Task: Find connections with filter location Santa Rosa de Cabal with filter topic #Humanresourcewith filter profile language Spanish with filter current company Duff & Phelps with filter school Sri Indu College Of Engineering & Technology with filter industry Natural Gas Distribution with filter service category User Experience Writing with filter keywords title Teaching Assistant
Action: Mouse pressed left at (410, 284)
Screenshot: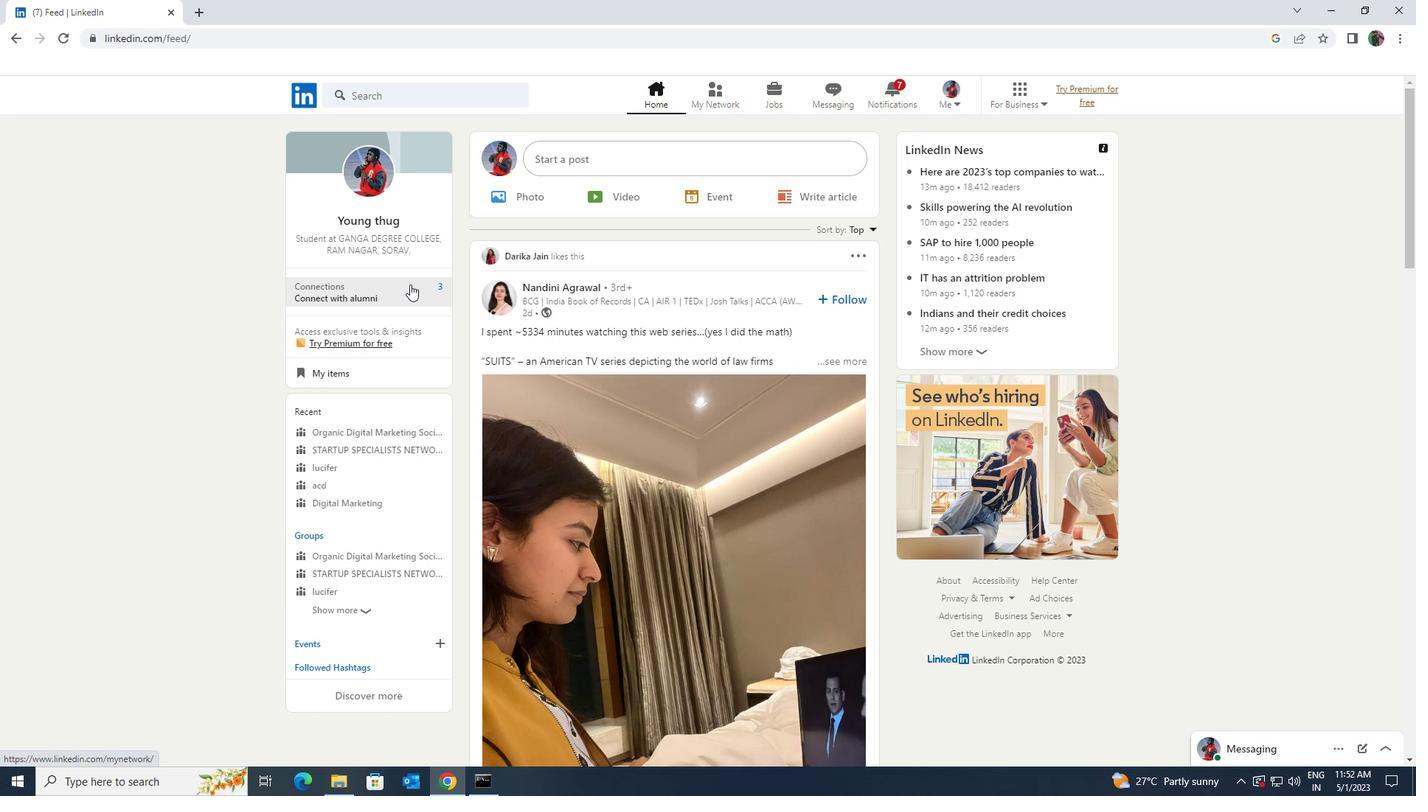 
Action: Mouse moved to (414, 164)
Screenshot: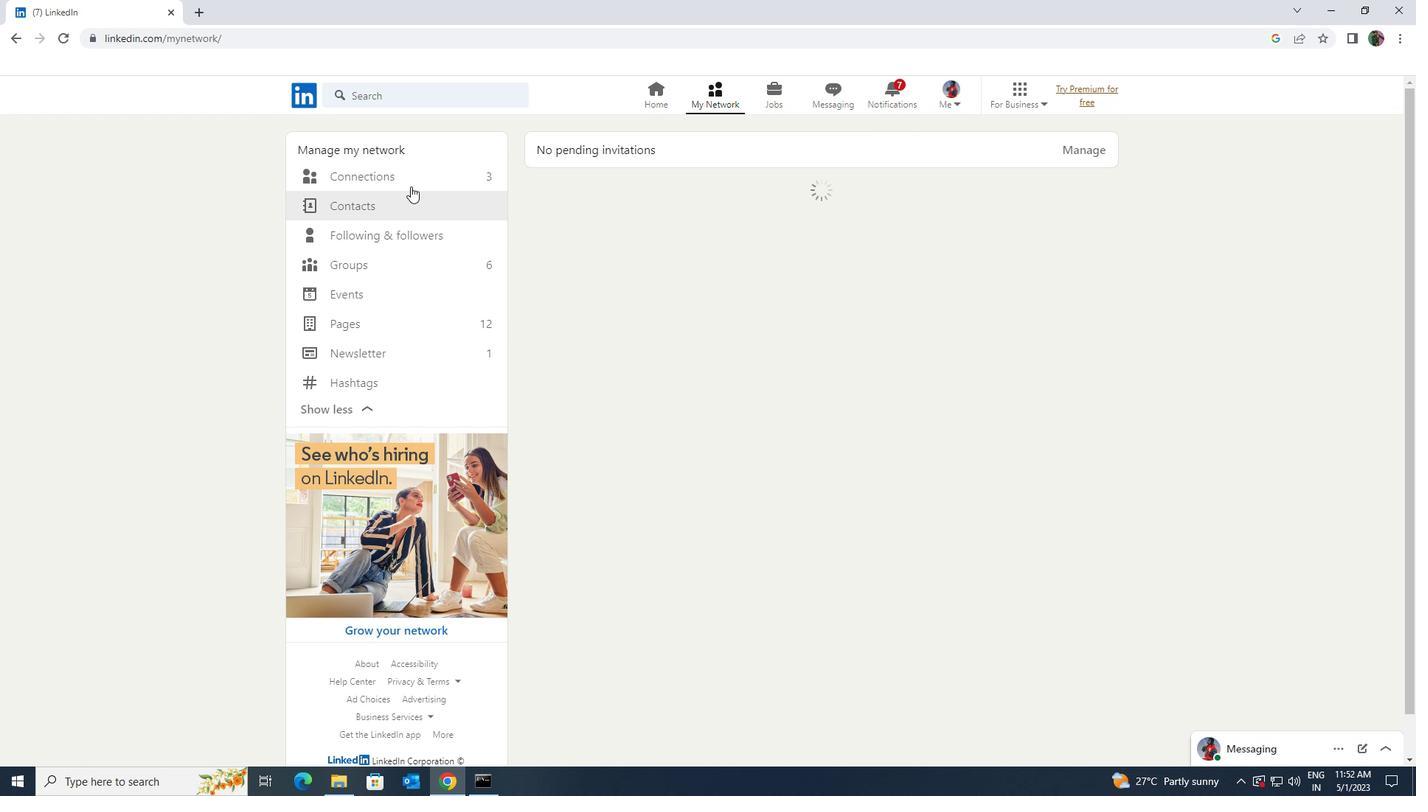 
Action: Mouse pressed left at (414, 164)
Screenshot: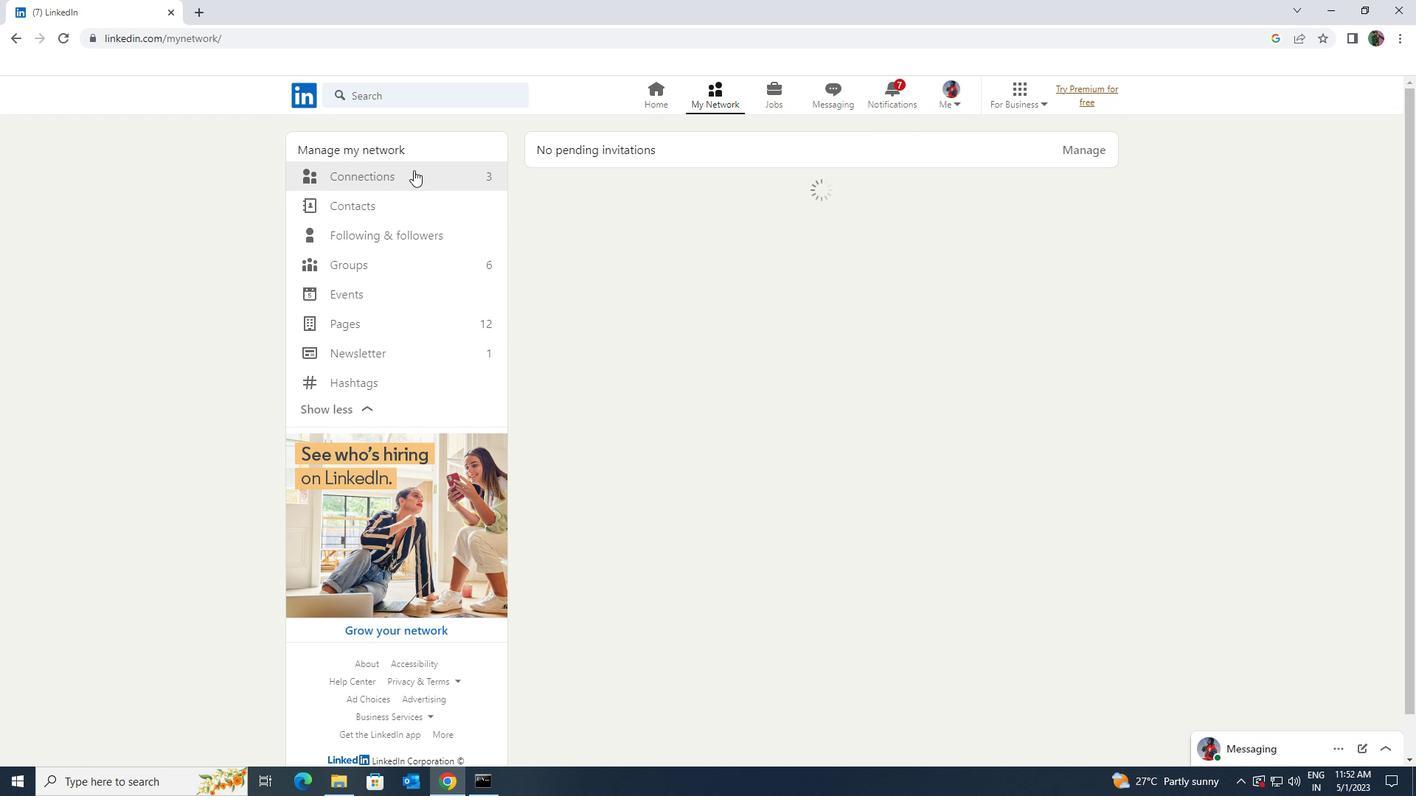 
Action: Mouse moved to (418, 172)
Screenshot: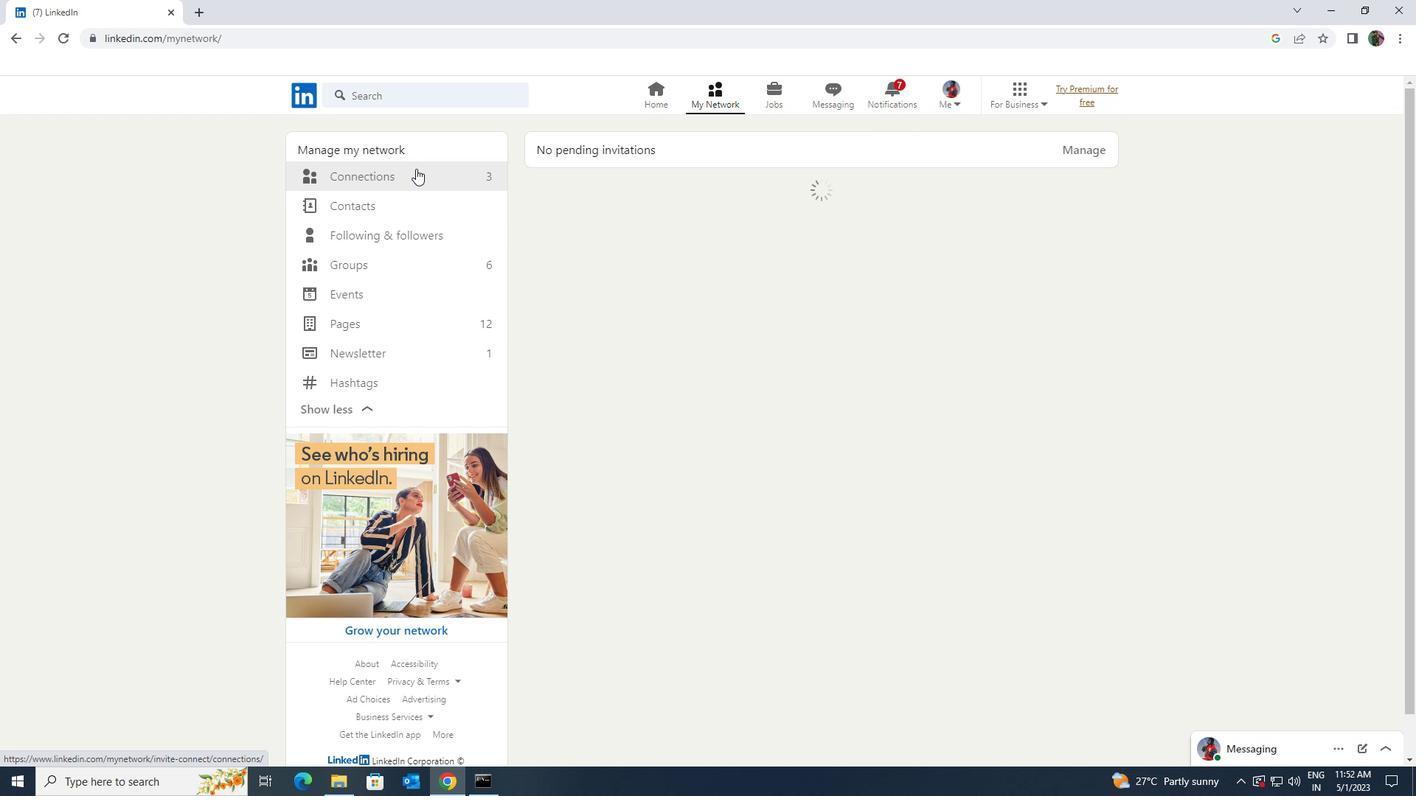 
Action: Mouse pressed left at (418, 172)
Screenshot: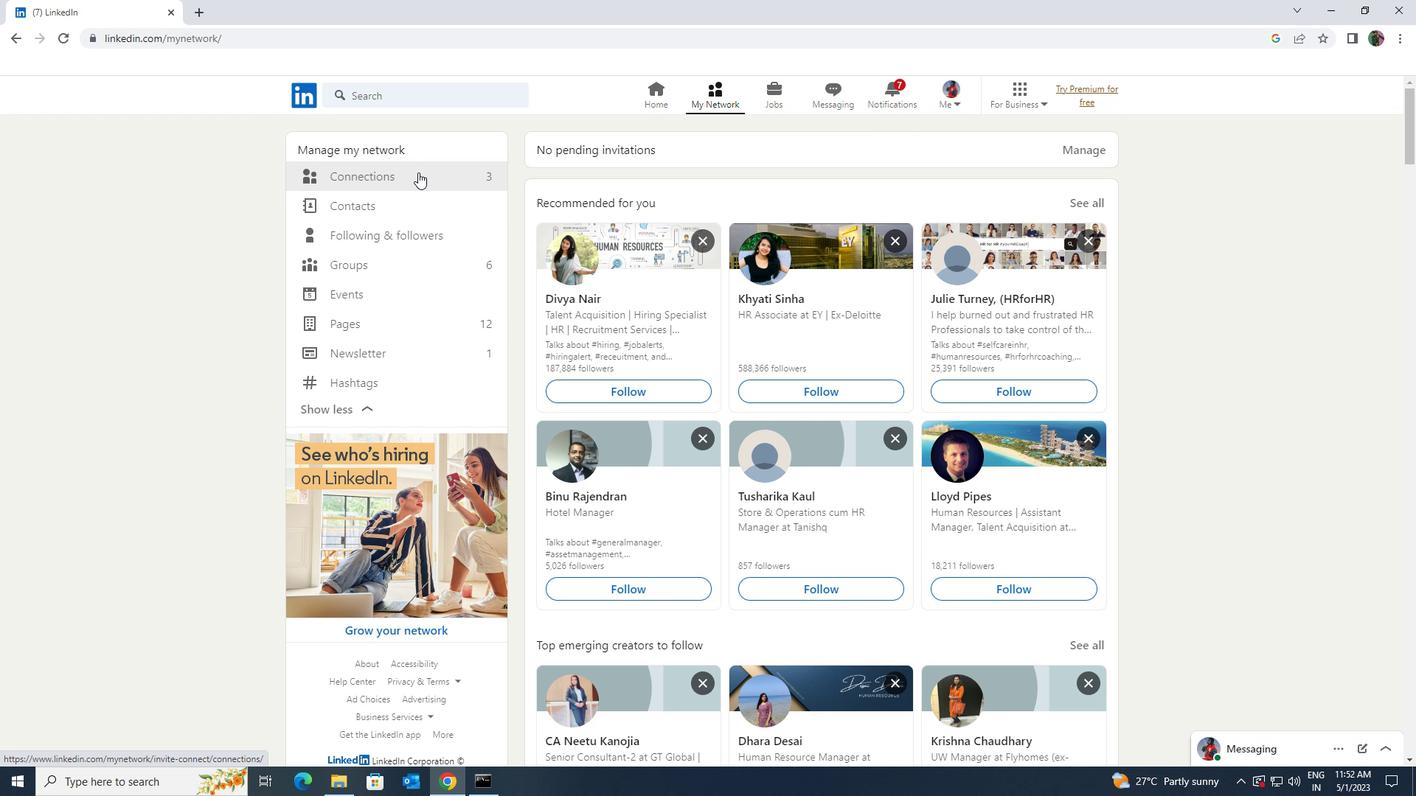 
Action: Mouse moved to (785, 180)
Screenshot: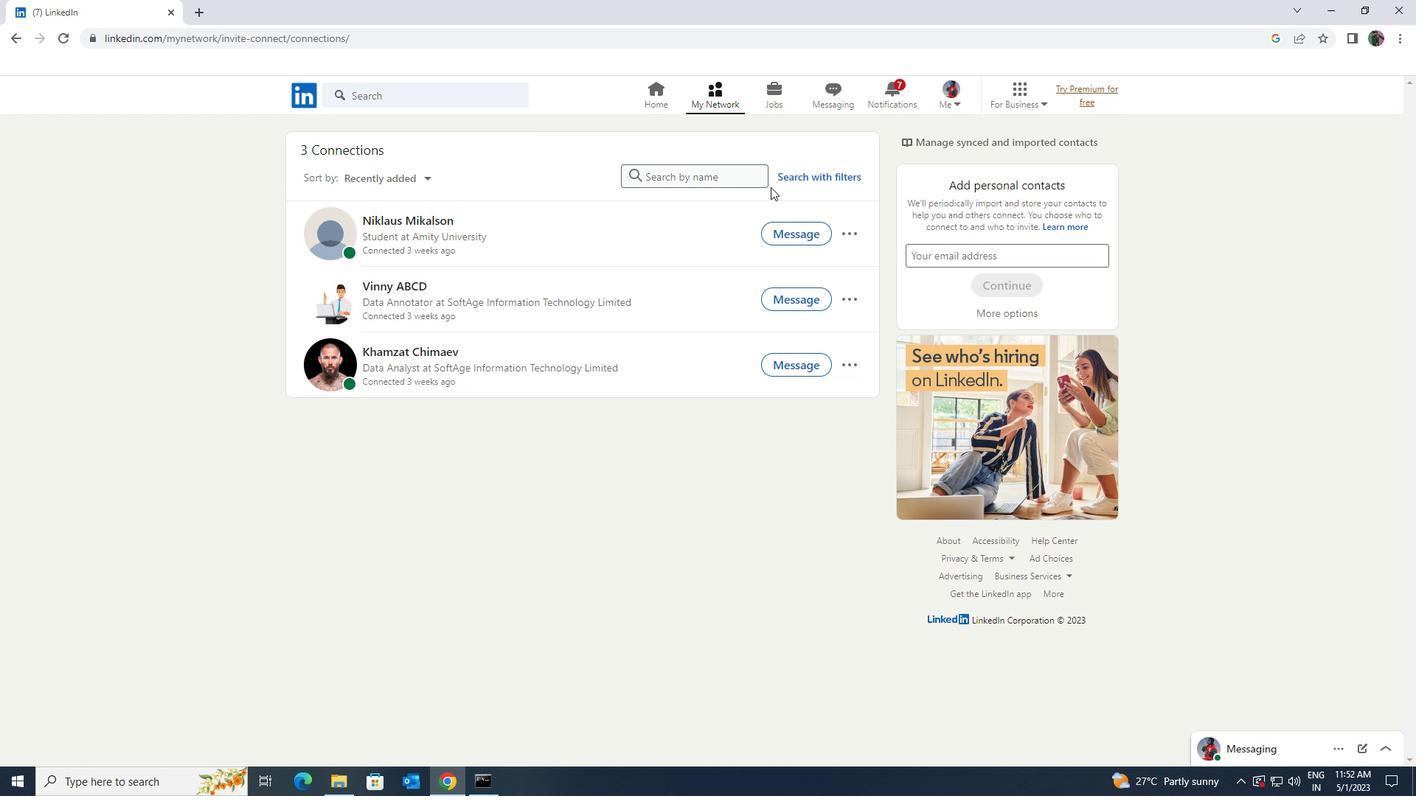 
Action: Mouse pressed left at (785, 180)
Screenshot: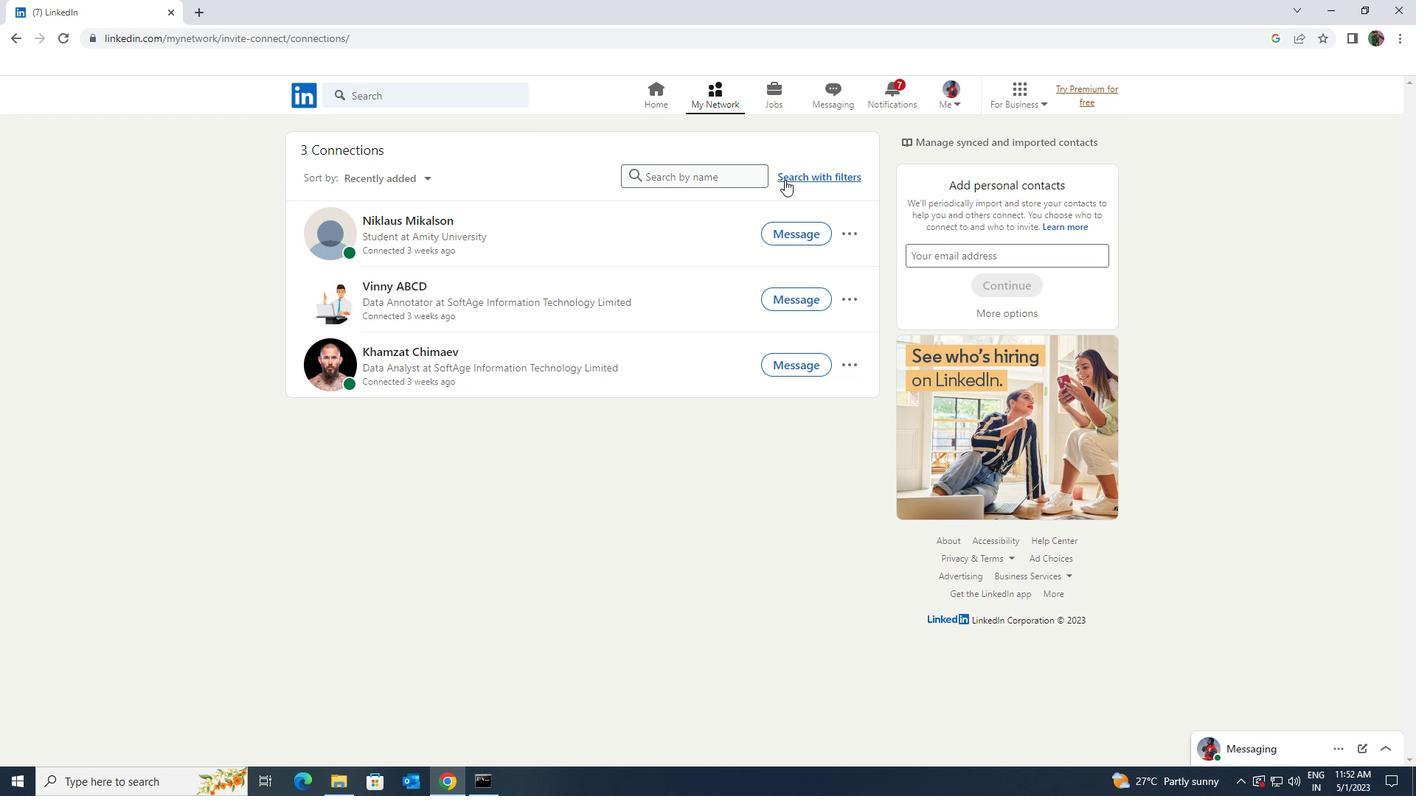 
Action: Mouse moved to (759, 140)
Screenshot: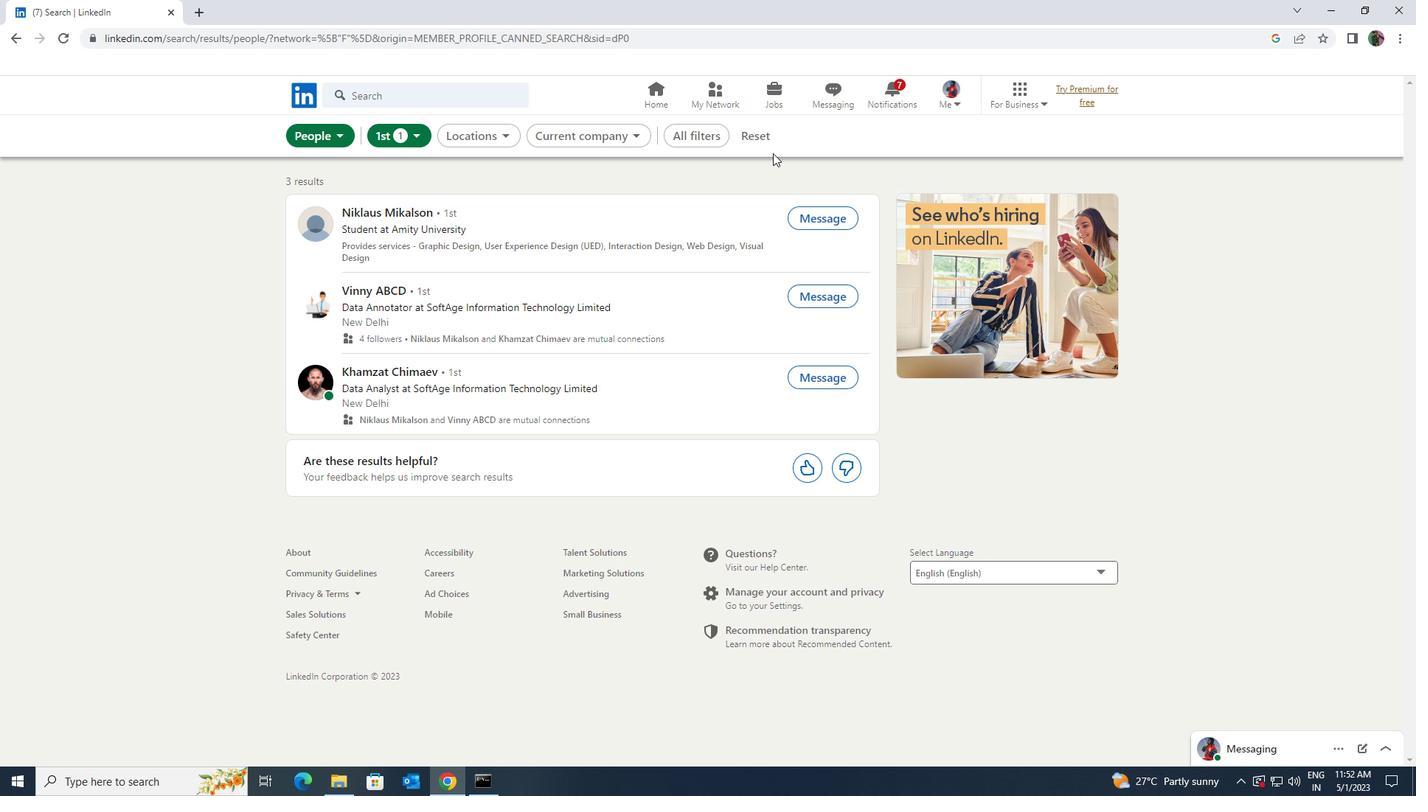 
Action: Mouse pressed left at (759, 140)
Screenshot: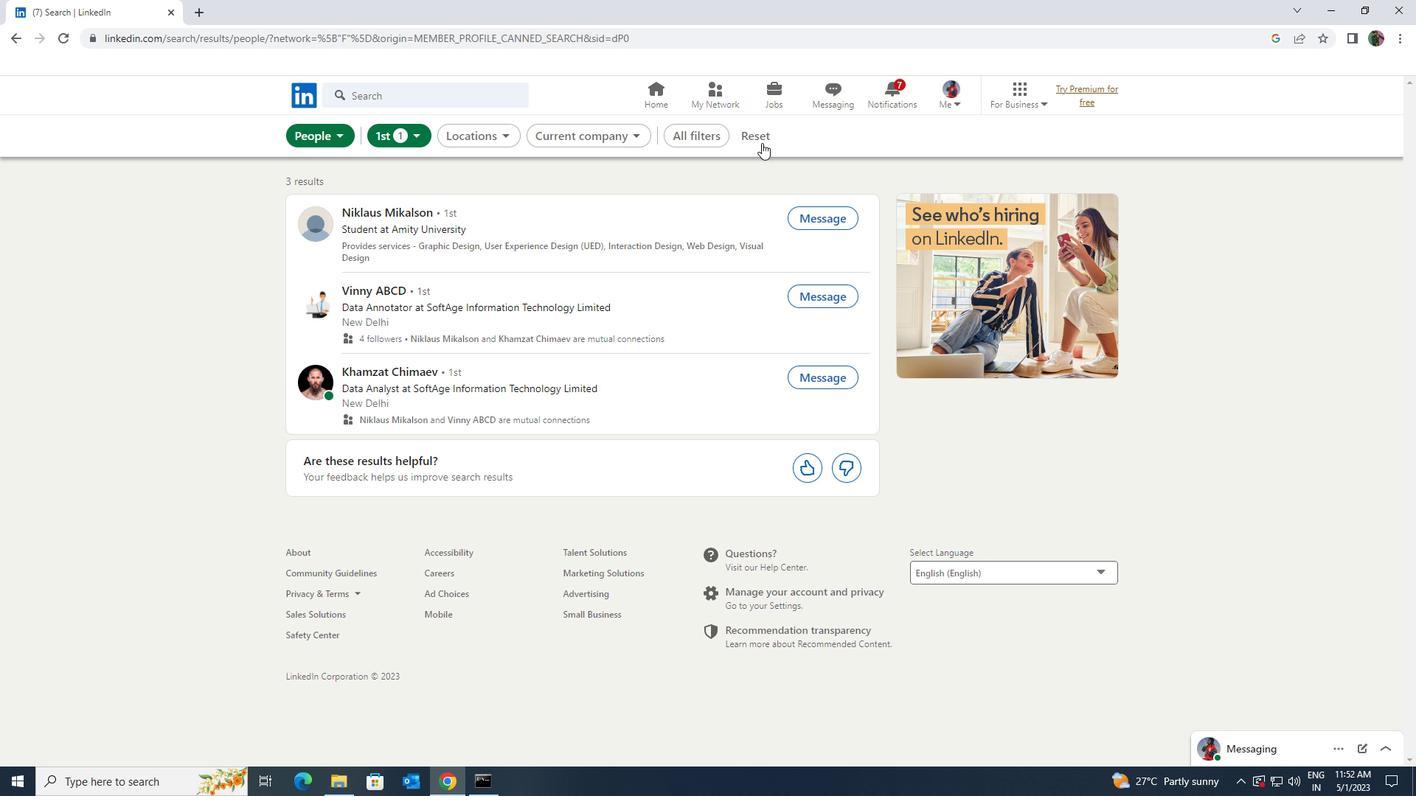 
Action: Mouse moved to (746, 134)
Screenshot: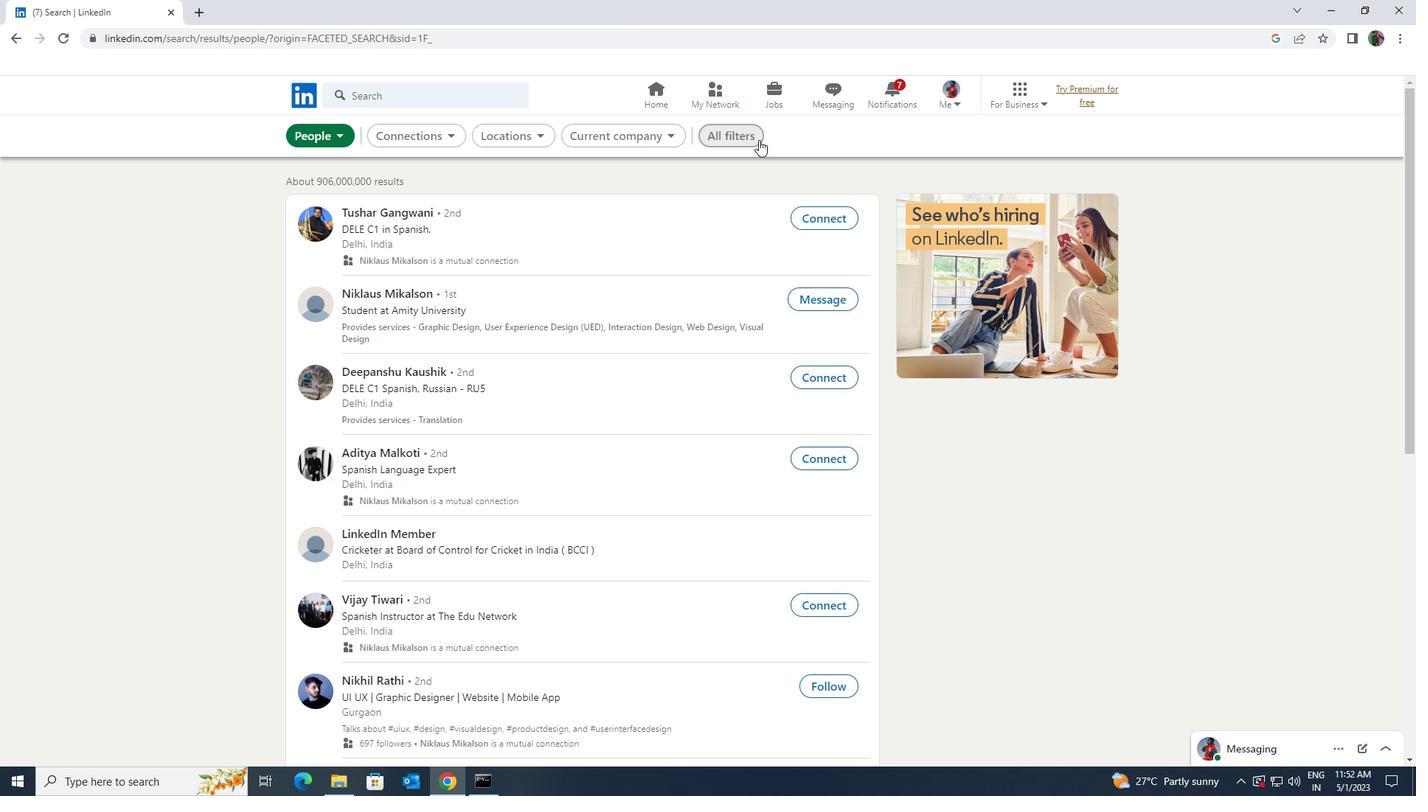 
Action: Mouse pressed left at (746, 134)
Screenshot: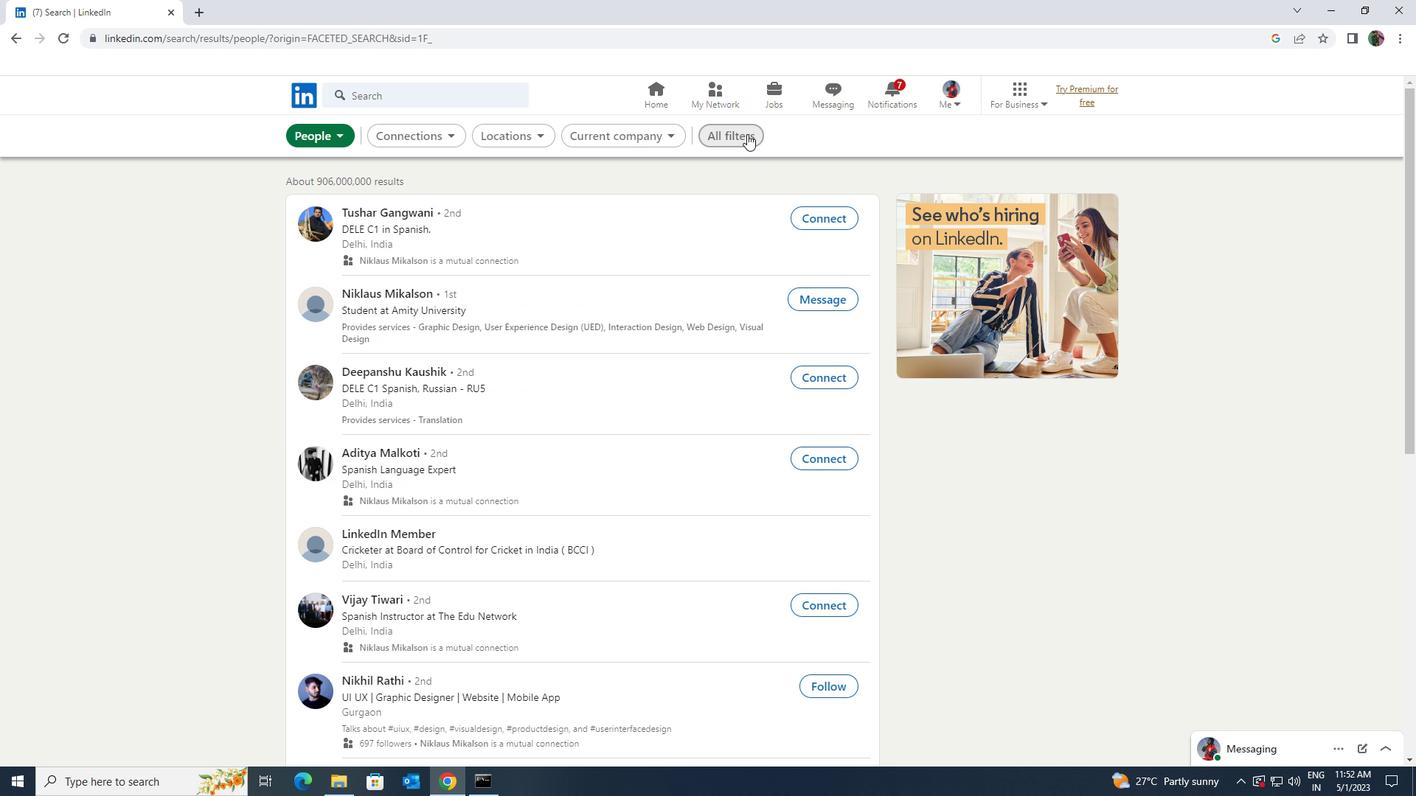 
Action: Mouse moved to (1153, 472)
Screenshot: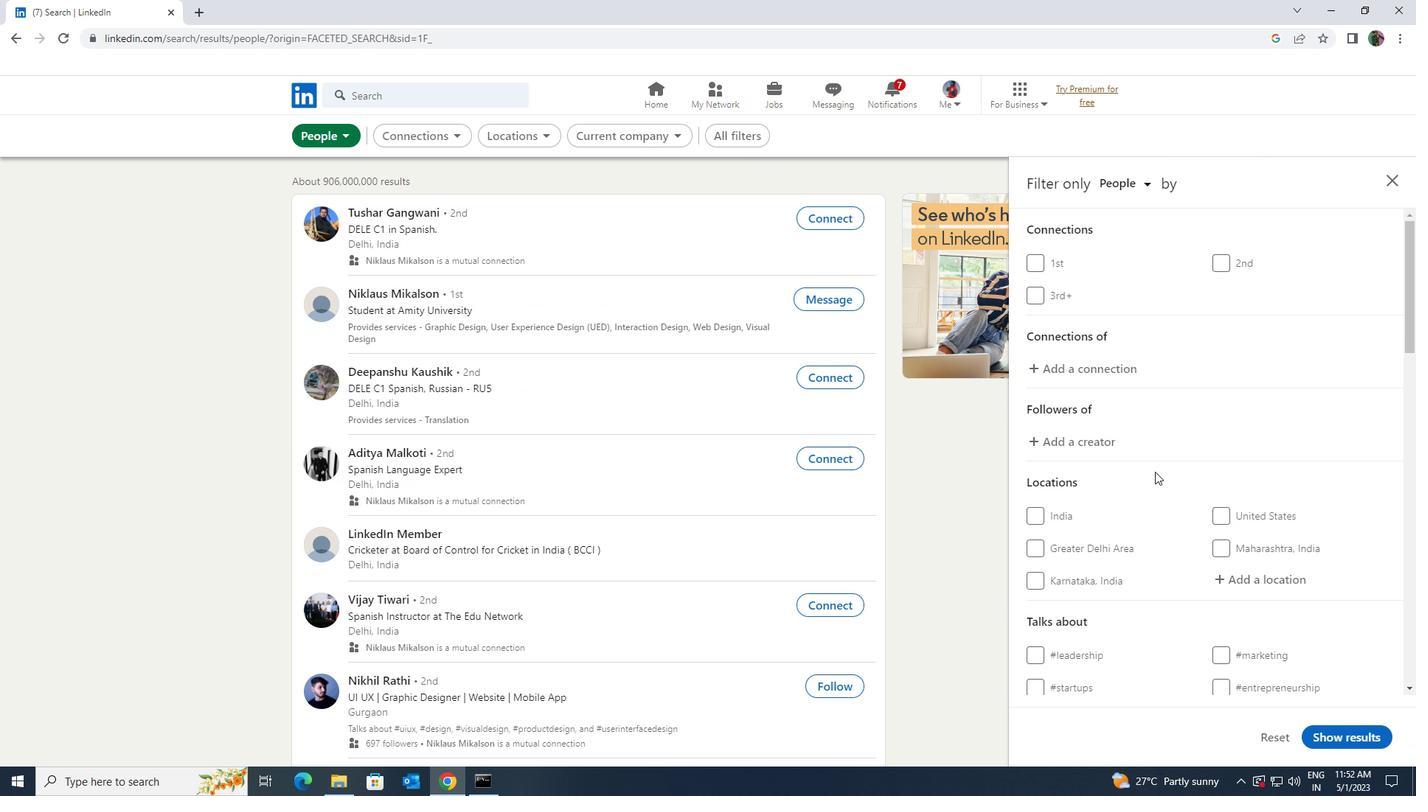 
Action: Mouse scrolled (1153, 472) with delta (0, 0)
Screenshot: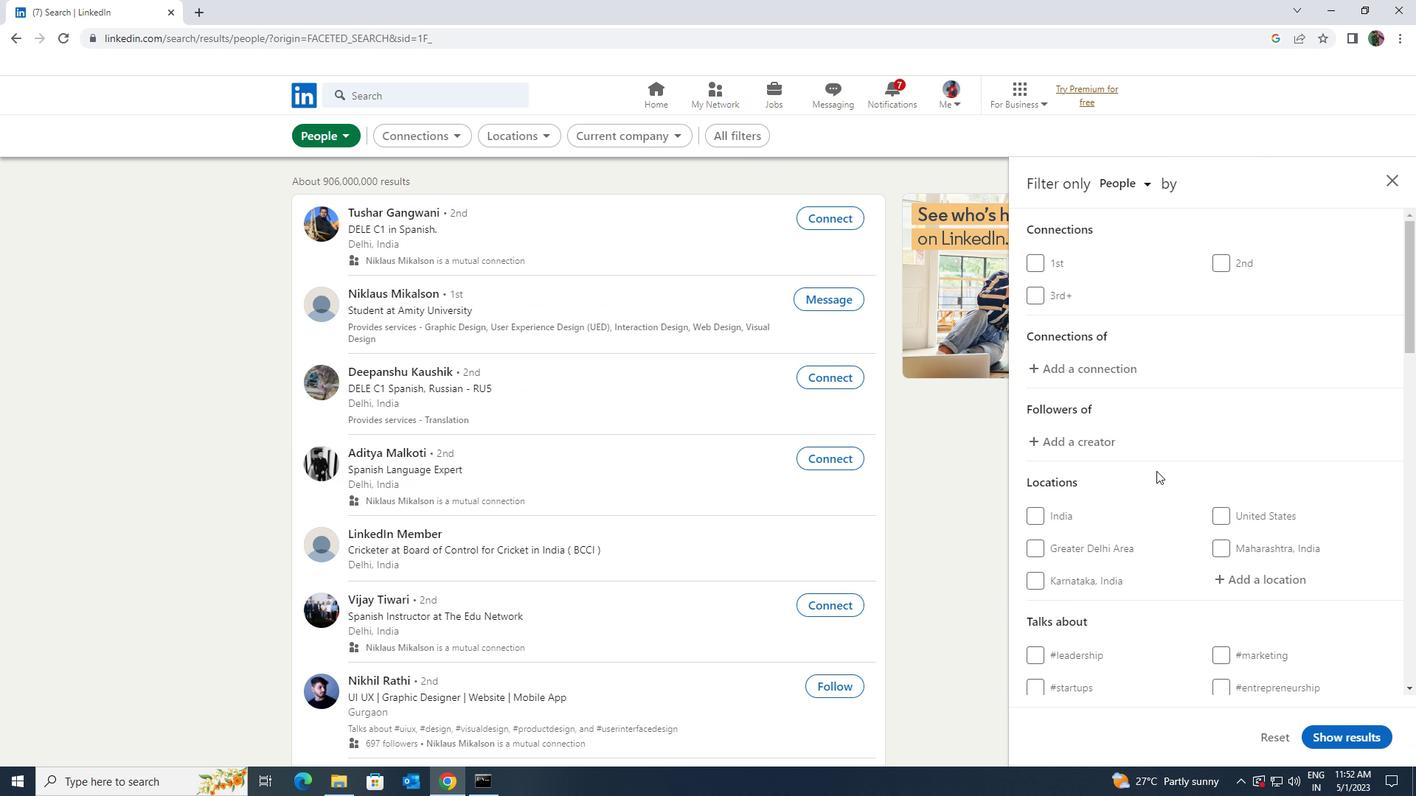 
Action: Mouse moved to (1235, 503)
Screenshot: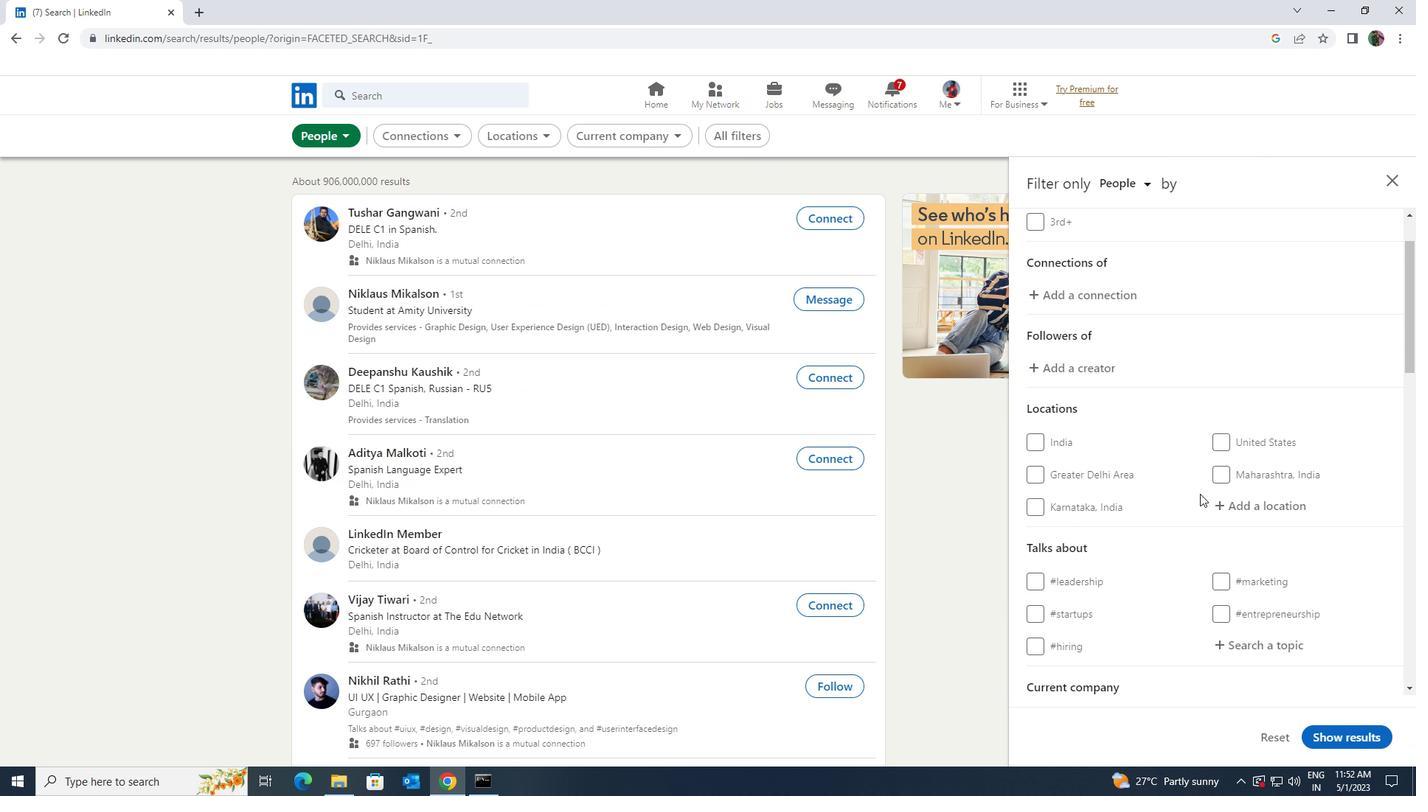 
Action: Mouse pressed left at (1235, 503)
Screenshot: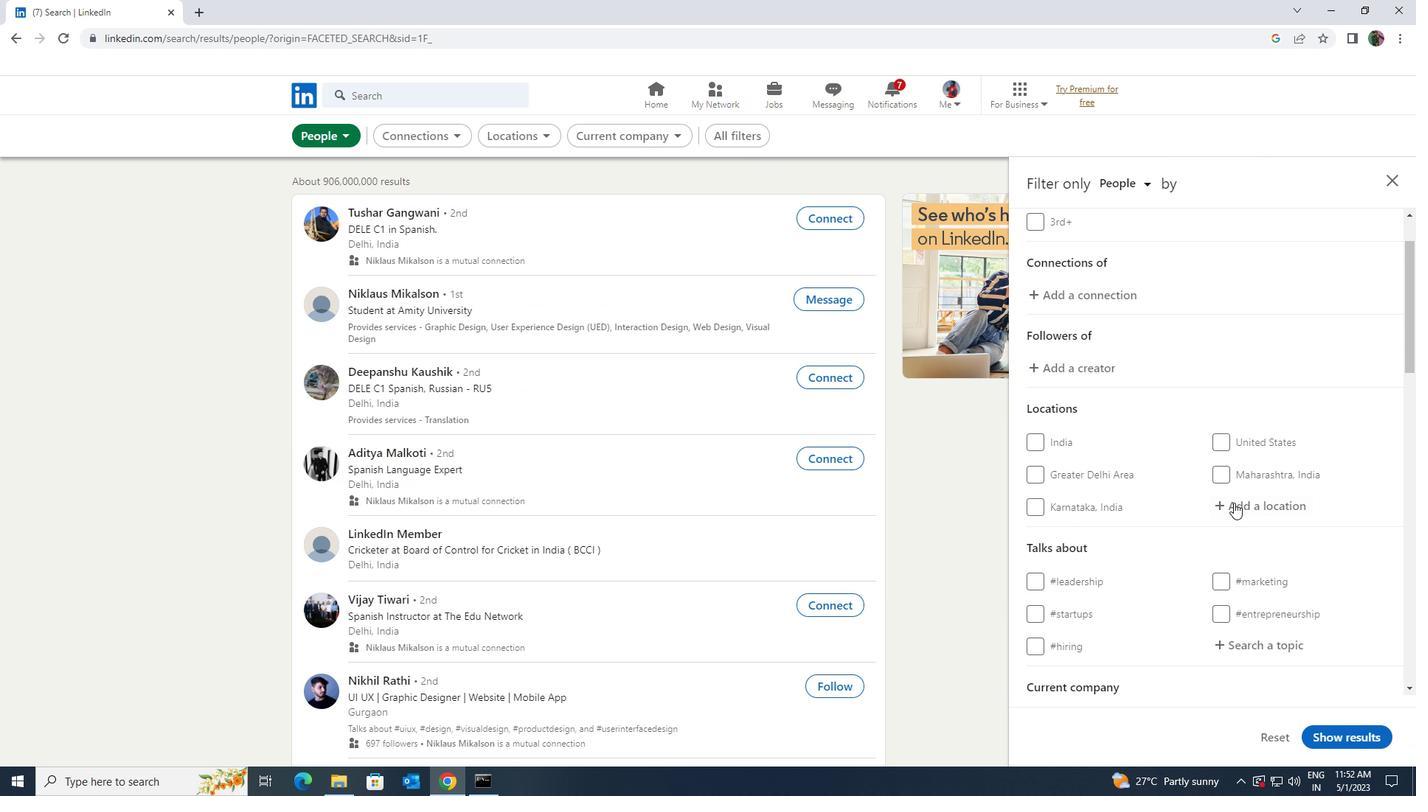 
Action: Key pressed <Key.shift><Key.shift><Key.shift>SANTA<Key.space><Key.shift>ROSA<Key.space>DE
Screenshot: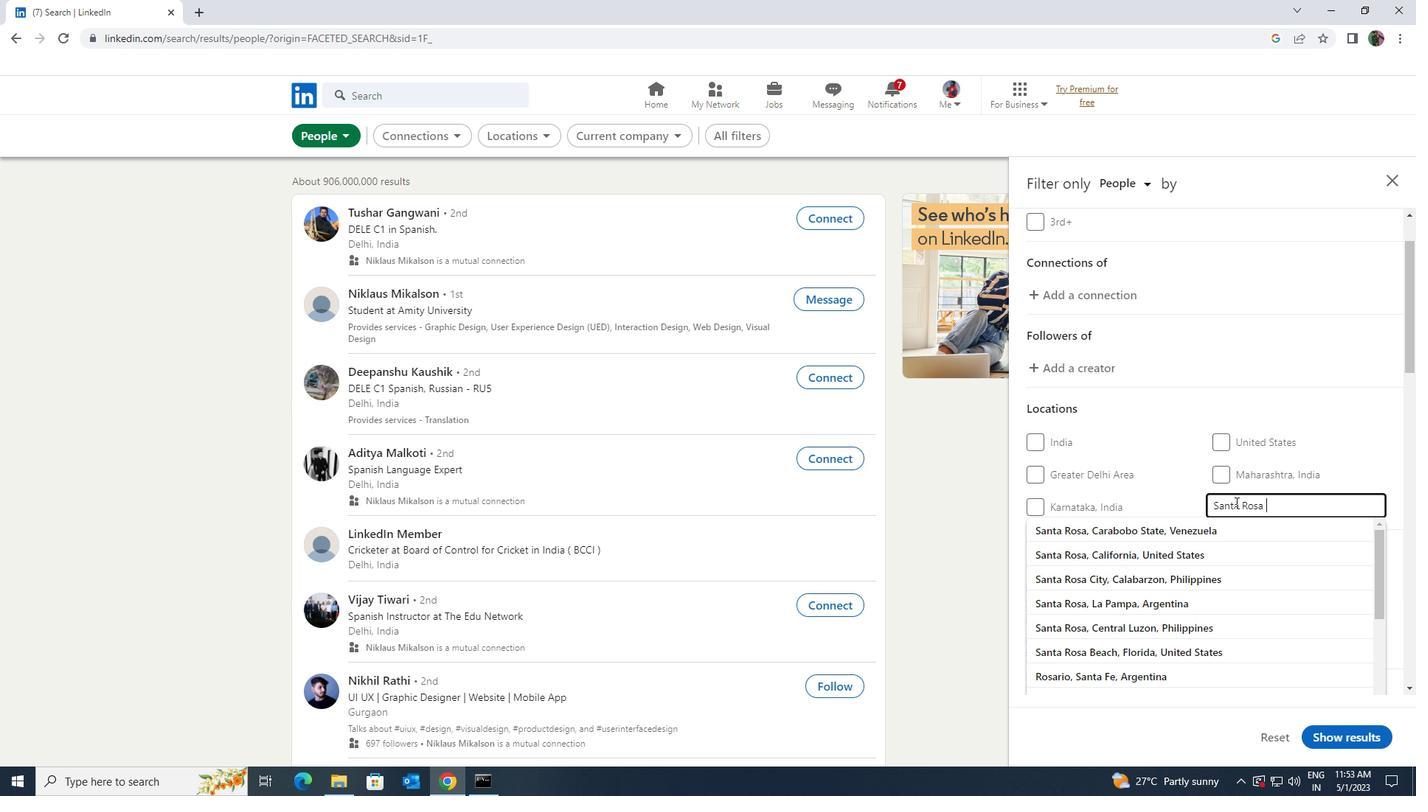 
Action: Mouse moved to (1254, 546)
Screenshot: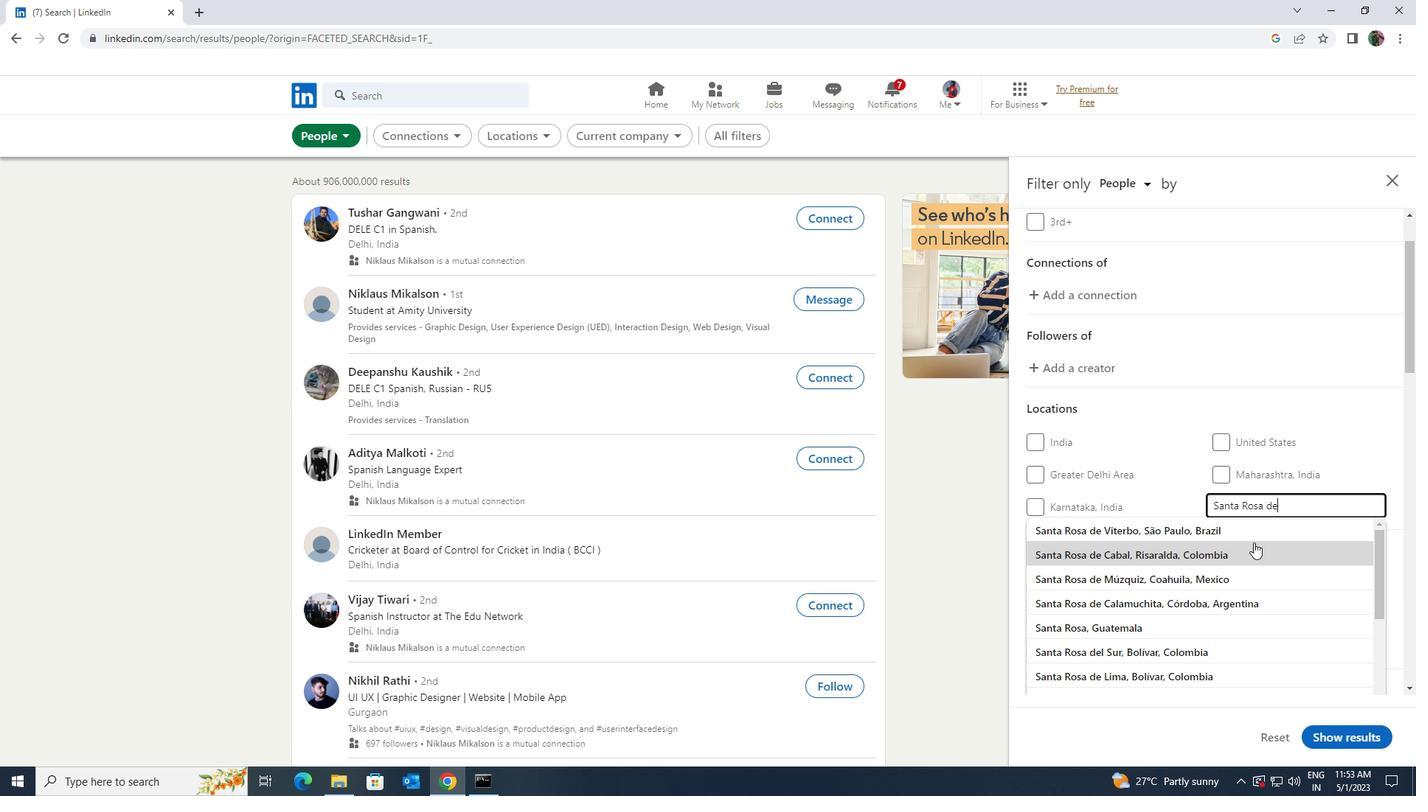 
Action: Mouse pressed left at (1254, 546)
Screenshot: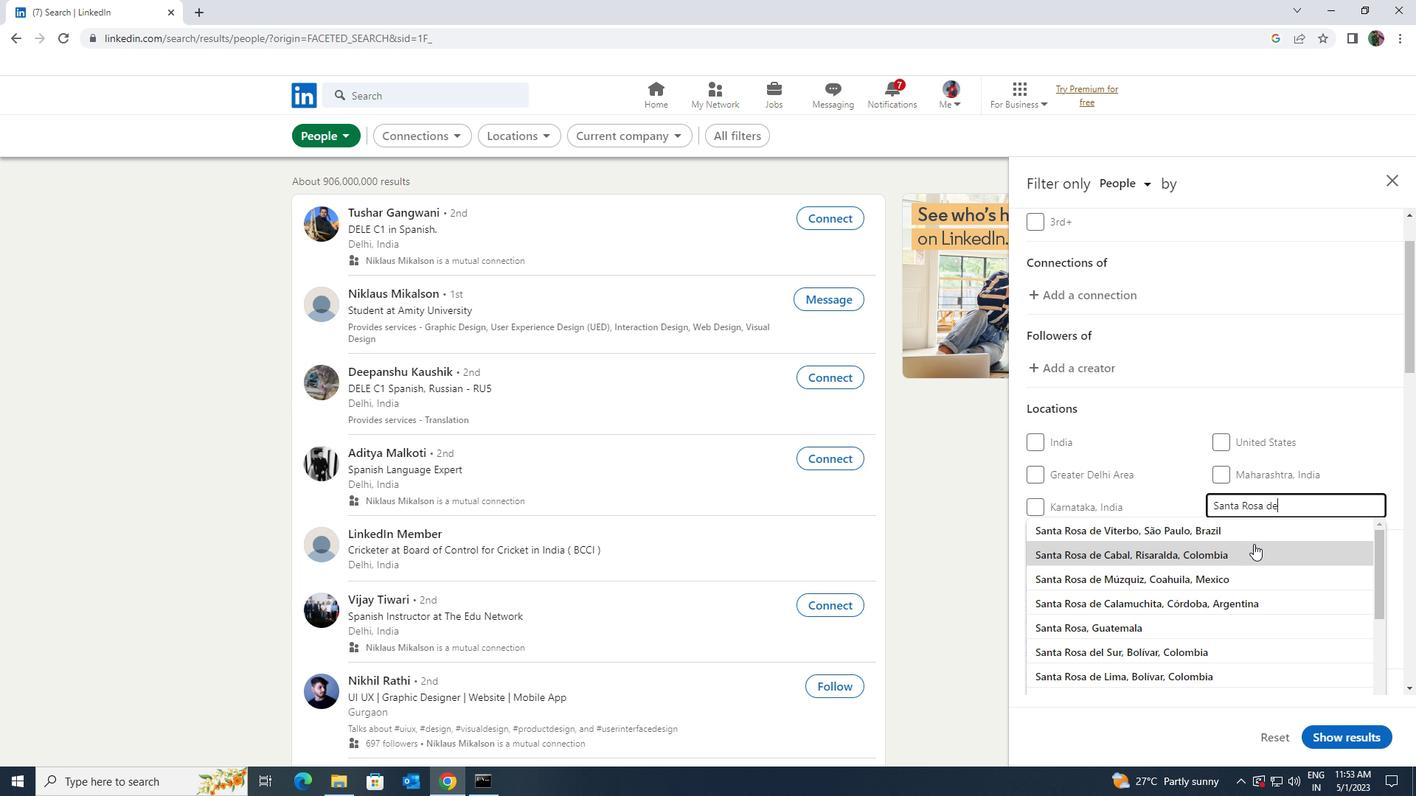 
Action: Mouse scrolled (1254, 546) with delta (0, 0)
Screenshot: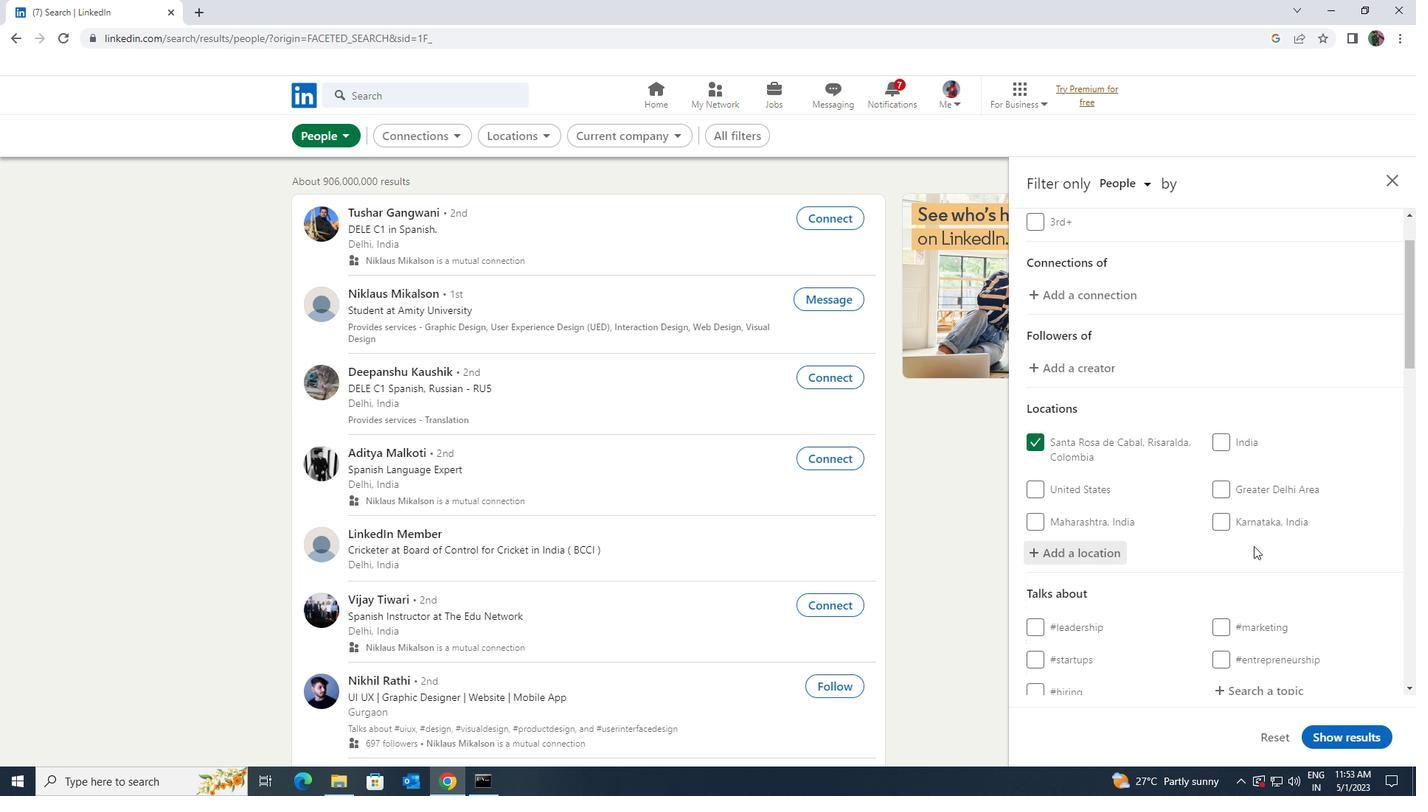 
Action: Mouse scrolled (1254, 546) with delta (0, 0)
Screenshot: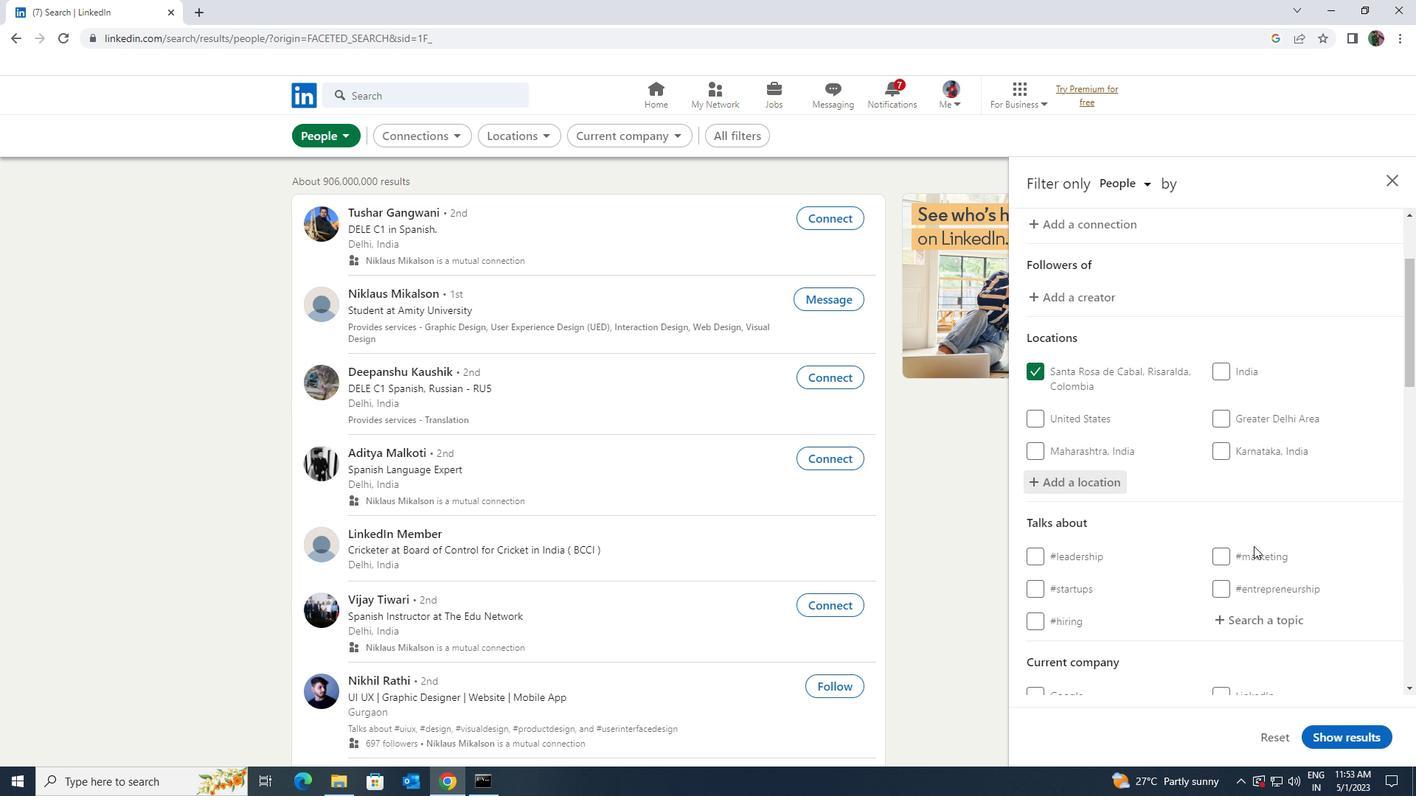 
Action: Mouse moved to (1253, 547)
Screenshot: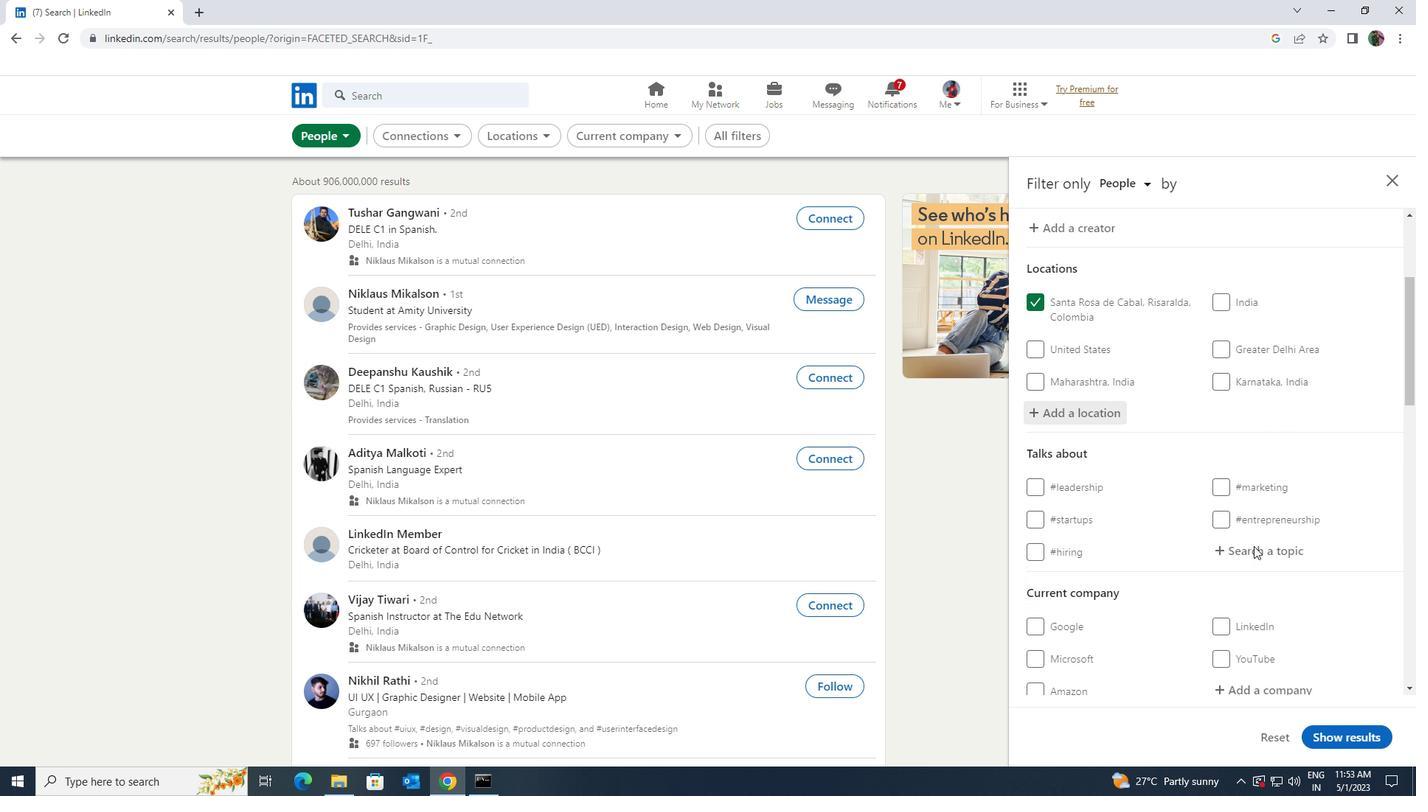 
Action: Mouse pressed left at (1253, 547)
Screenshot: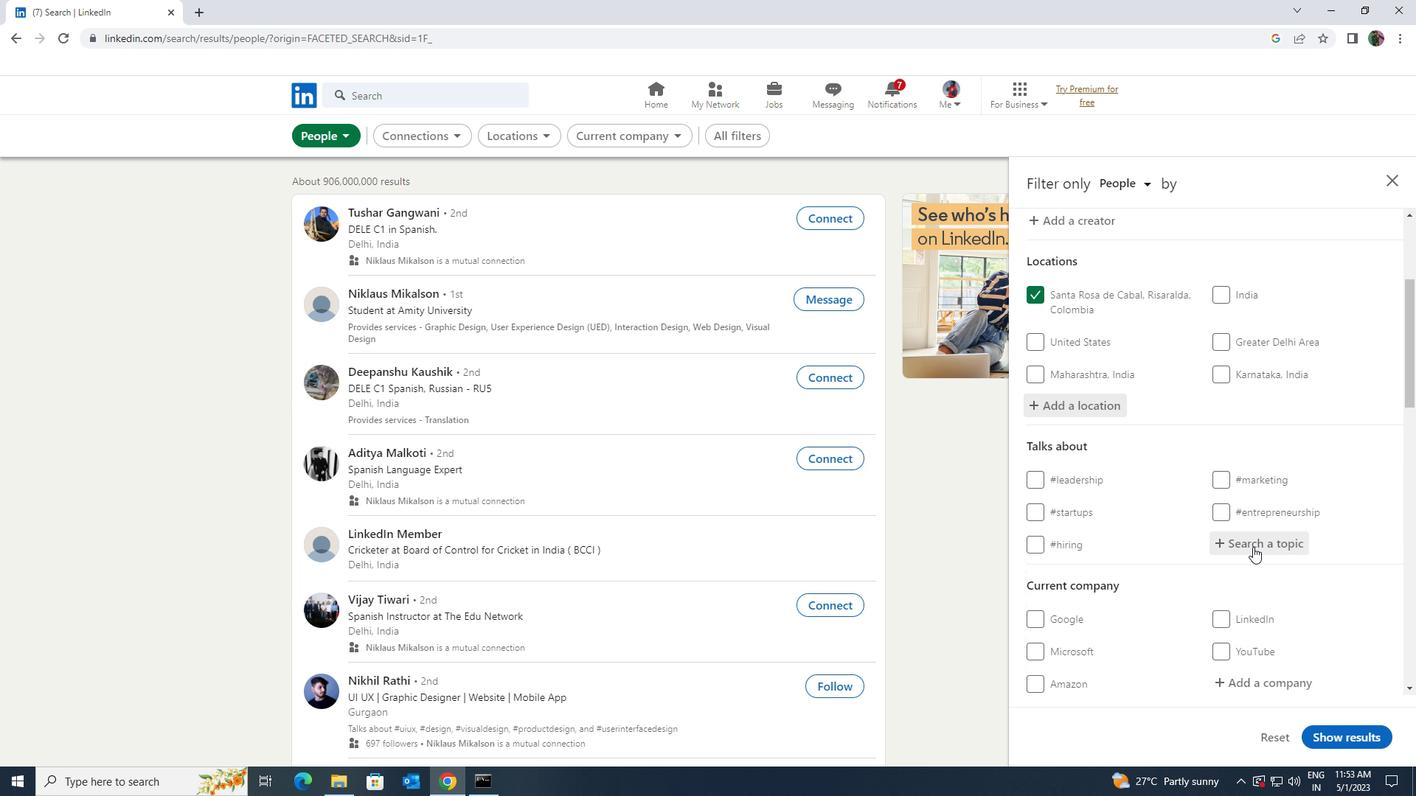 
Action: Key pressed <Key.shift>HUMANRSE<Key.backspace>
Screenshot: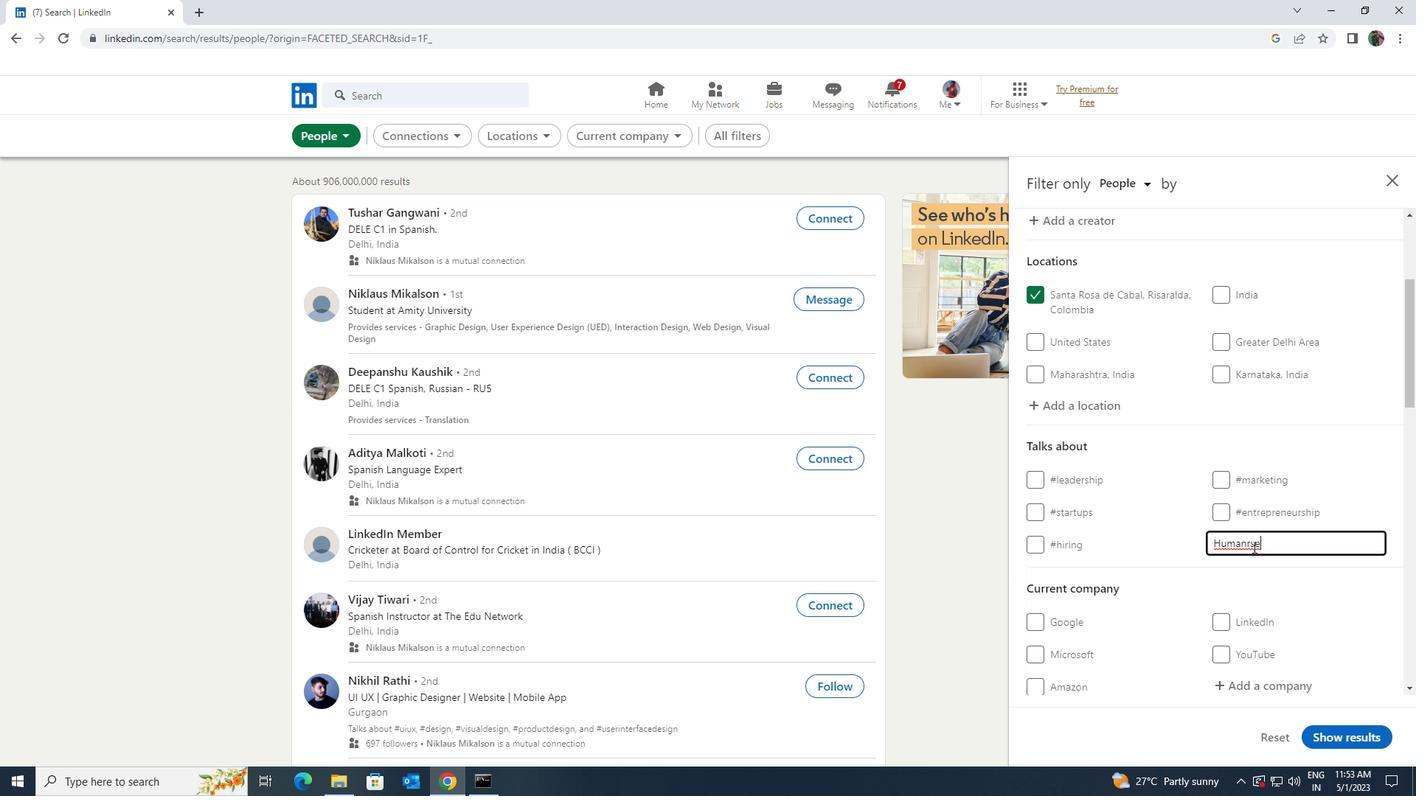 
Action: Mouse moved to (1255, 537)
Screenshot: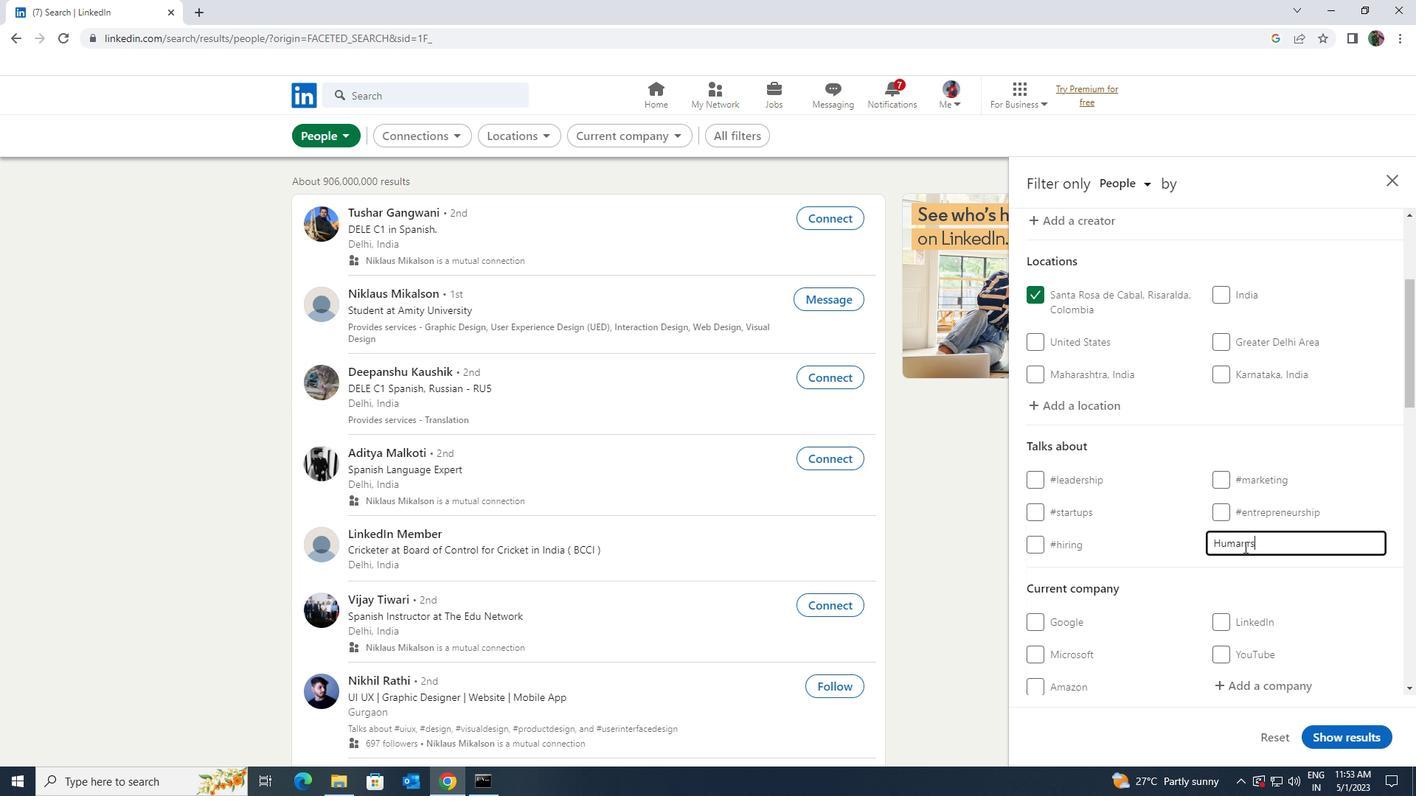 
Action: Key pressed <Key.backspace>
Screenshot: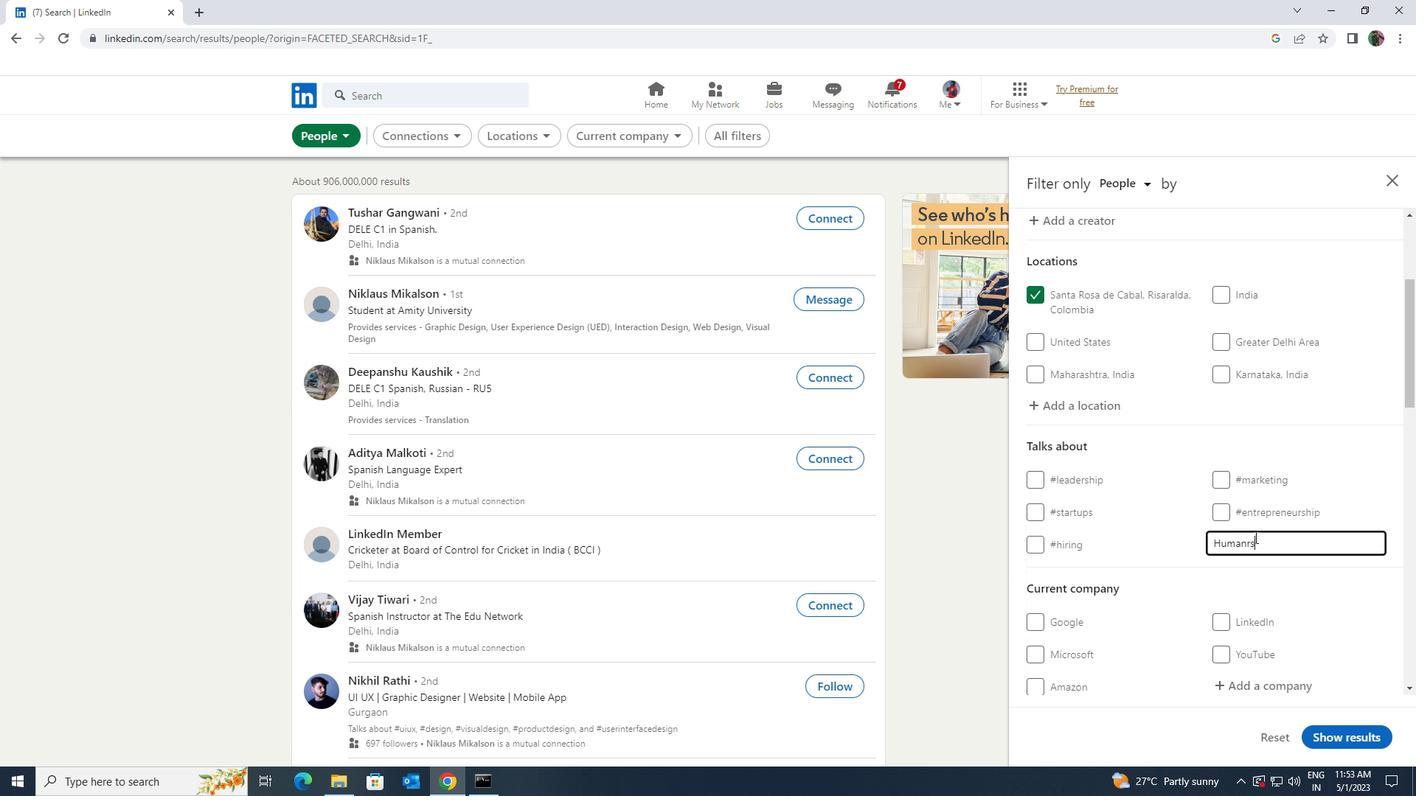 
Action: Mouse moved to (1247, 558)
Screenshot: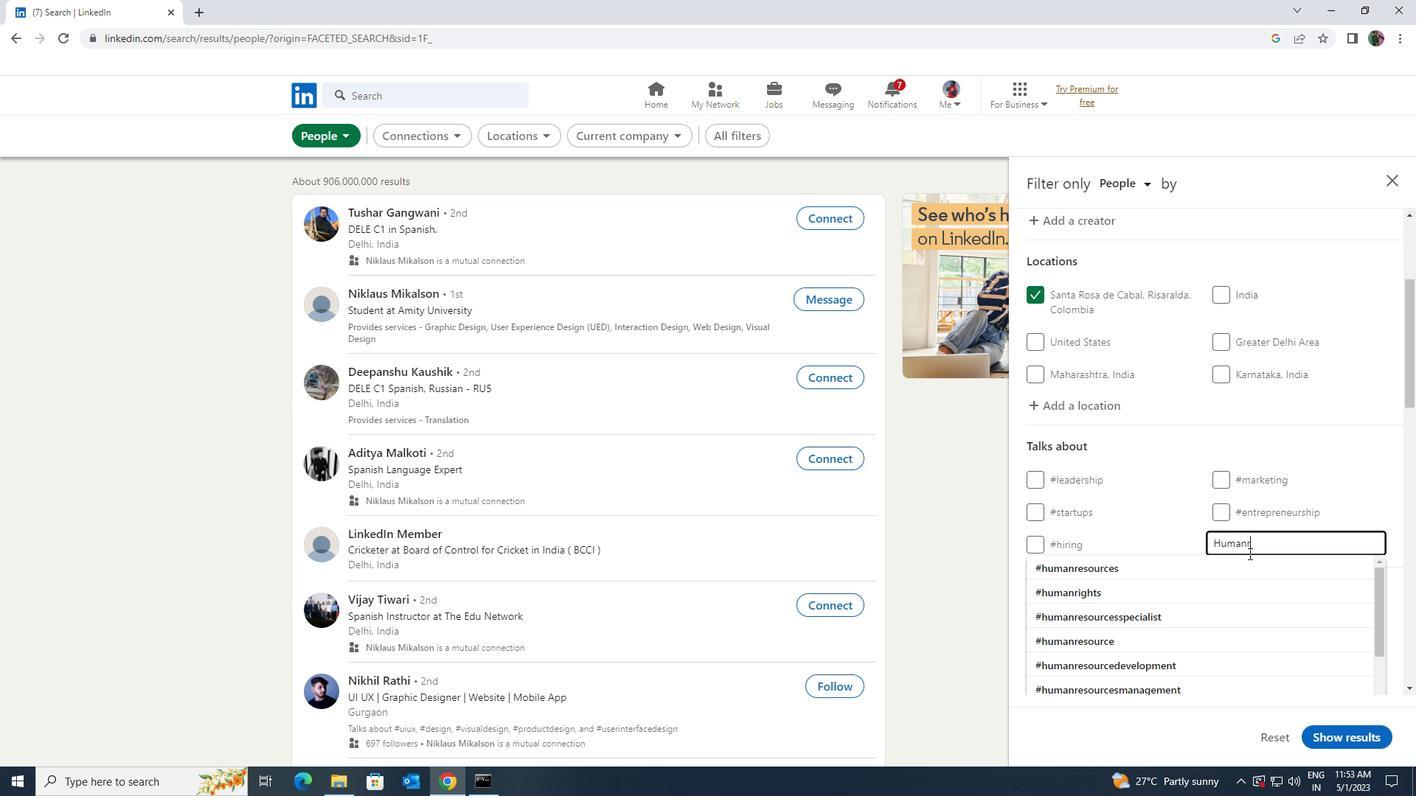 
Action: Mouse pressed left at (1247, 558)
Screenshot: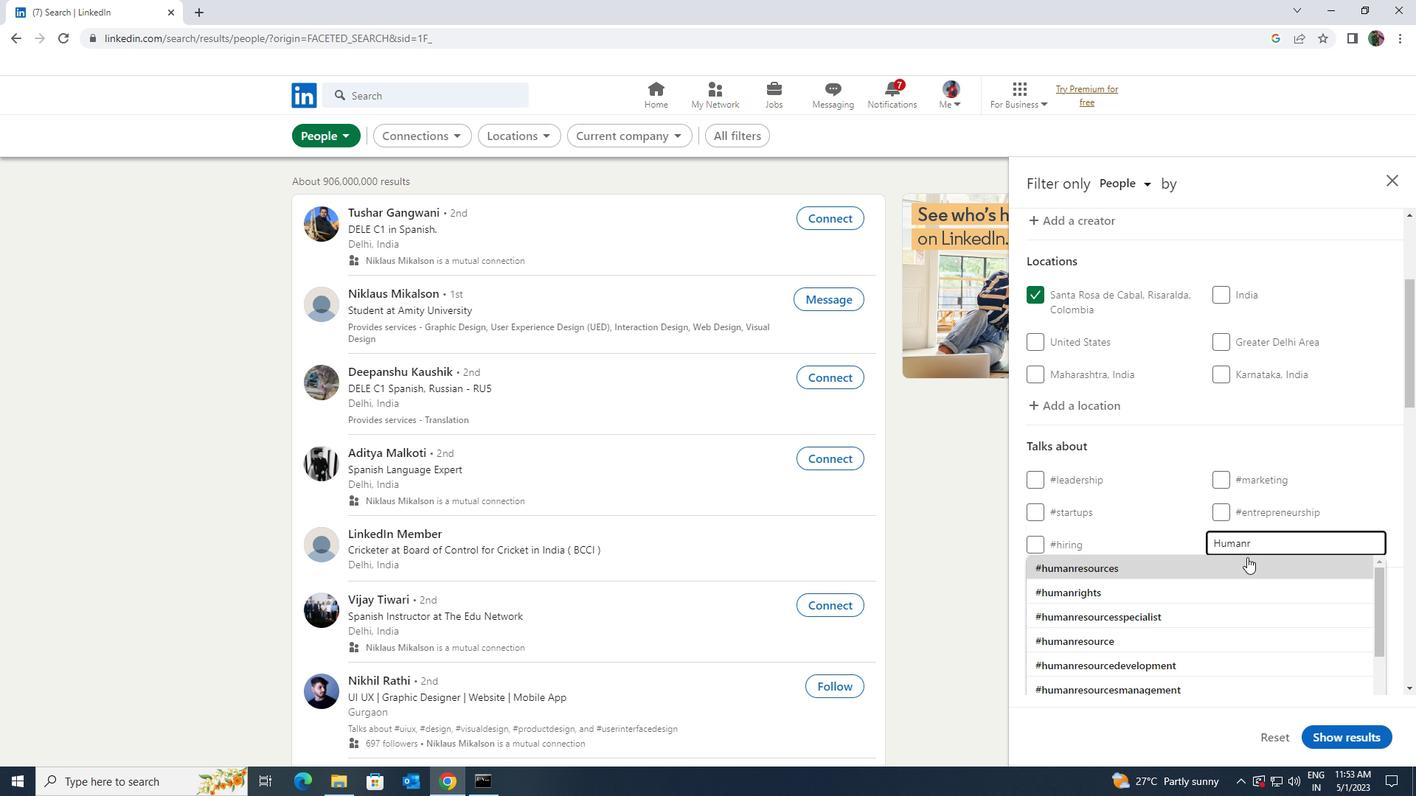 
Action: Mouse moved to (1245, 564)
Screenshot: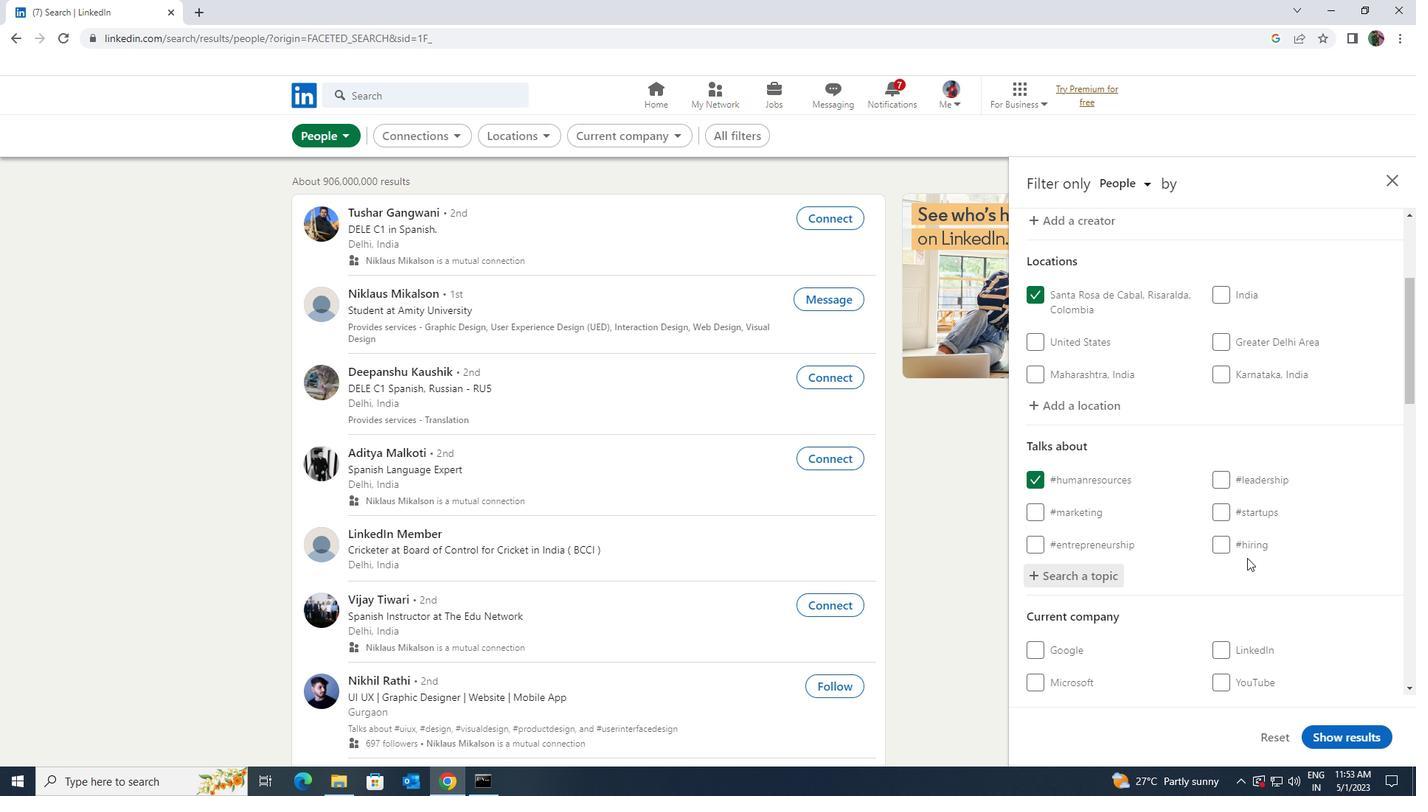 
Action: Mouse scrolled (1245, 563) with delta (0, 0)
Screenshot: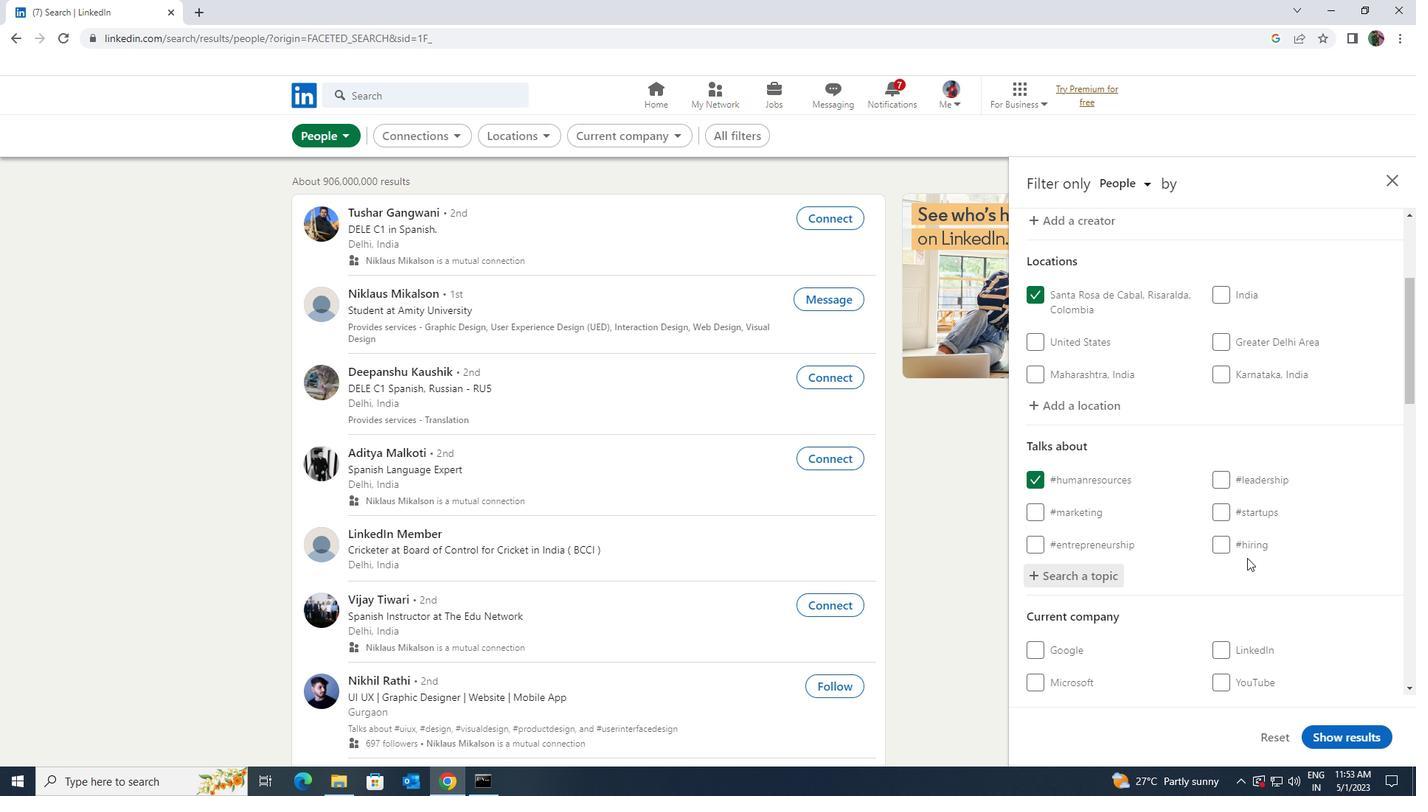 
Action: Mouse moved to (1245, 564)
Screenshot: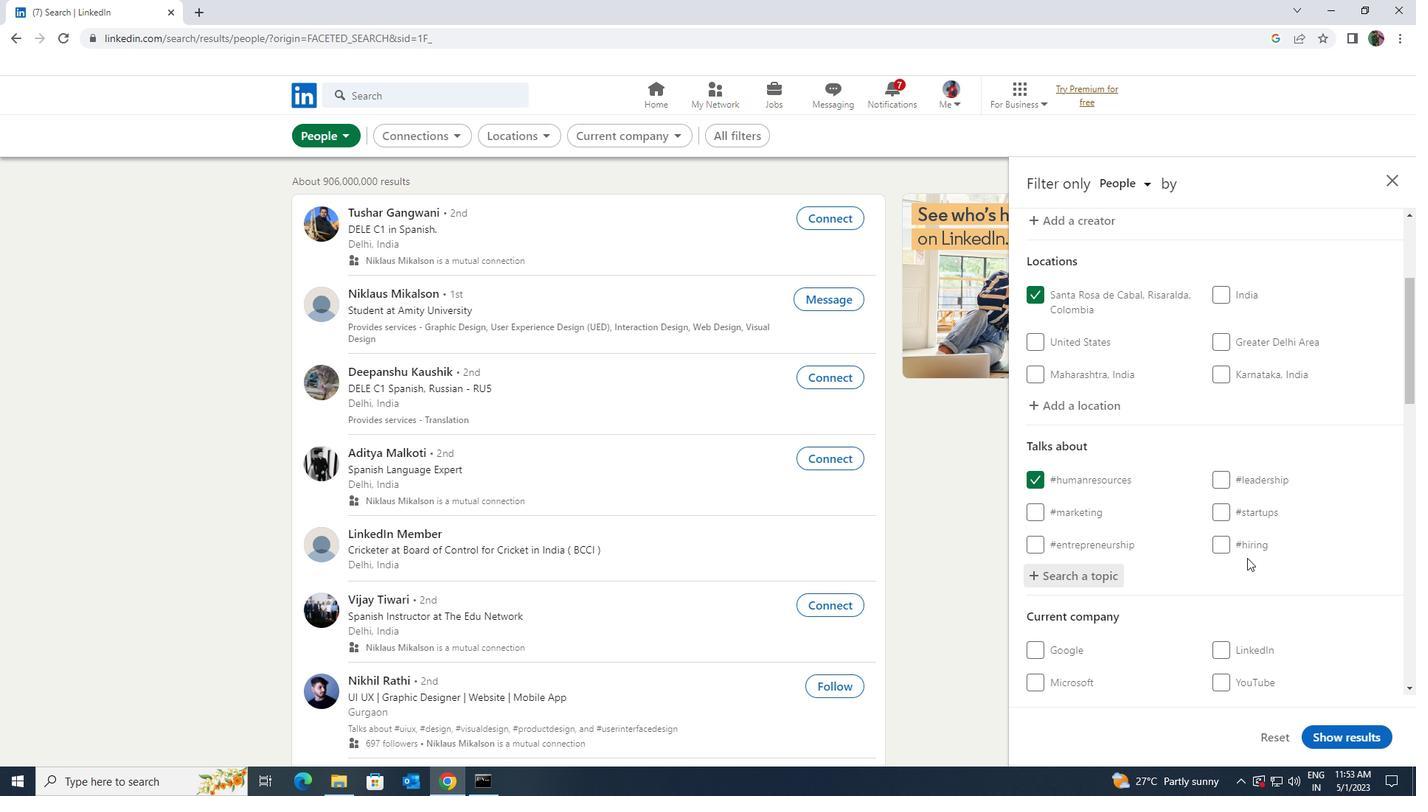 
Action: Mouse scrolled (1245, 563) with delta (0, 0)
Screenshot: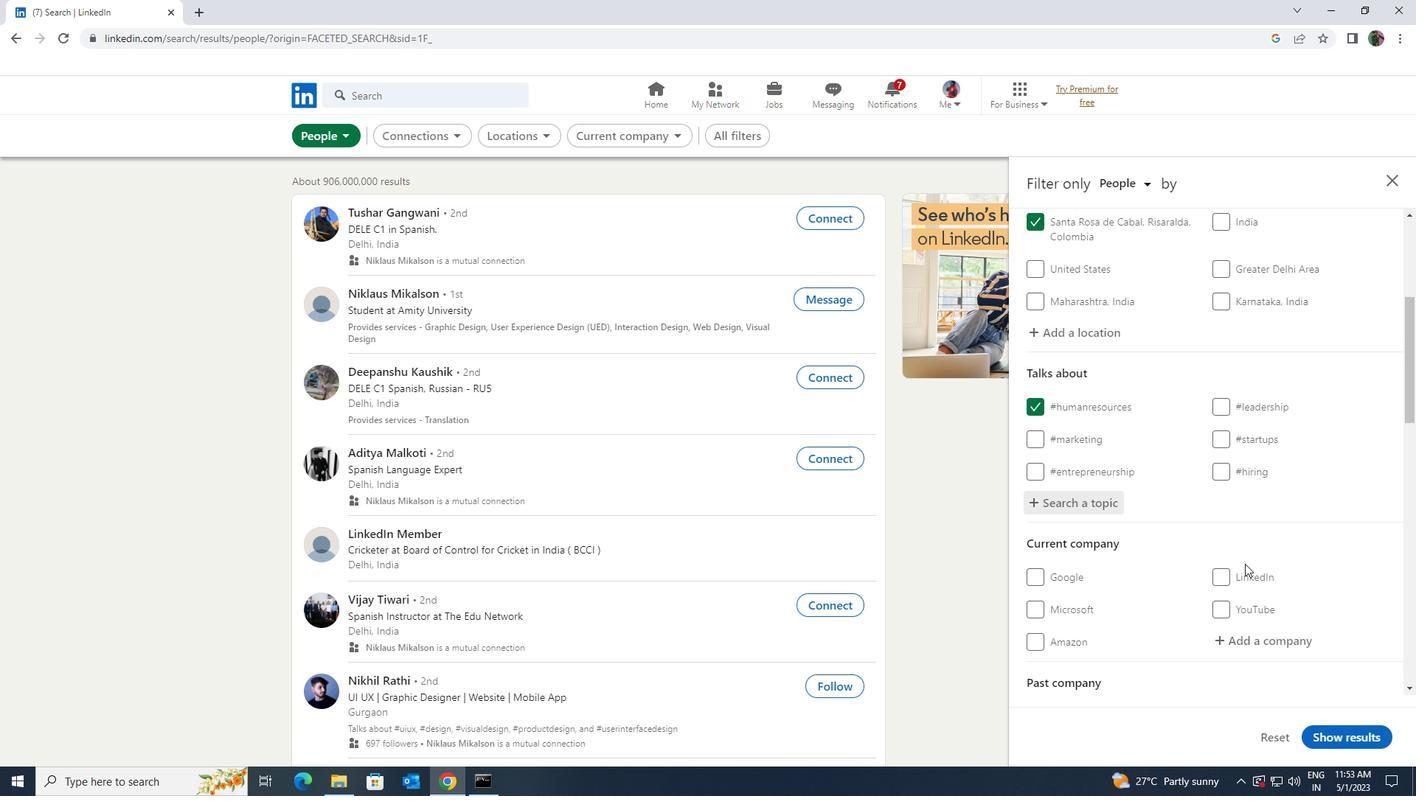
Action: Mouse scrolled (1245, 563) with delta (0, 0)
Screenshot: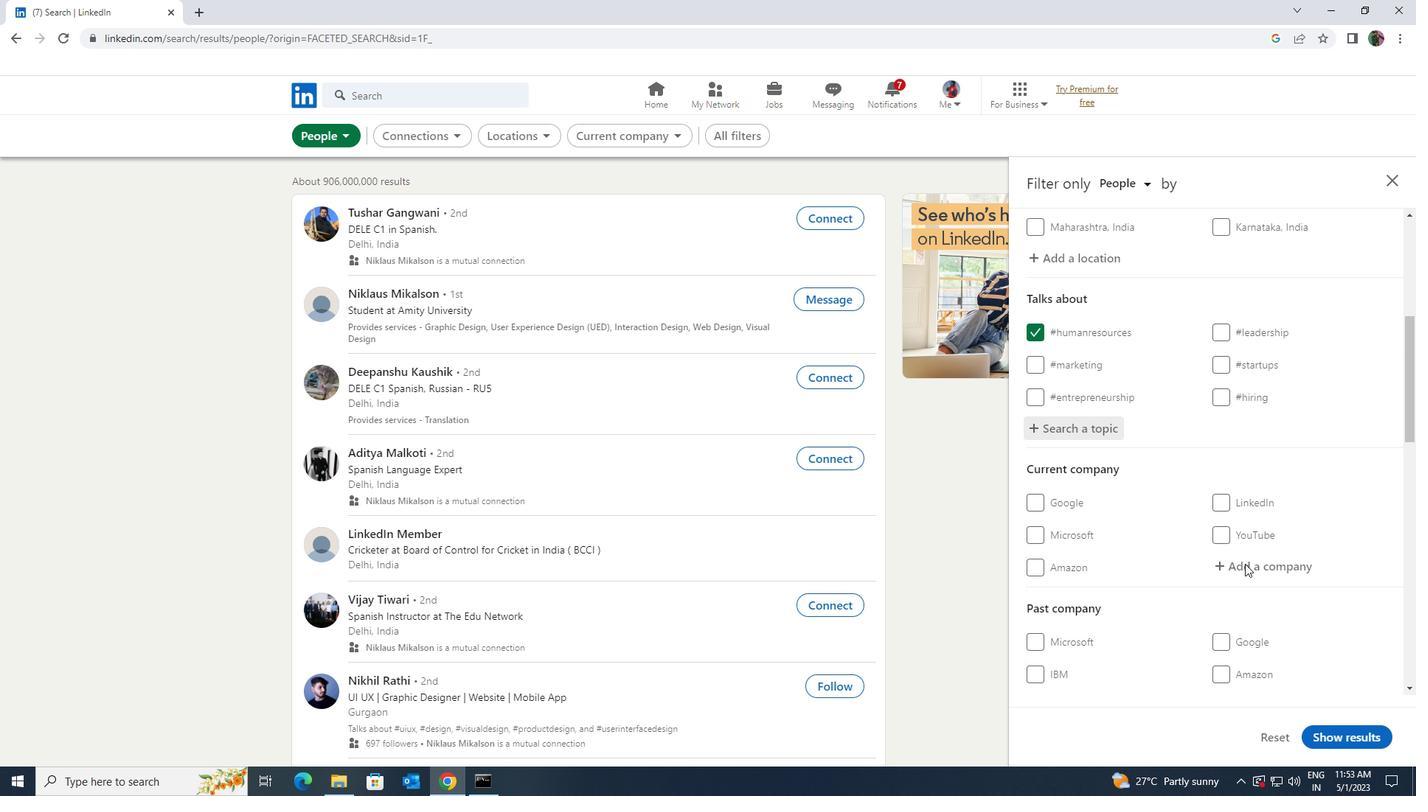 
Action: Mouse scrolled (1245, 563) with delta (0, 0)
Screenshot: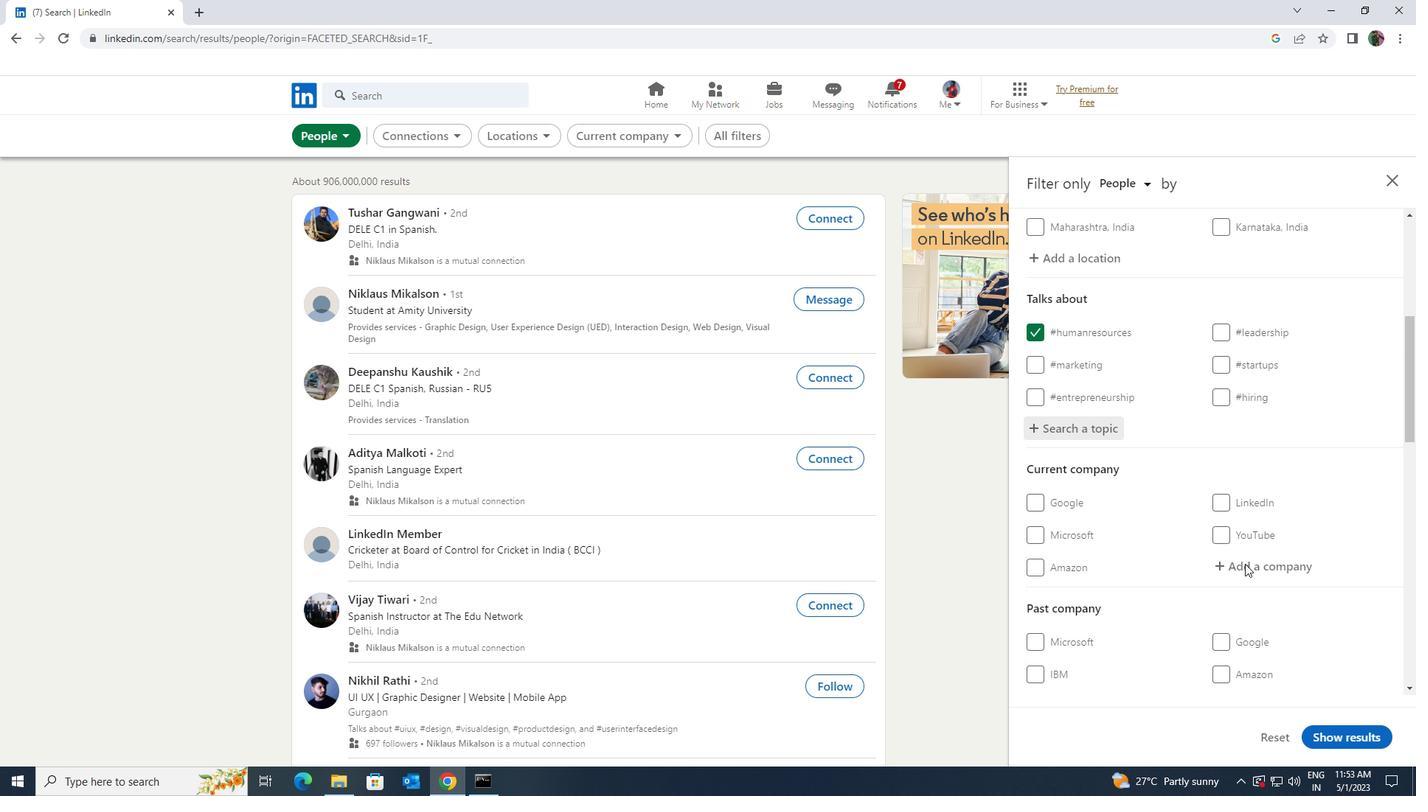 
Action: Mouse scrolled (1245, 563) with delta (0, 0)
Screenshot: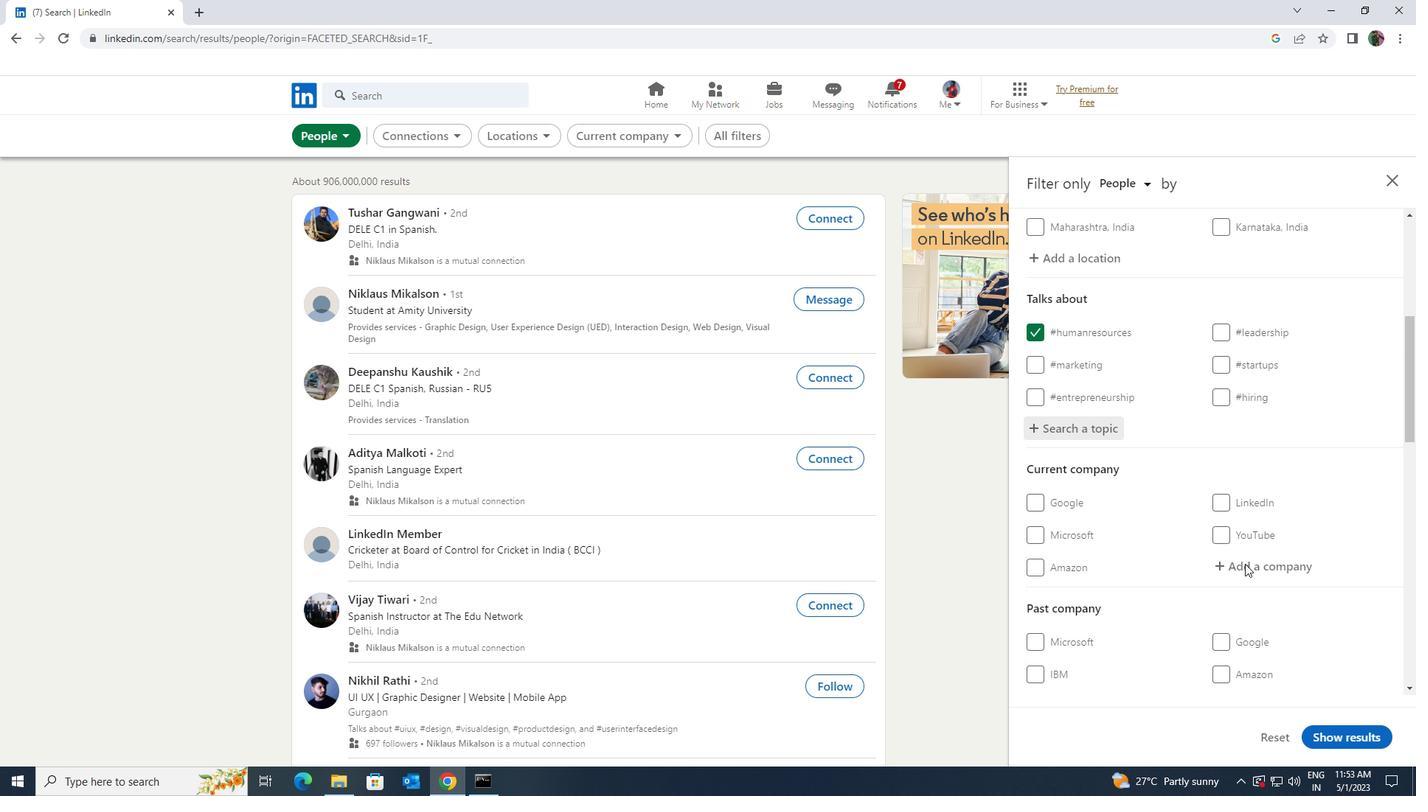 
Action: Mouse scrolled (1245, 563) with delta (0, 0)
Screenshot: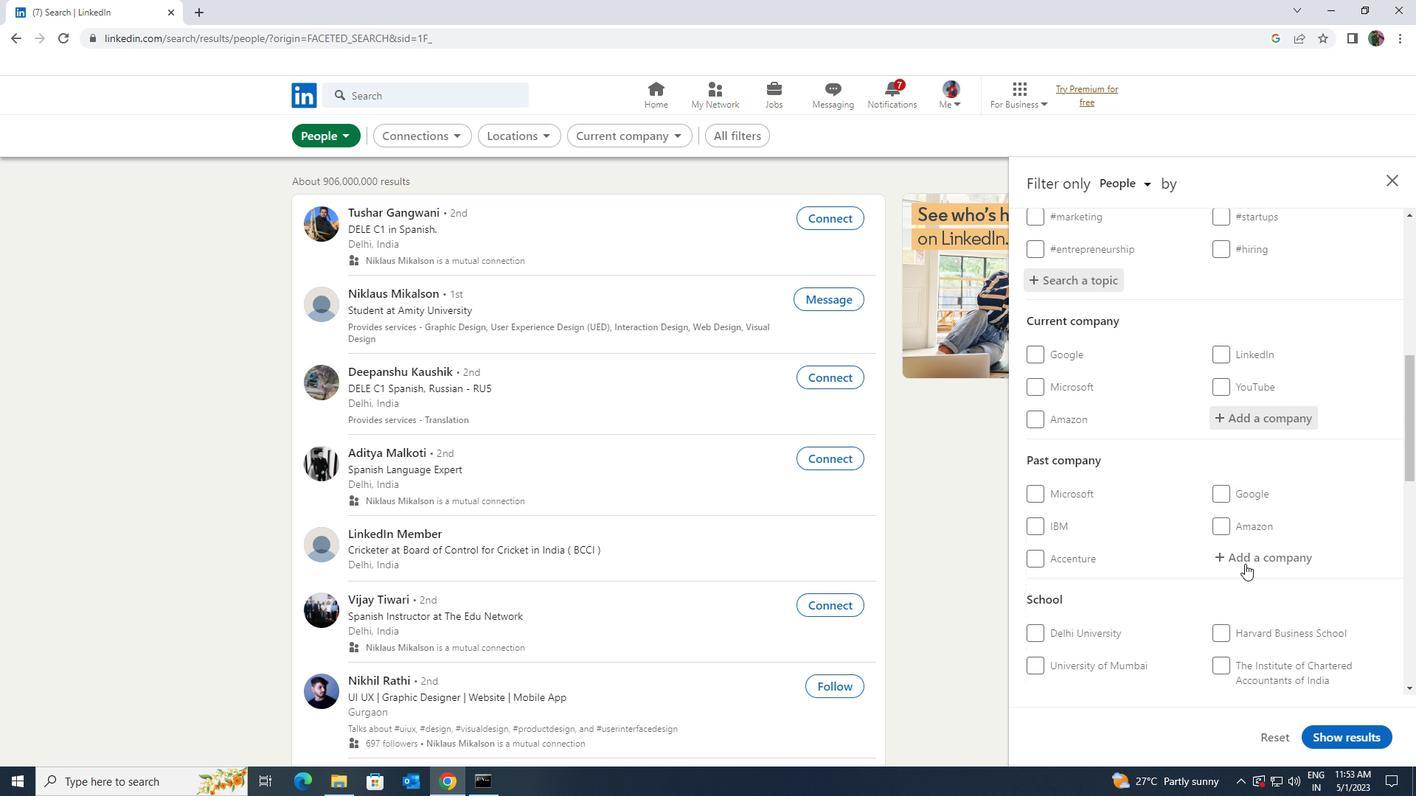 
Action: Mouse scrolled (1245, 563) with delta (0, 0)
Screenshot: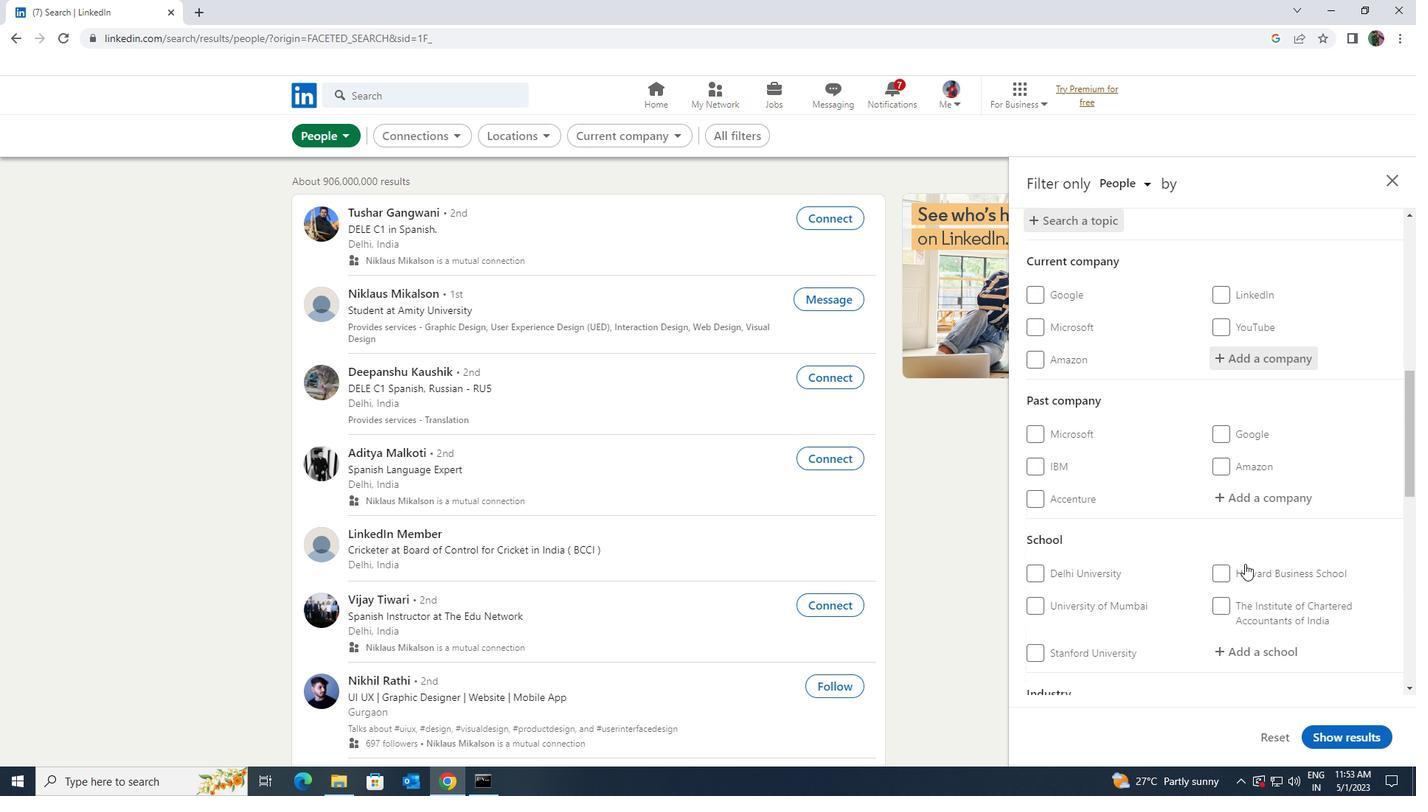 
Action: Mouse scrolled (1245, 563) with delta (0, 0)
Screenshot: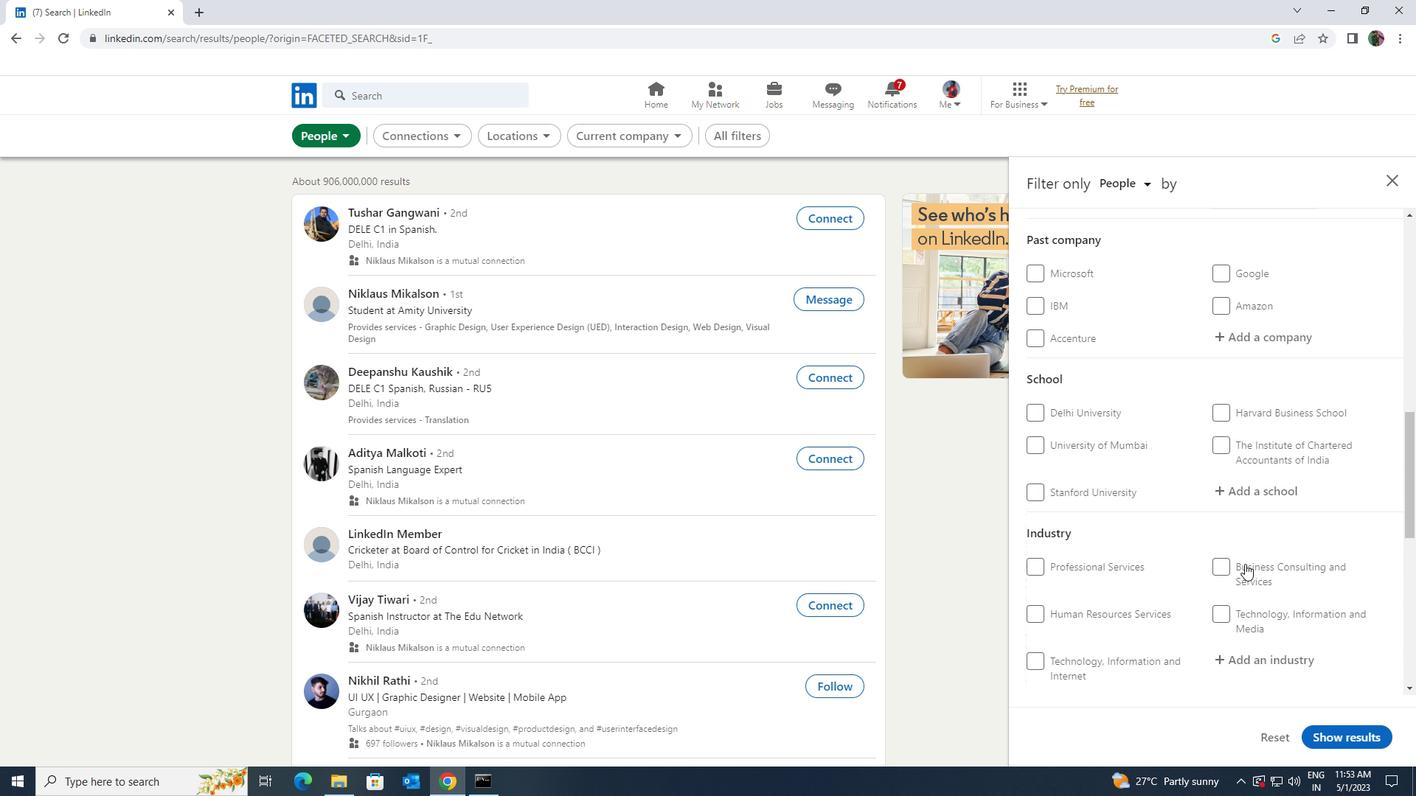 
Action: Mouse scrolled (1245, 563) with delta (0, 0)
Screenshot: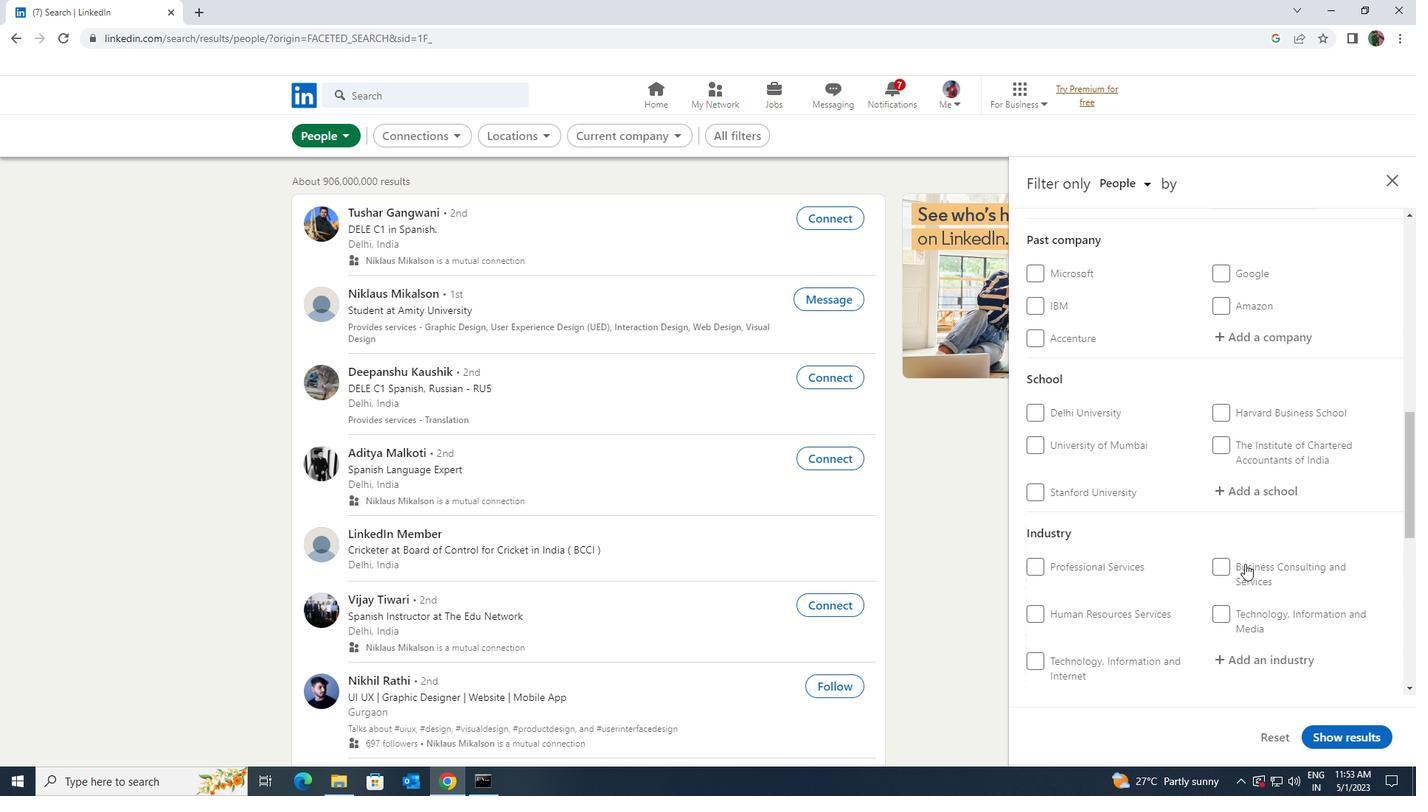 
Action: Mouse scrolled (1245, 563) with delta (0, 0)
Screenshot: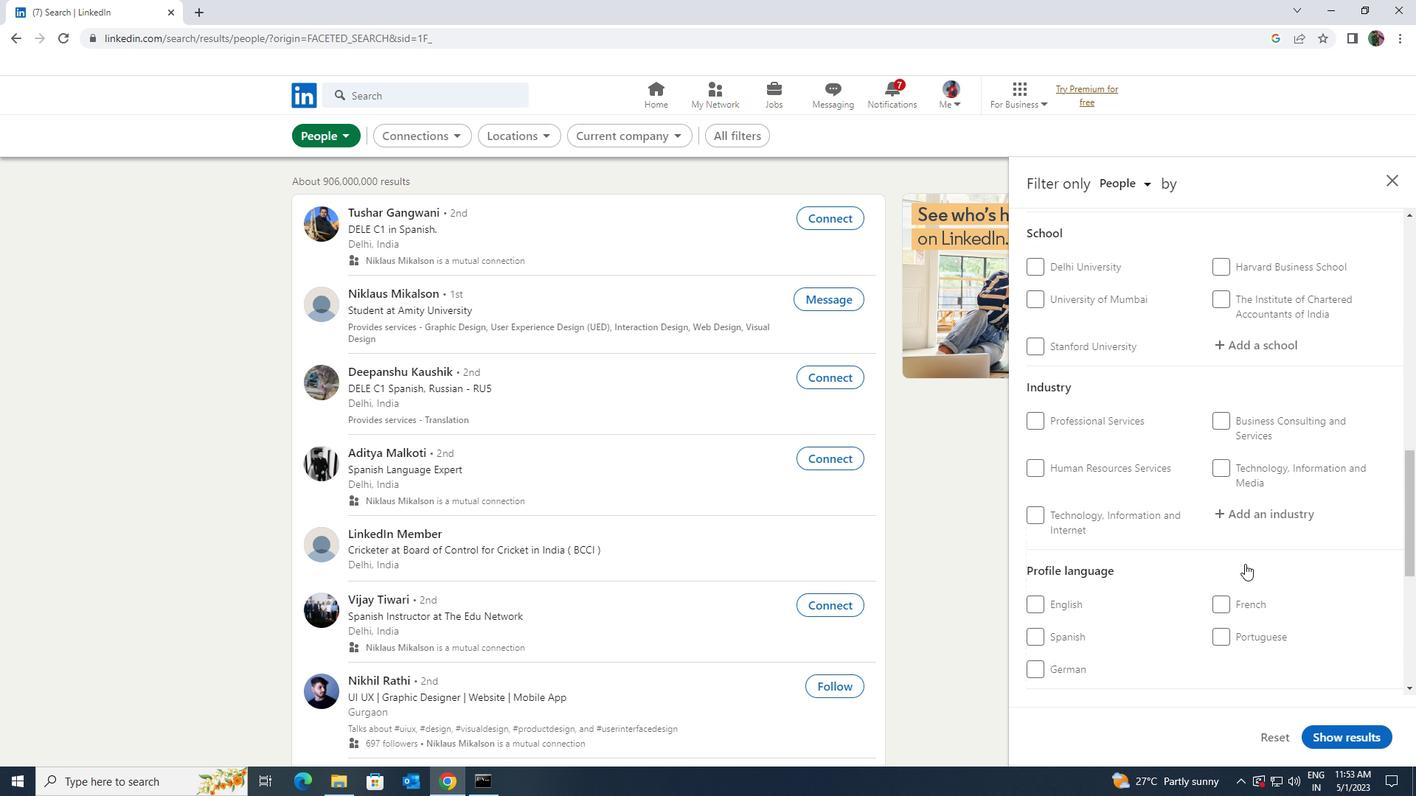 
Action: Mouse scrolled (1245, 563) with delta (0, 0)
Screenshot: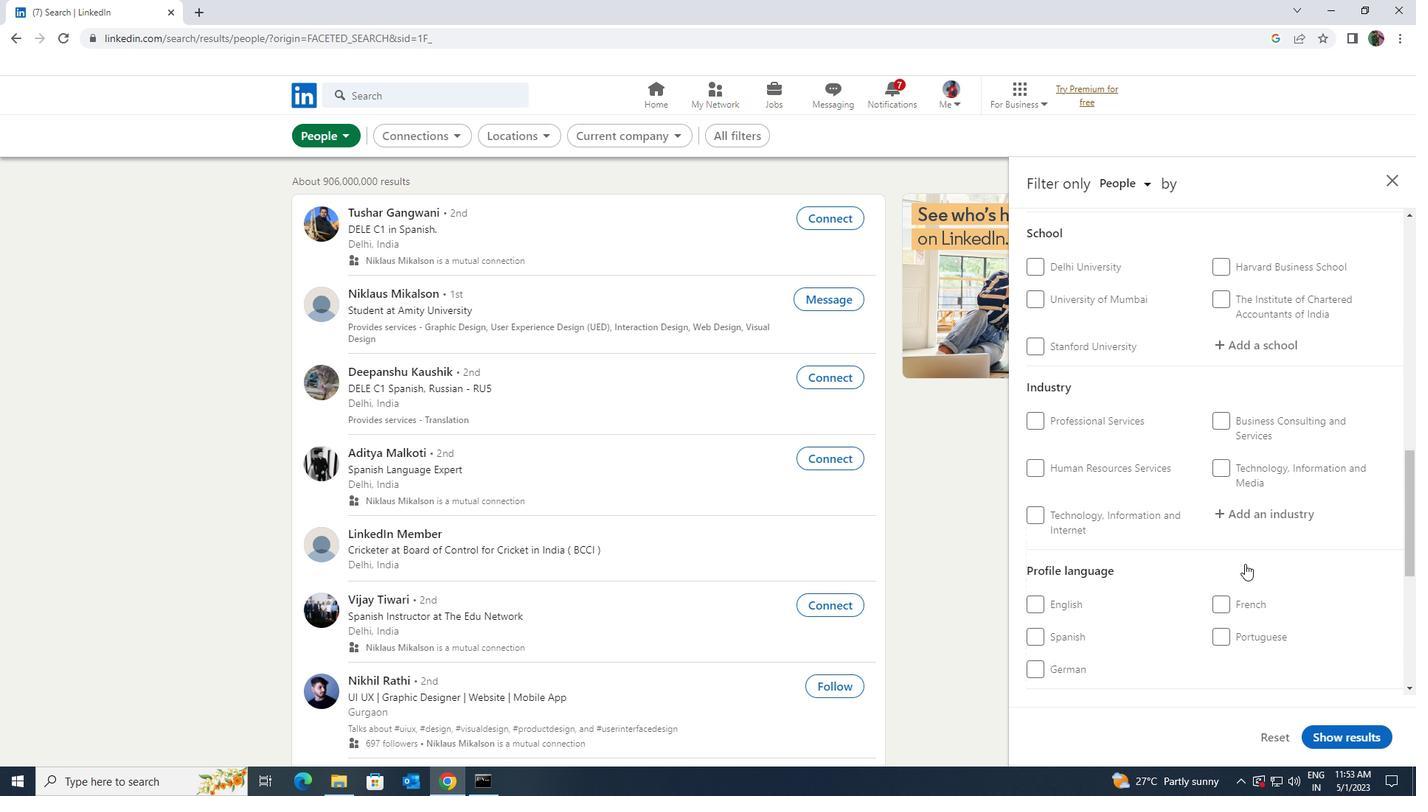 
Action: Mouse scrolled (1245, 563) with delta (0, 0)
Screenshot: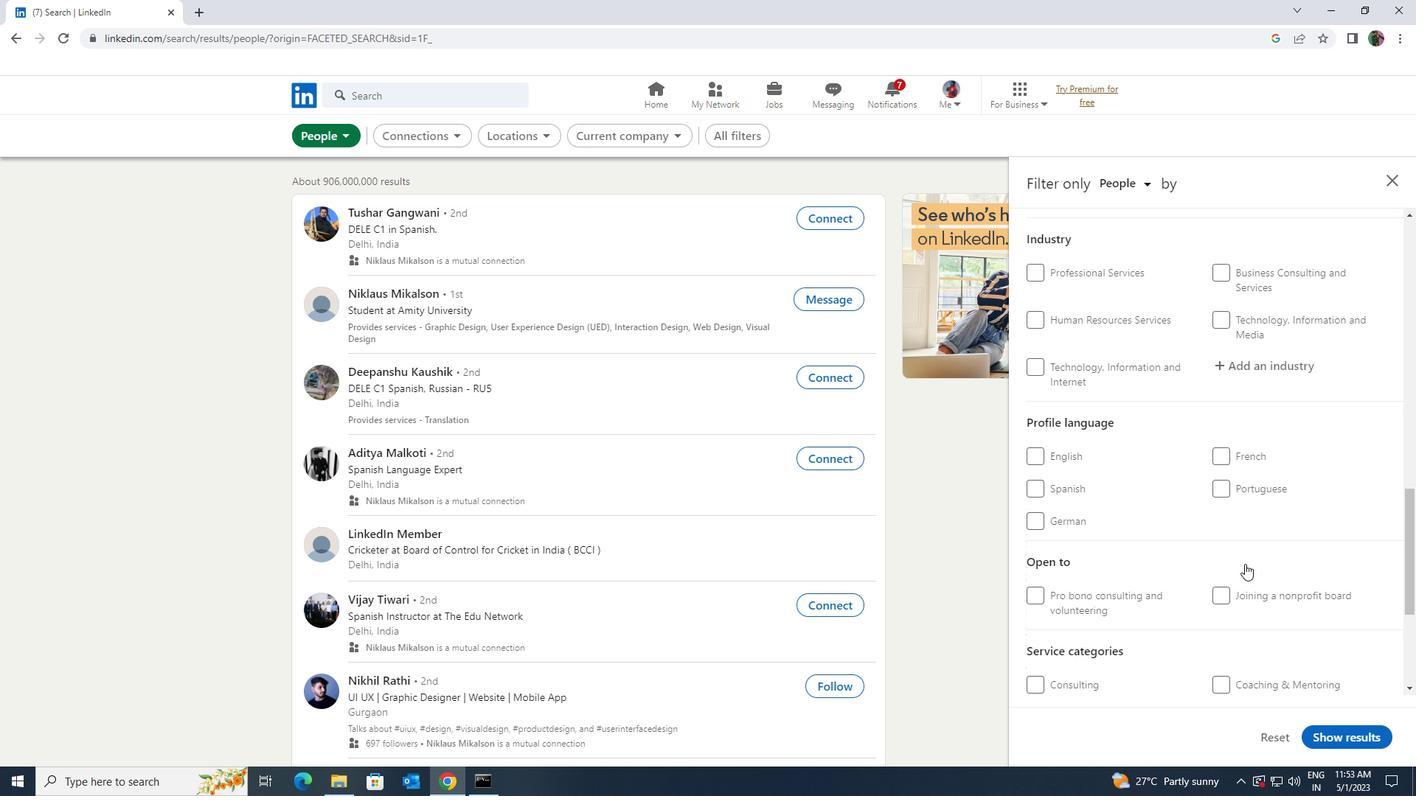 
Action: Mouse moved to (1031, 417)
Screenshot: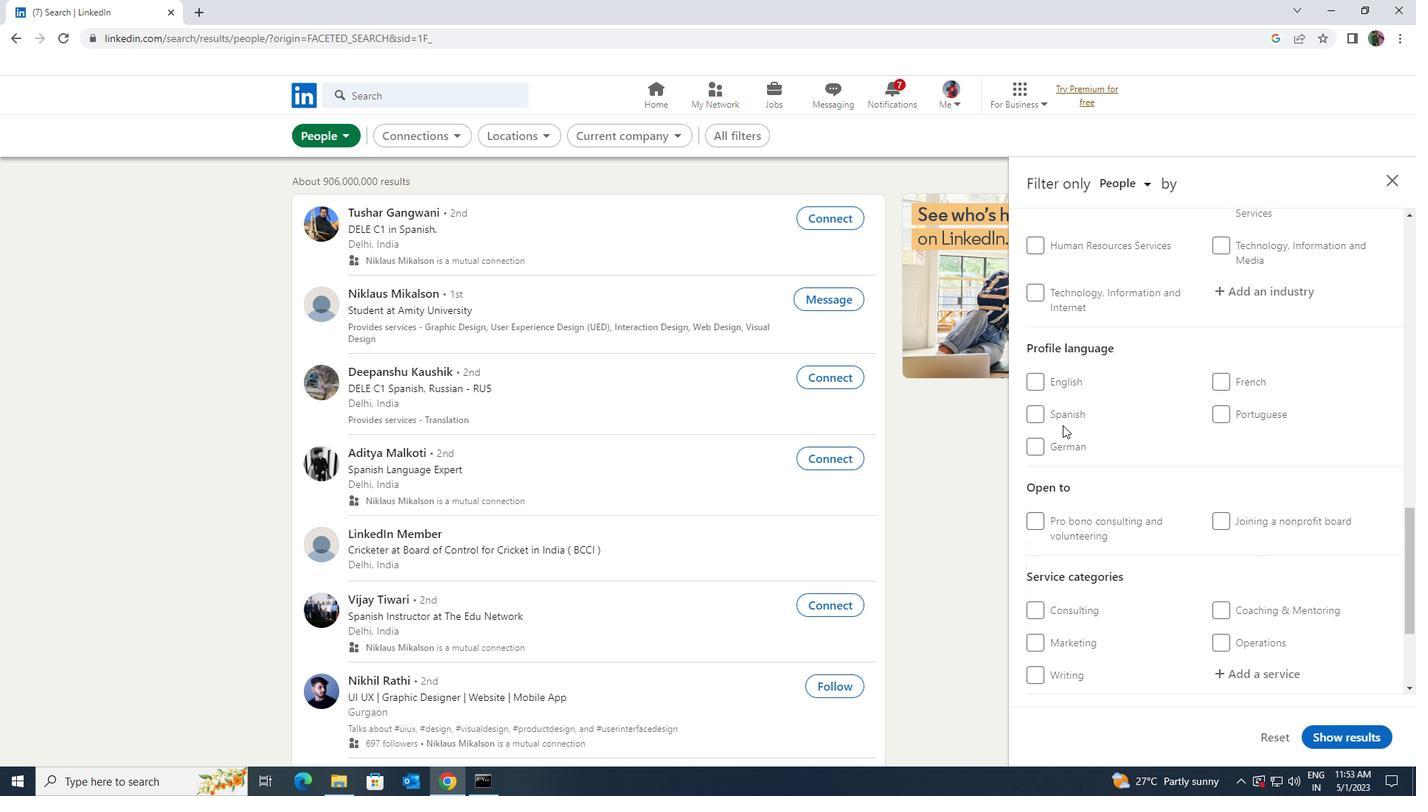 
Action: Mouse pressed left at (1031, 417)
Screenshot: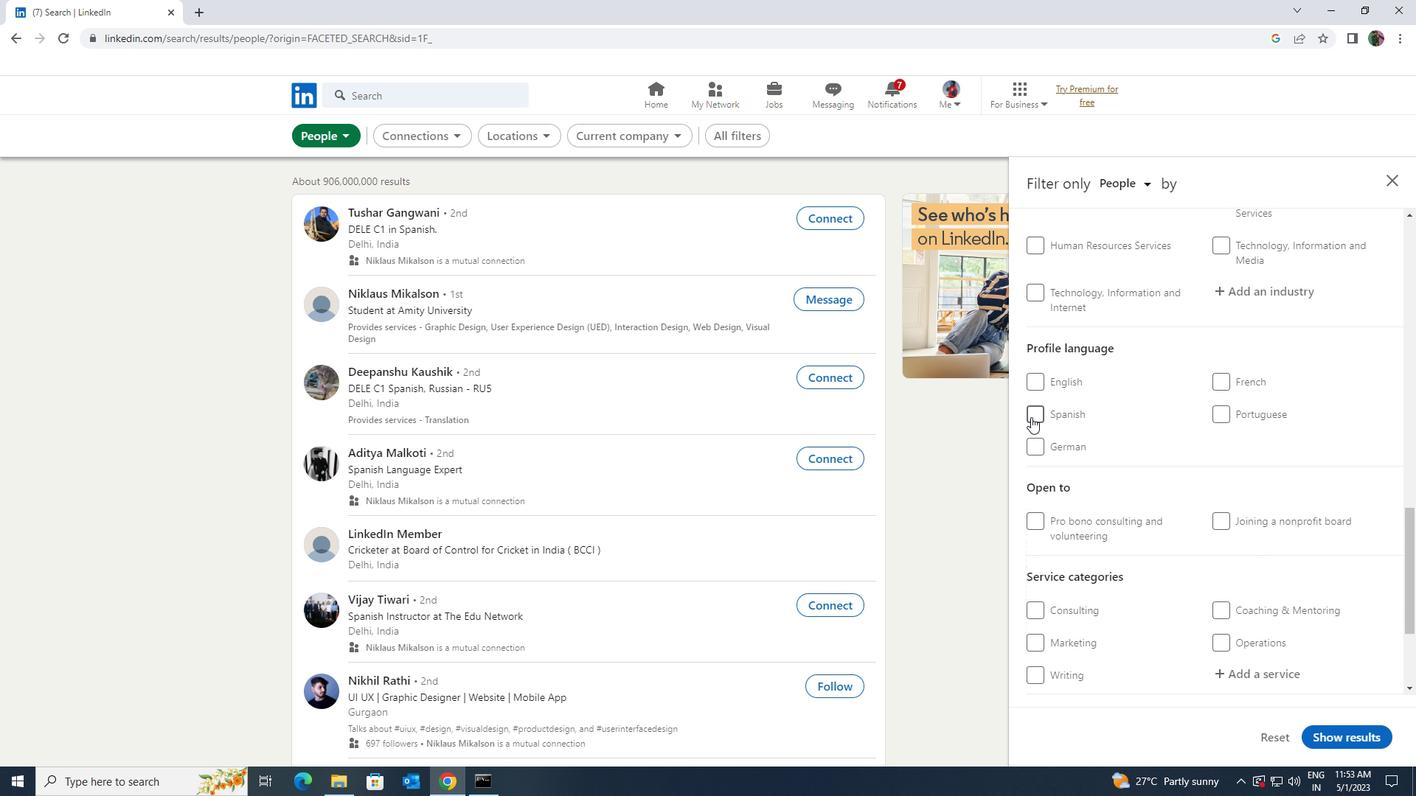 
Action: Mouse moved to (1167, 454)
Screenshot: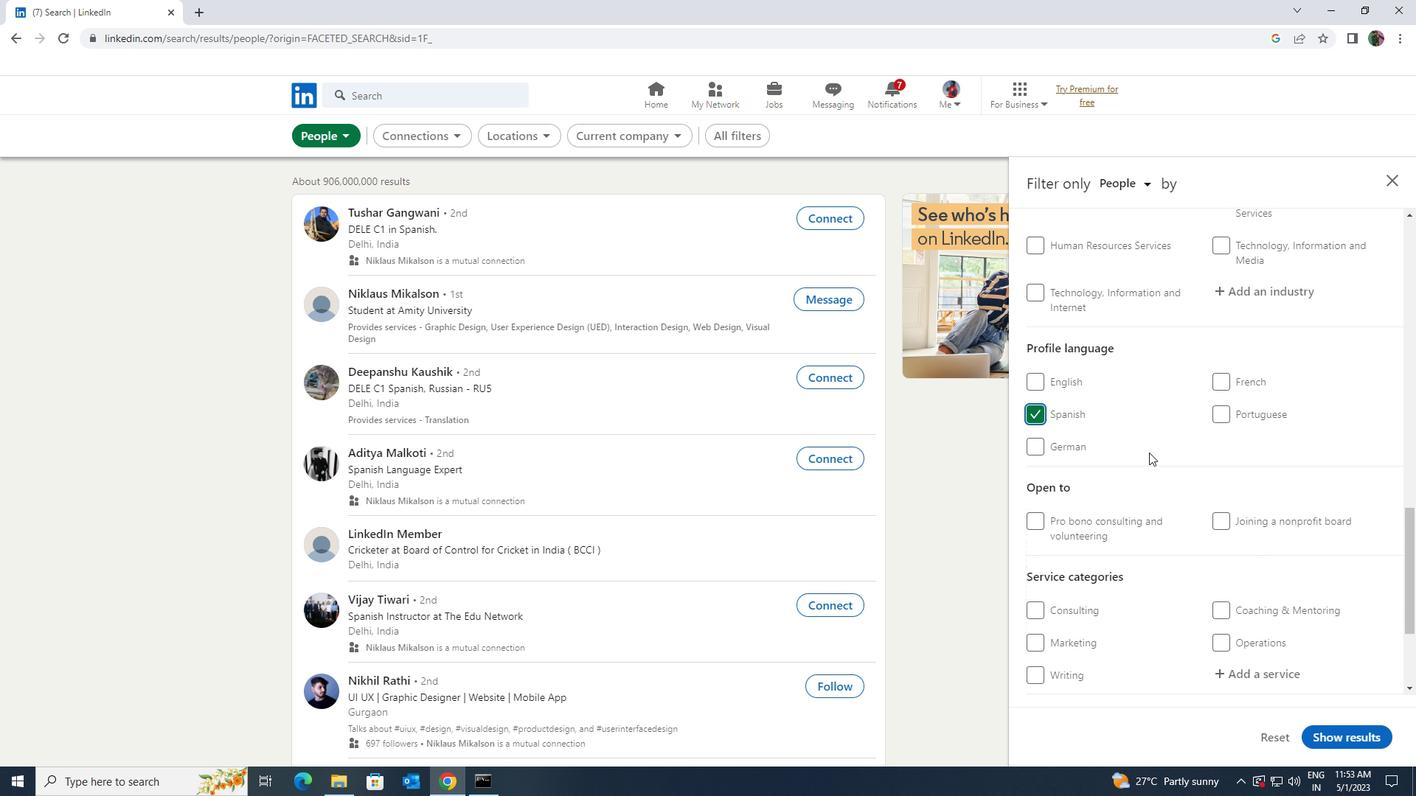 
Action: Mouse scrolled (1167, 455) with delta (0, 0)
Screenshot: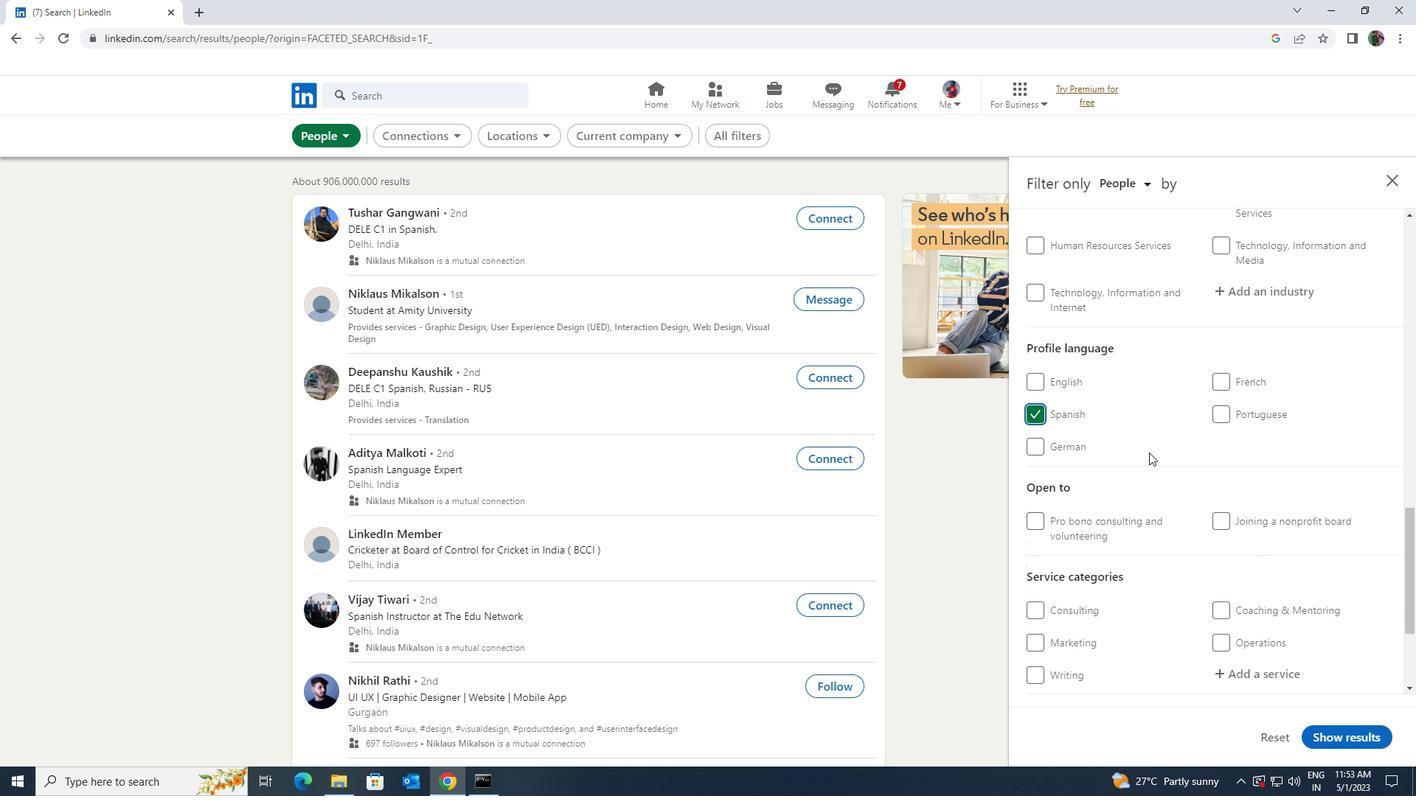 
Action: Mouse scrolled (1167, 455) with delta (0, 0)
Screenshot: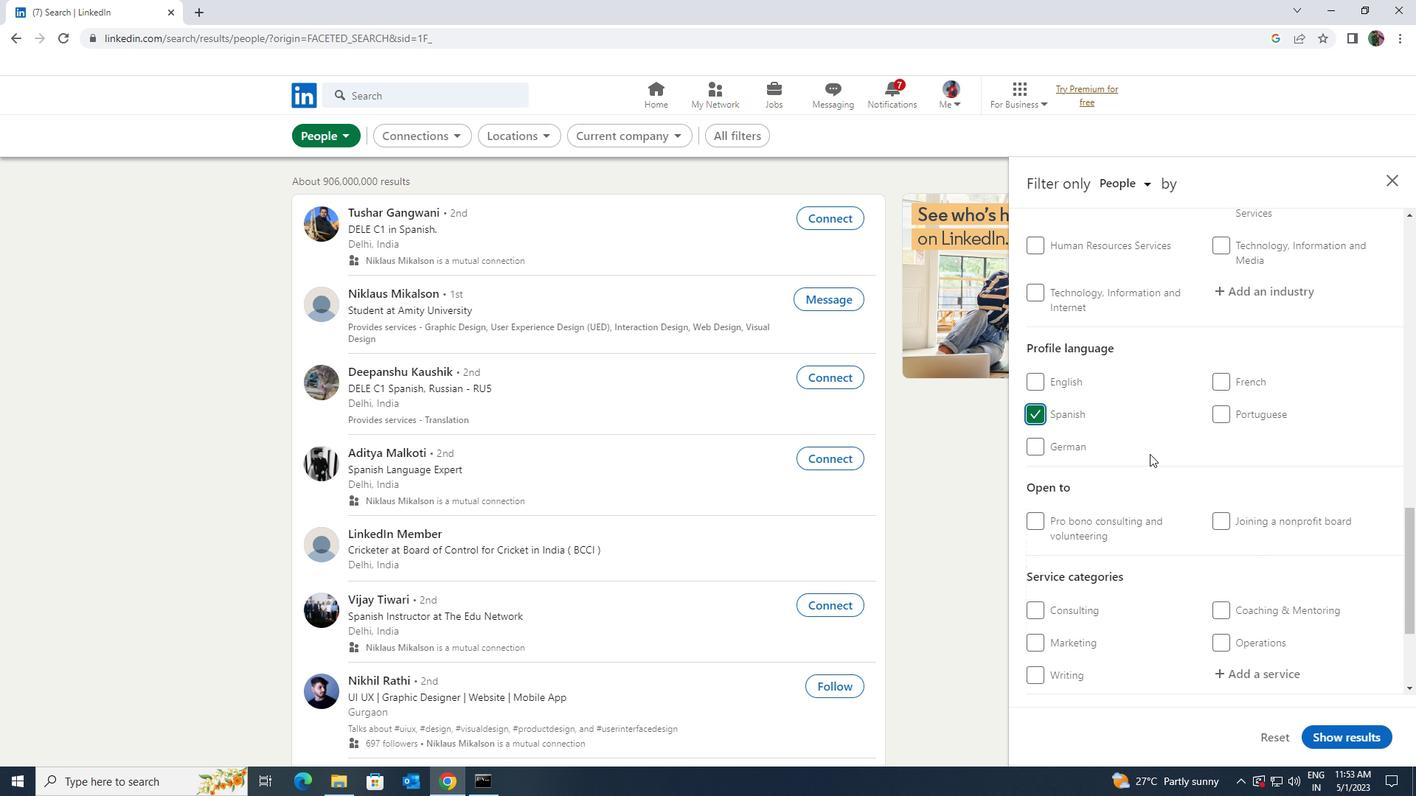 
Action: Mouse moved to (1168, 455)
Screenshot: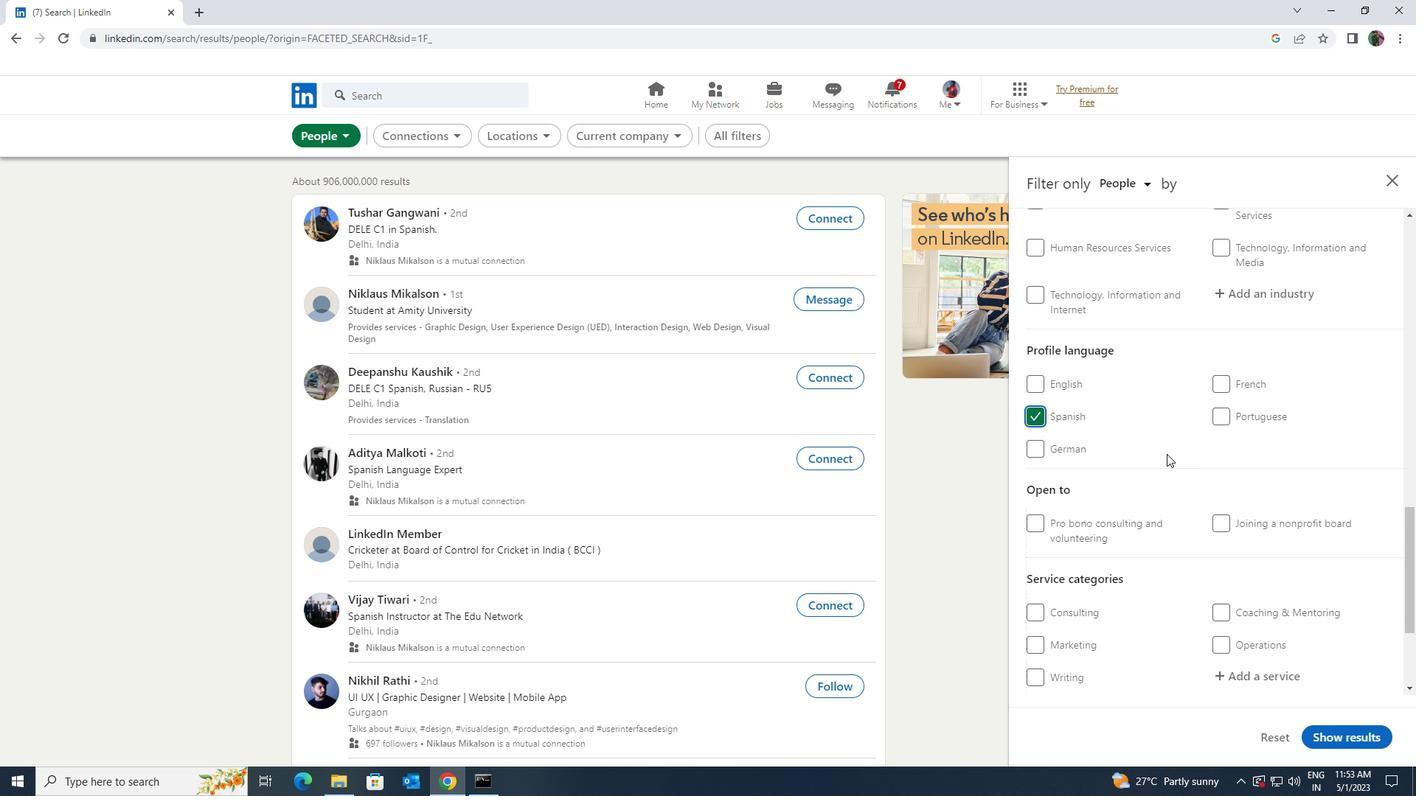 
Action: Mouse scrolled (1168, 456) with delta (0, 0)
Screenshot: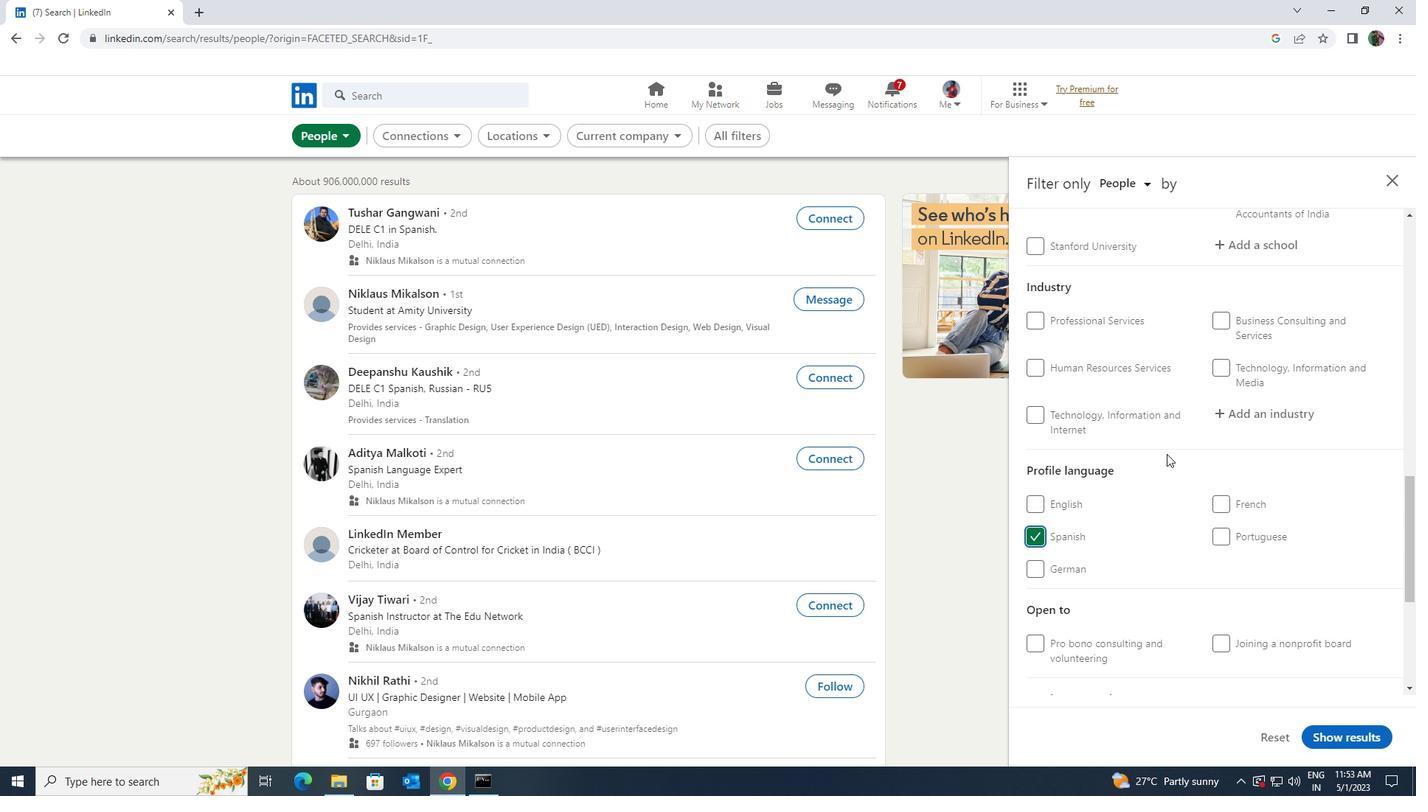 
Action: Mouse scrolled (1168, 456) with delta (0, 0)
Screenshot: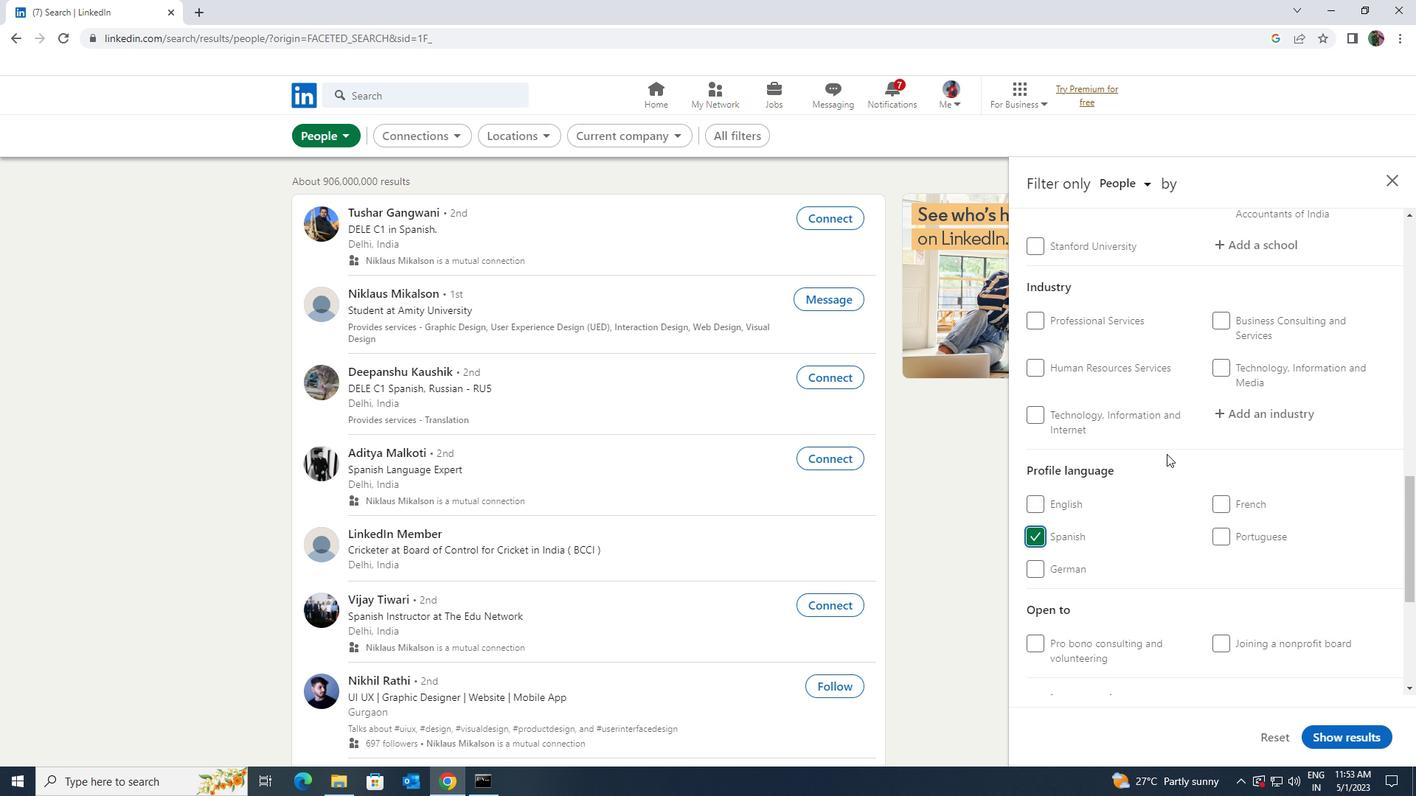 
Action: Mouse scrolled (1168, 456) with delta (0, 0)
Screenshot: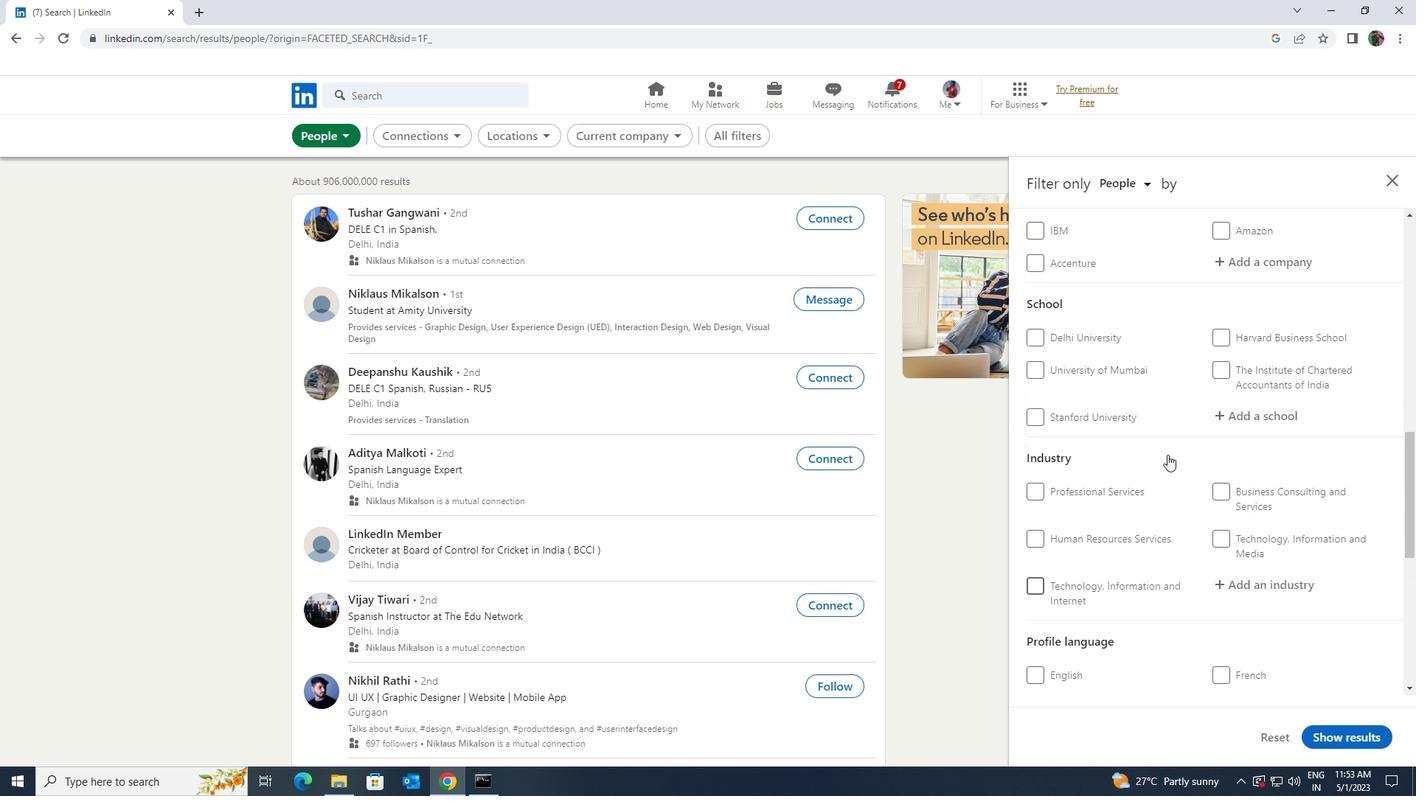 
Action: Mouse scrolled (1168, 456) with delta (0, 0)
Screenshot: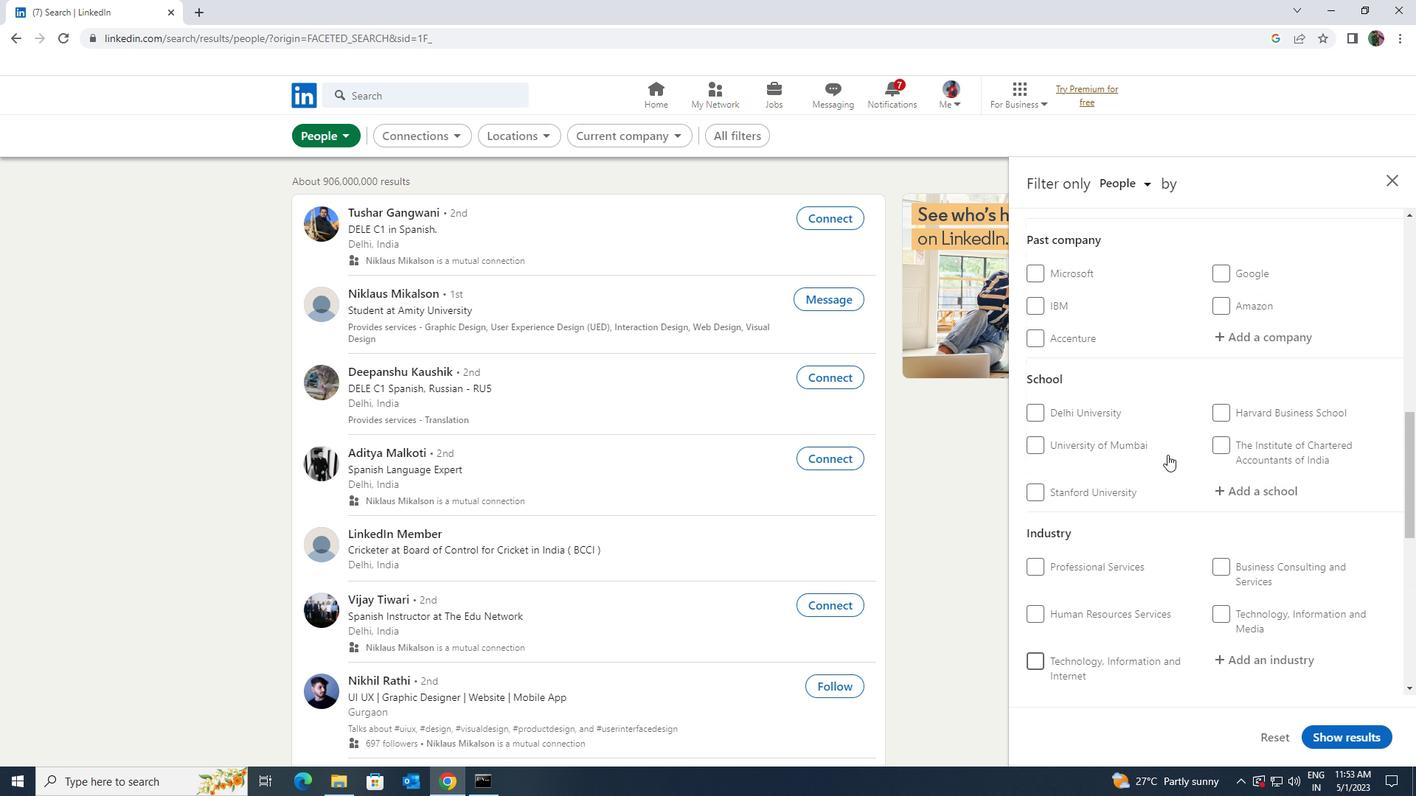 
Action: Mouse scrolled (1168, 456) with delta (0, 0)
Screenshot: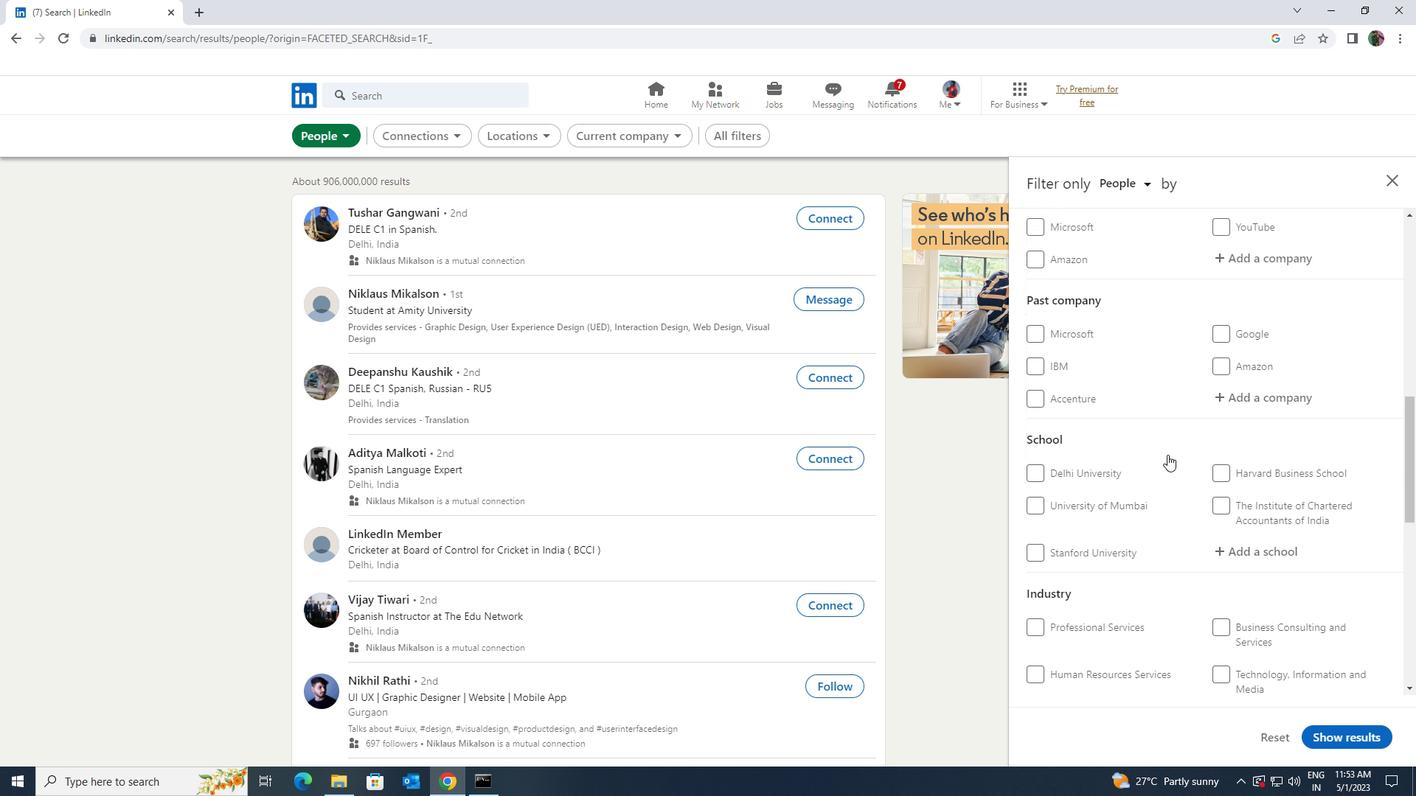 
Action: Mouse moved to (1168, 455)
Screenshot: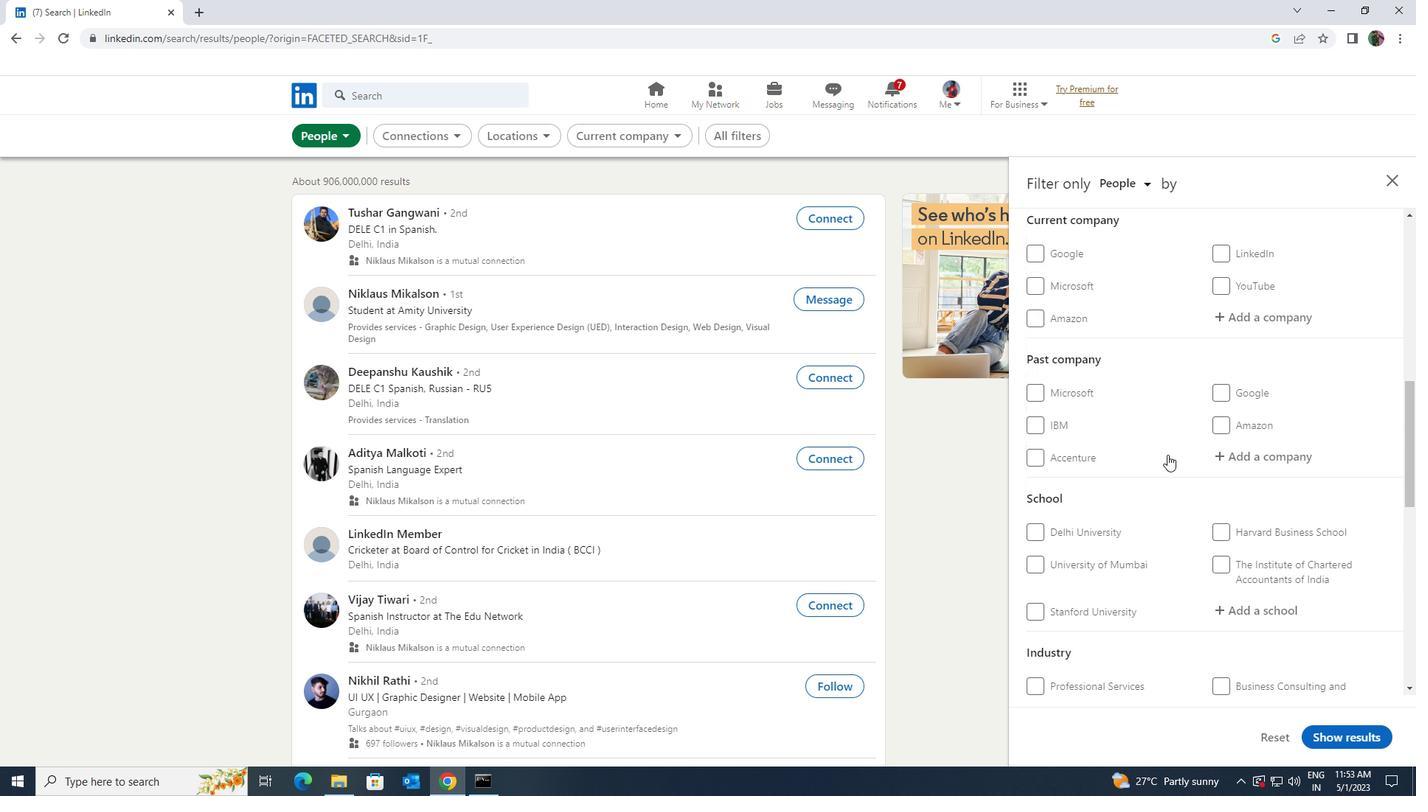 
Action: Mouse scrolled (1168, 456) with delta (0, 0)
Screenshot: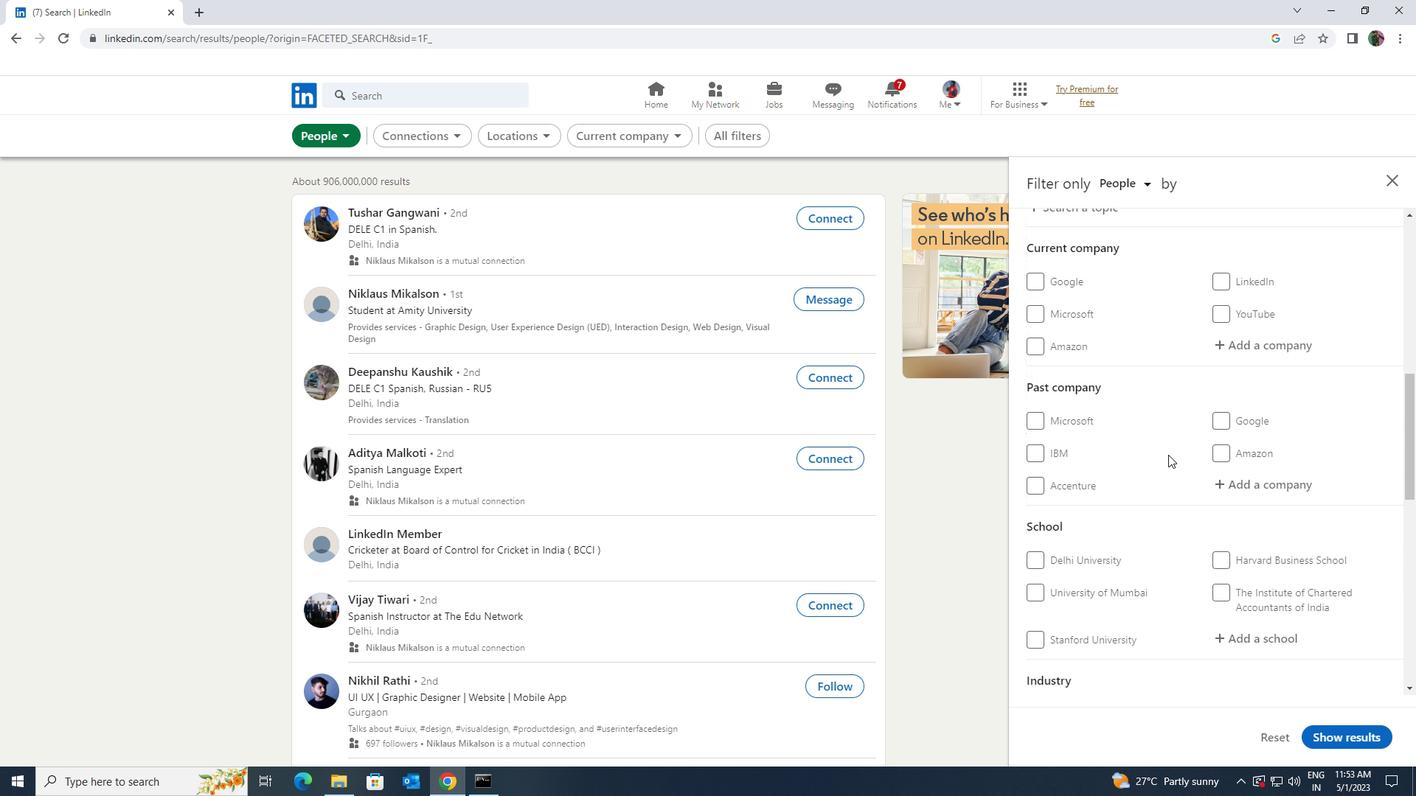 
Action: Mouse scrolled (1168, 456) with delta (0, 0)
Screenshot: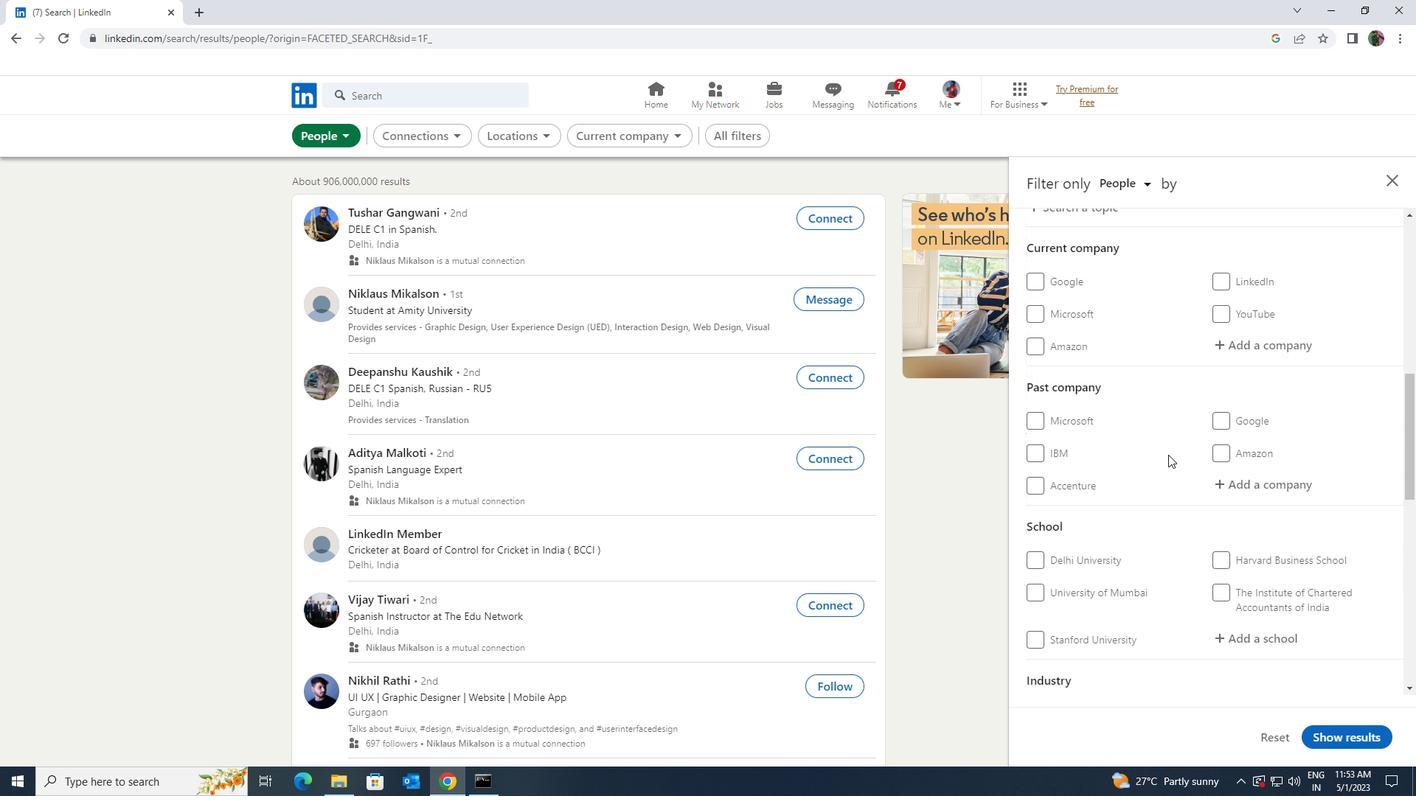 
Action: Mouse moved to (1226, 484)
Screenshot: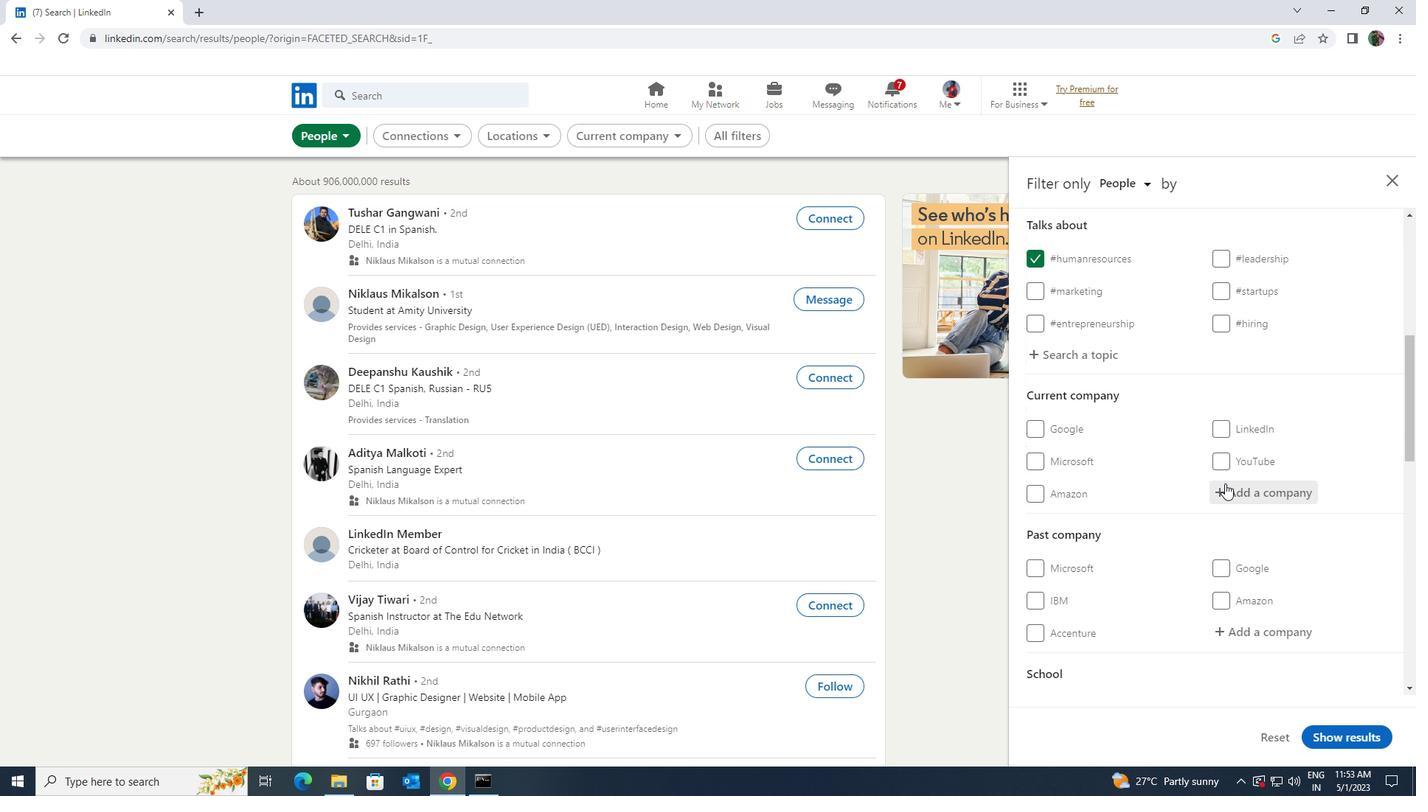 
Action: Mouse pressed left at (1226, 484)
Screenshot: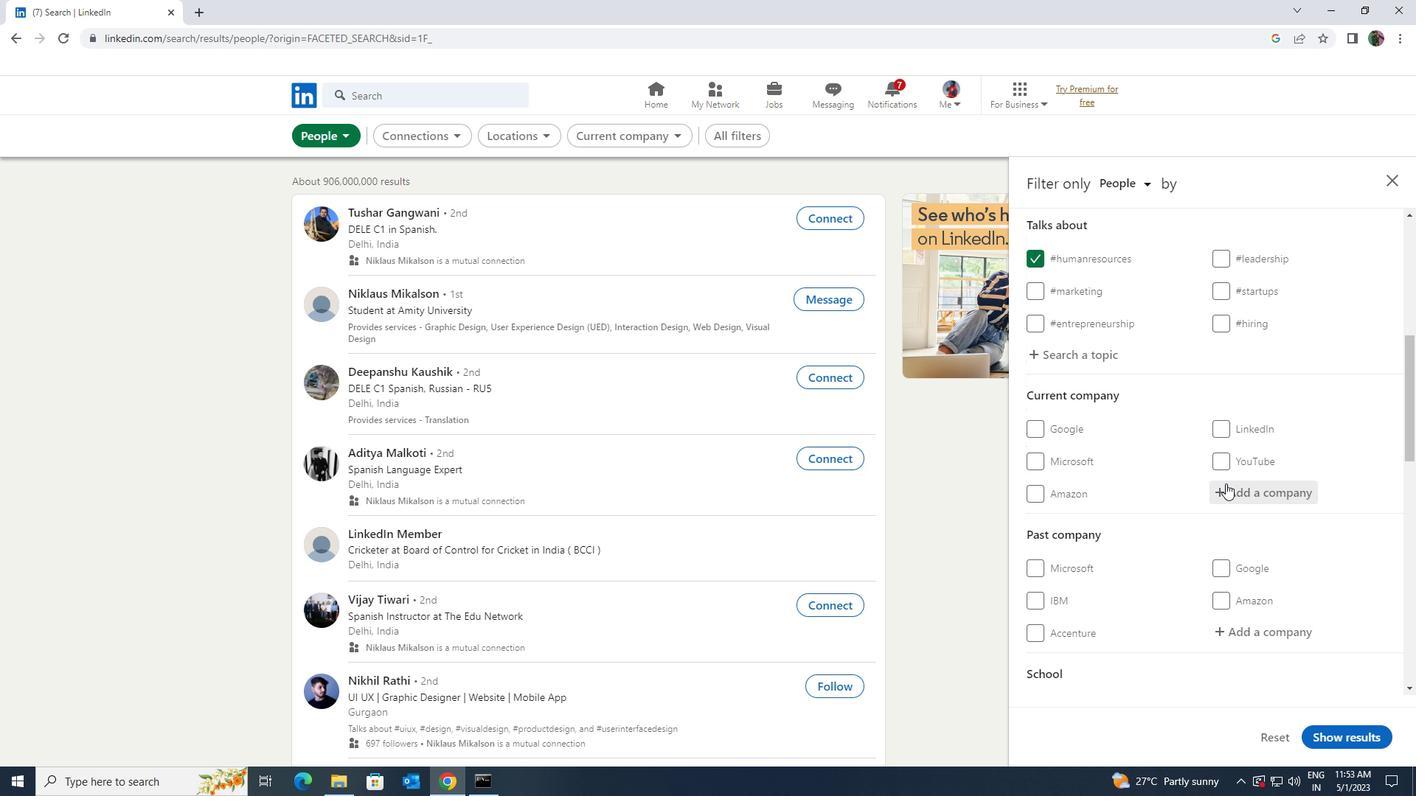 
Action: Key pressed <Key.shift><Key.shift><Key.shift>DUFF<Key.space><Key.shift><Key.shift><Key.shift><Key.shift><Key.shift><Key.shift><Key.shift><Key.shift><Key.shift><Key.shift><Key.shift><Key.shift><Key.shift><Key.shift><Key.shift><Key.shift><Key.shift><Key.shift><Key.shift><Key.shift><Key.shift><Key.shift>&
Screenshot: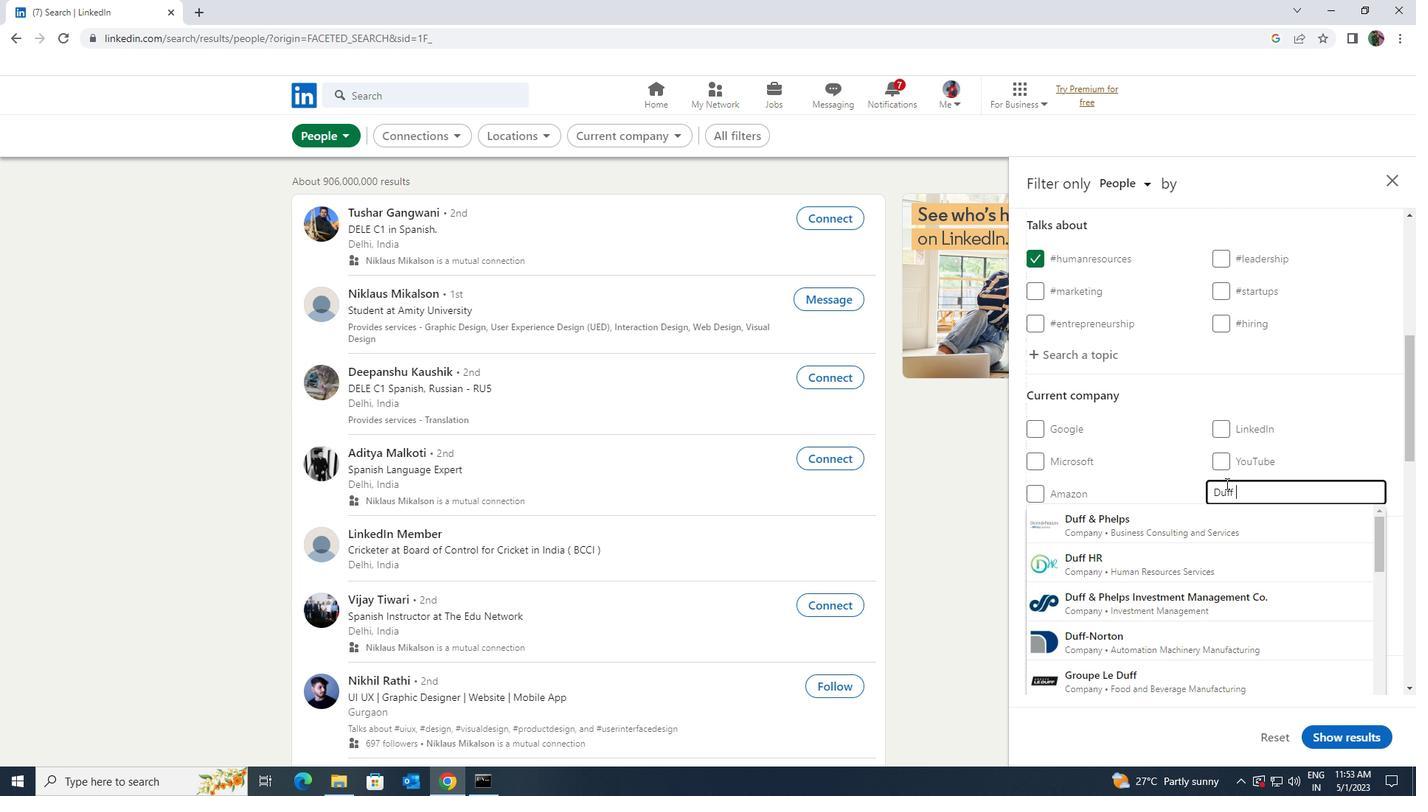 
Action: Mouse moved to (1218, 509)
Screenshot: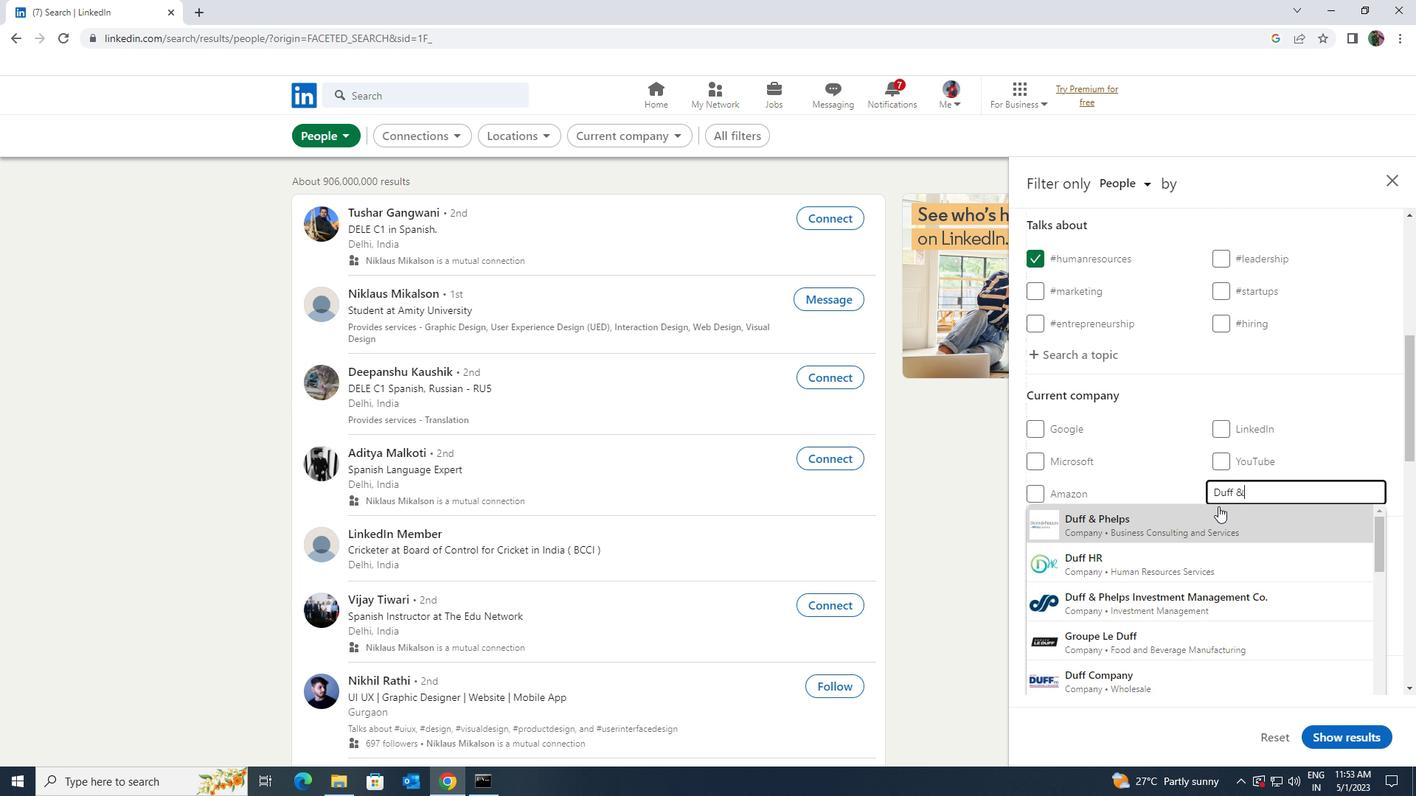 
Action: Mouse pressed left at (1218, 509)
Screenshot: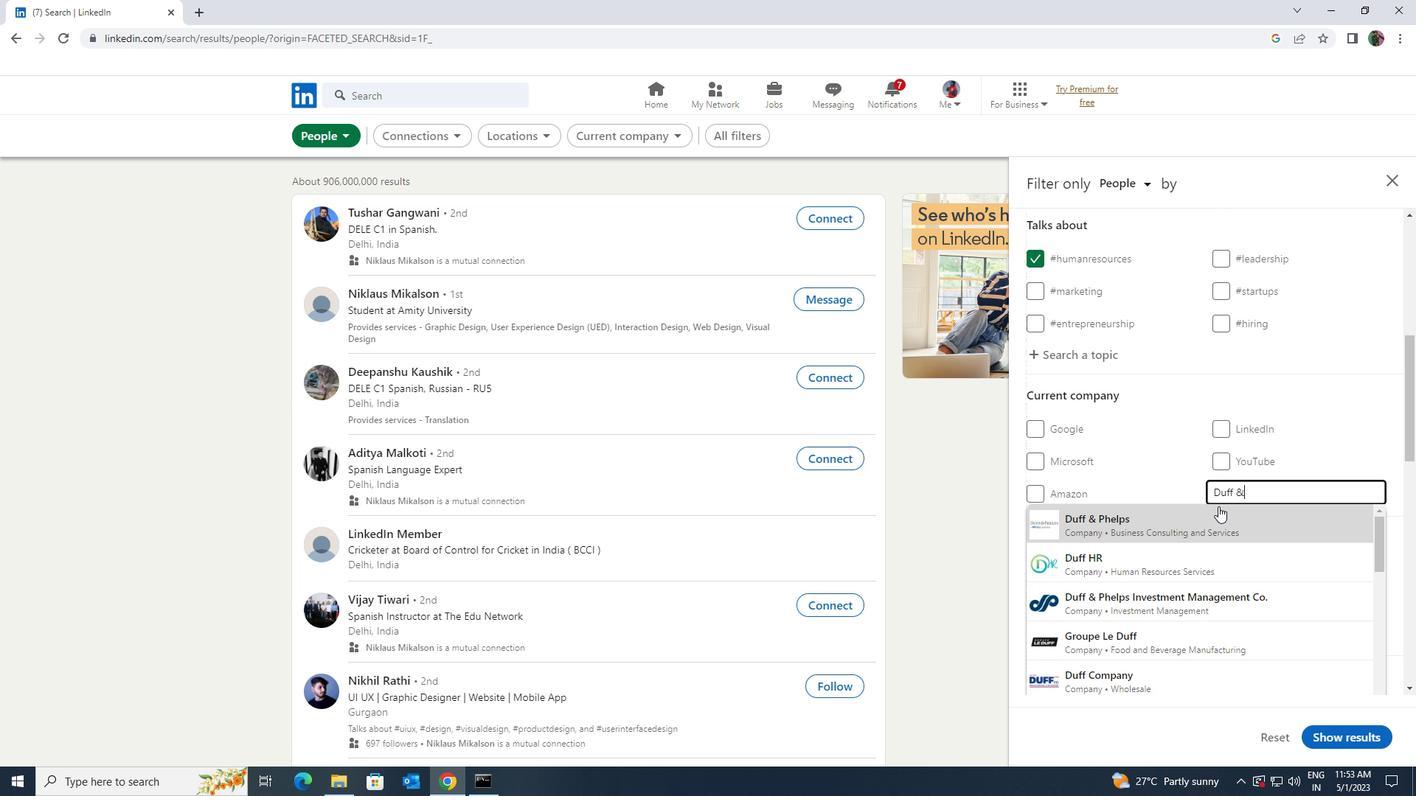 
Action: Mouse moved to (1213, 493)
Screenshot: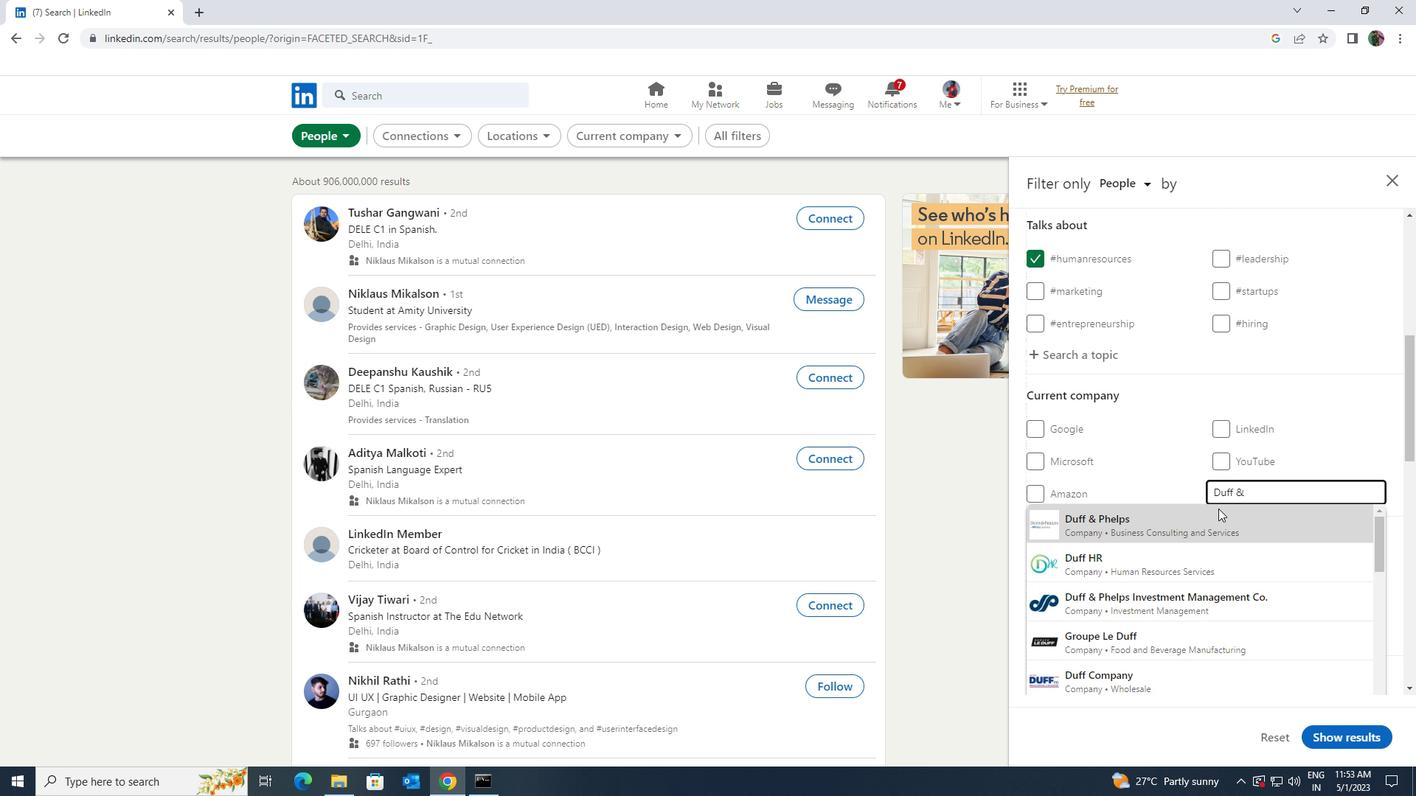 
Action: Mouse scrolled (1213, 492) with delta (0, 0)
Screenshot: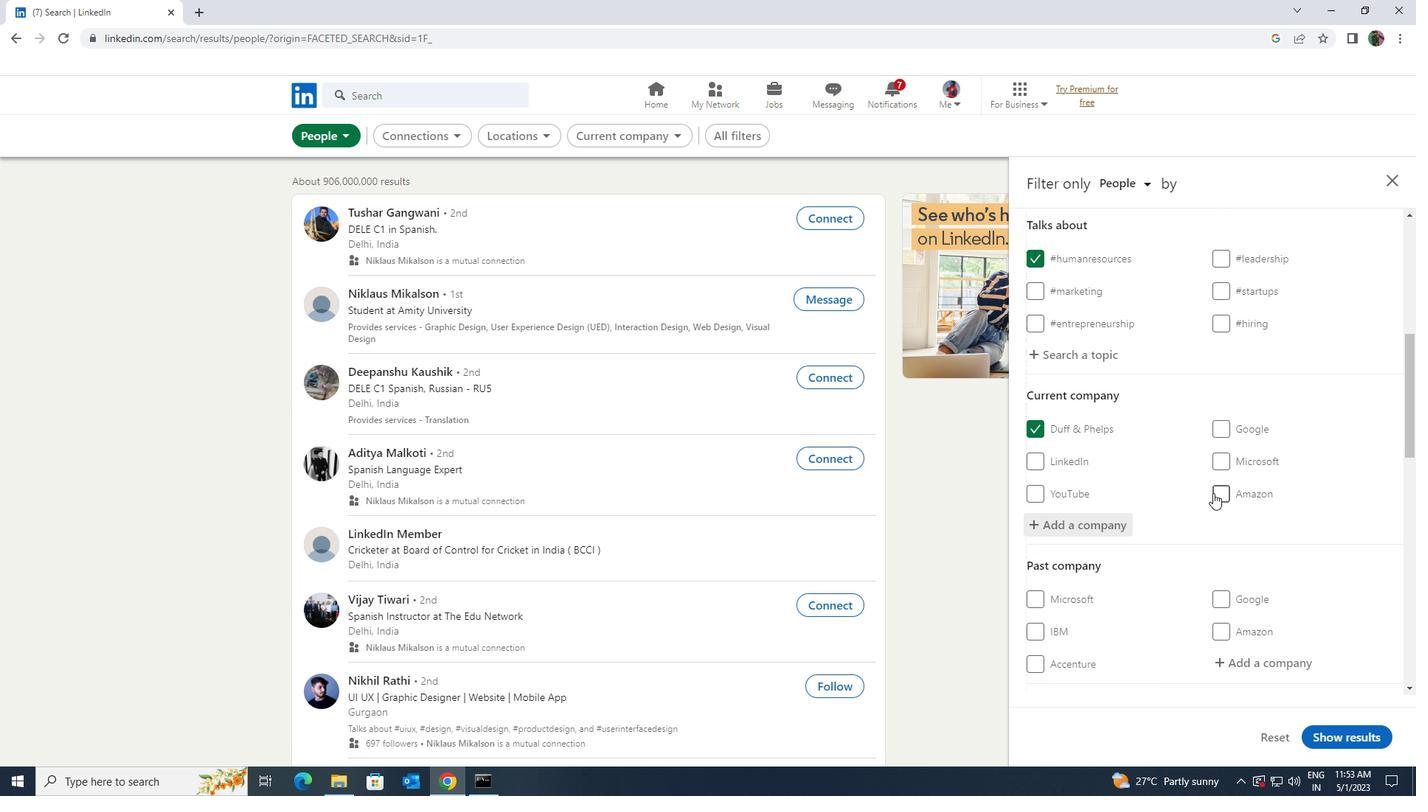 
Action: Mouse scrolled (1213, 492) with delta (0, 0)
Screenshot: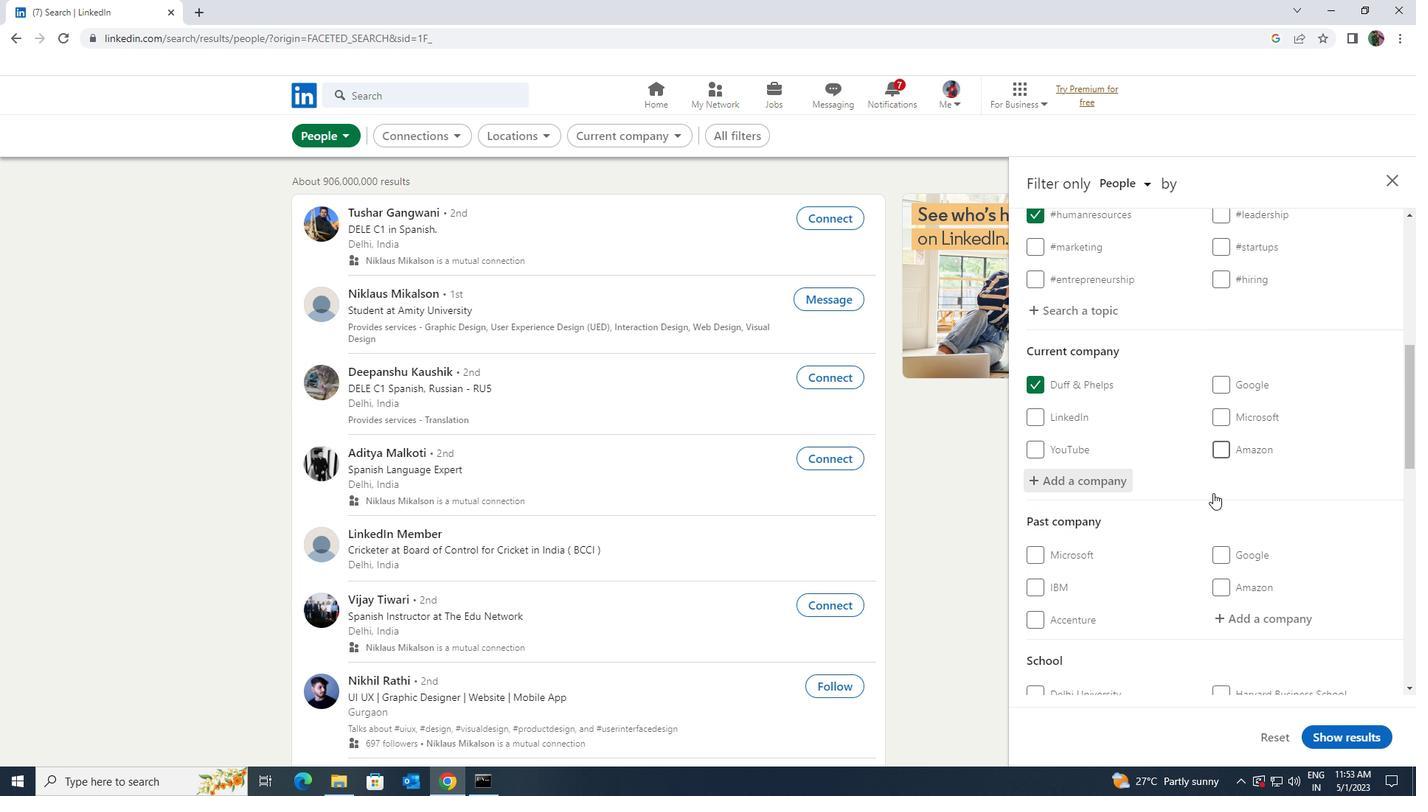 
Action: Mouse scrolled (1213, 492) with delta (0, 0)
Screenshot: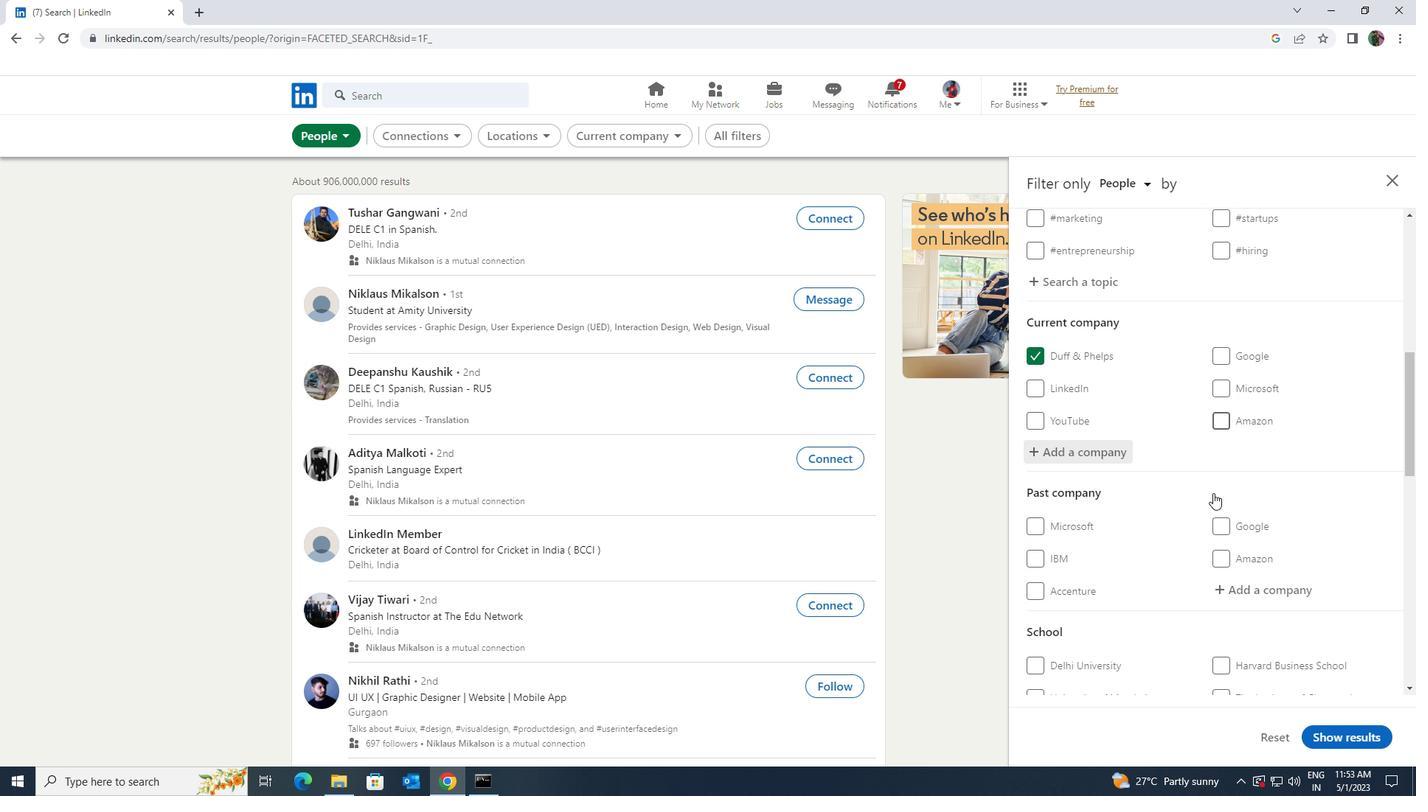 
Action: Mouse scrolled (1213, 492) with delta (0, 0)
Screenshot: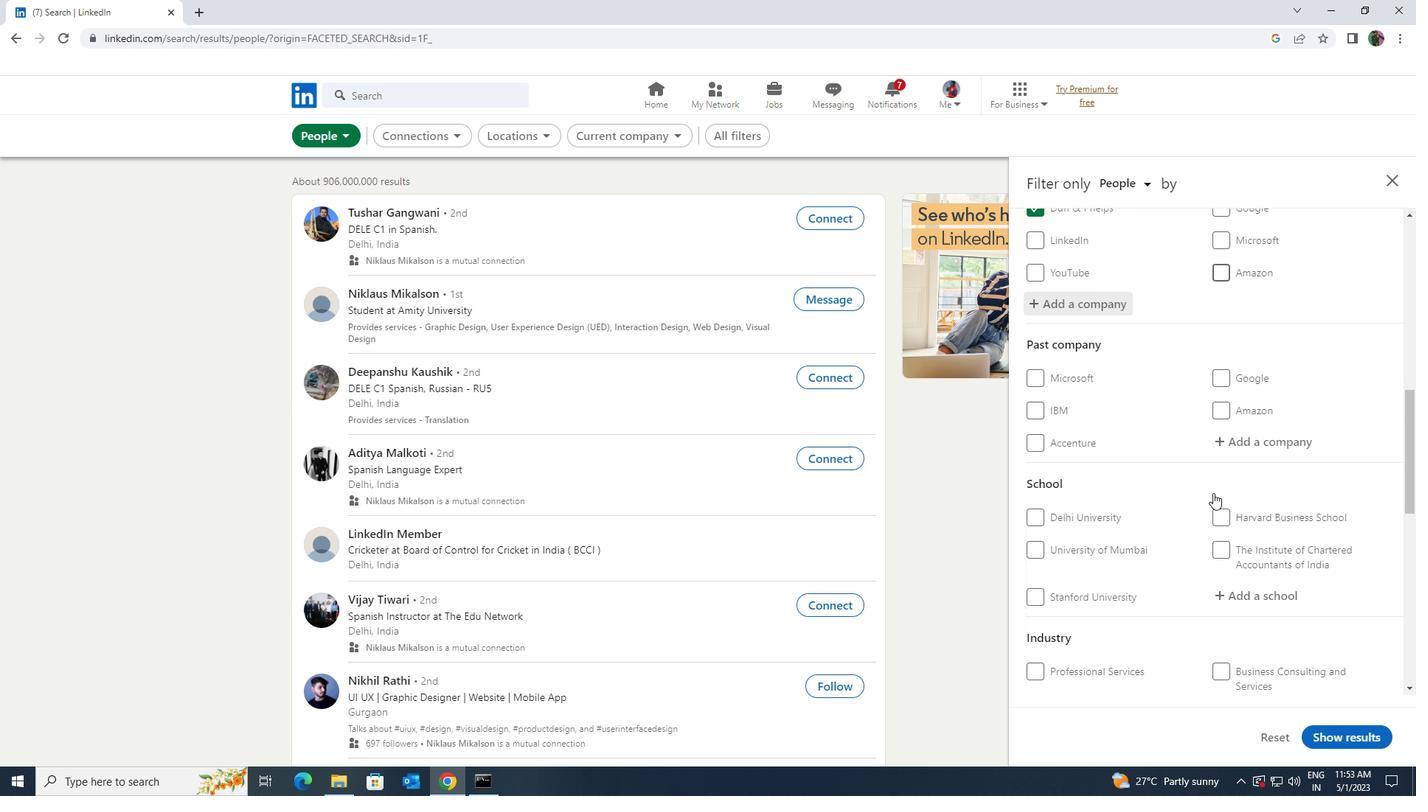 
Action: Mouse moved to (1227, 512)
Screenshot: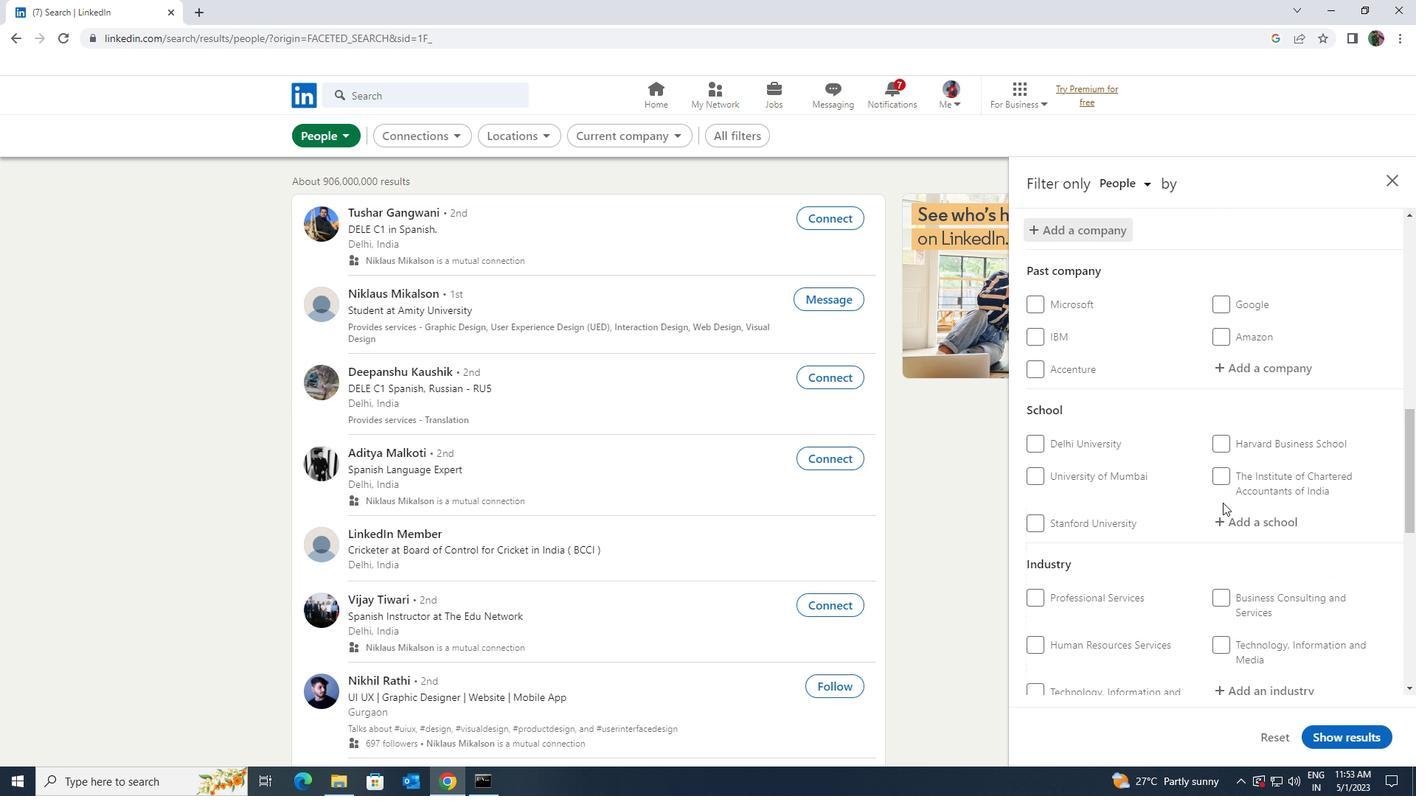 
Action: Mouse pressed left at (1227, 512)
Screenshot: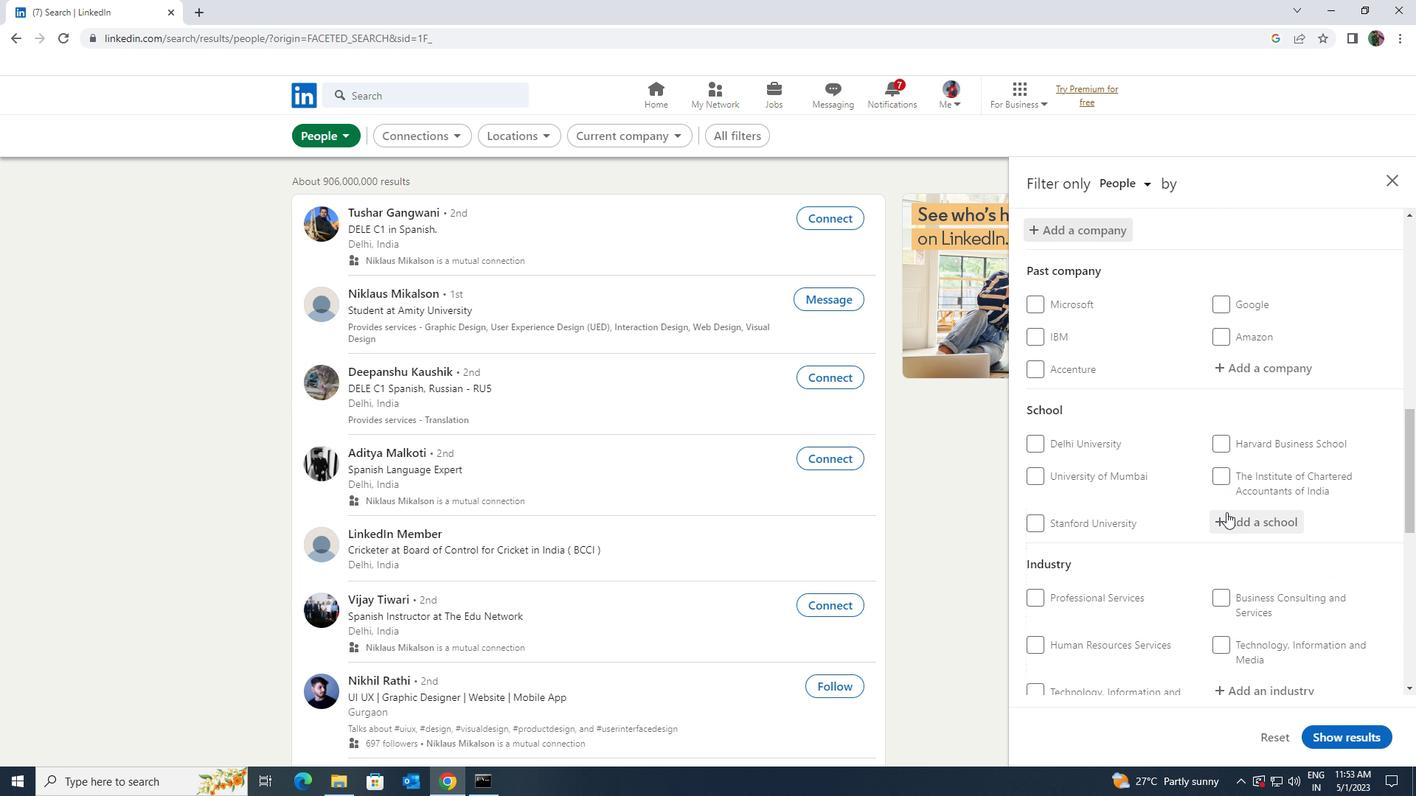 
Action: Mouse moved to (1220, 519)
Screenshot: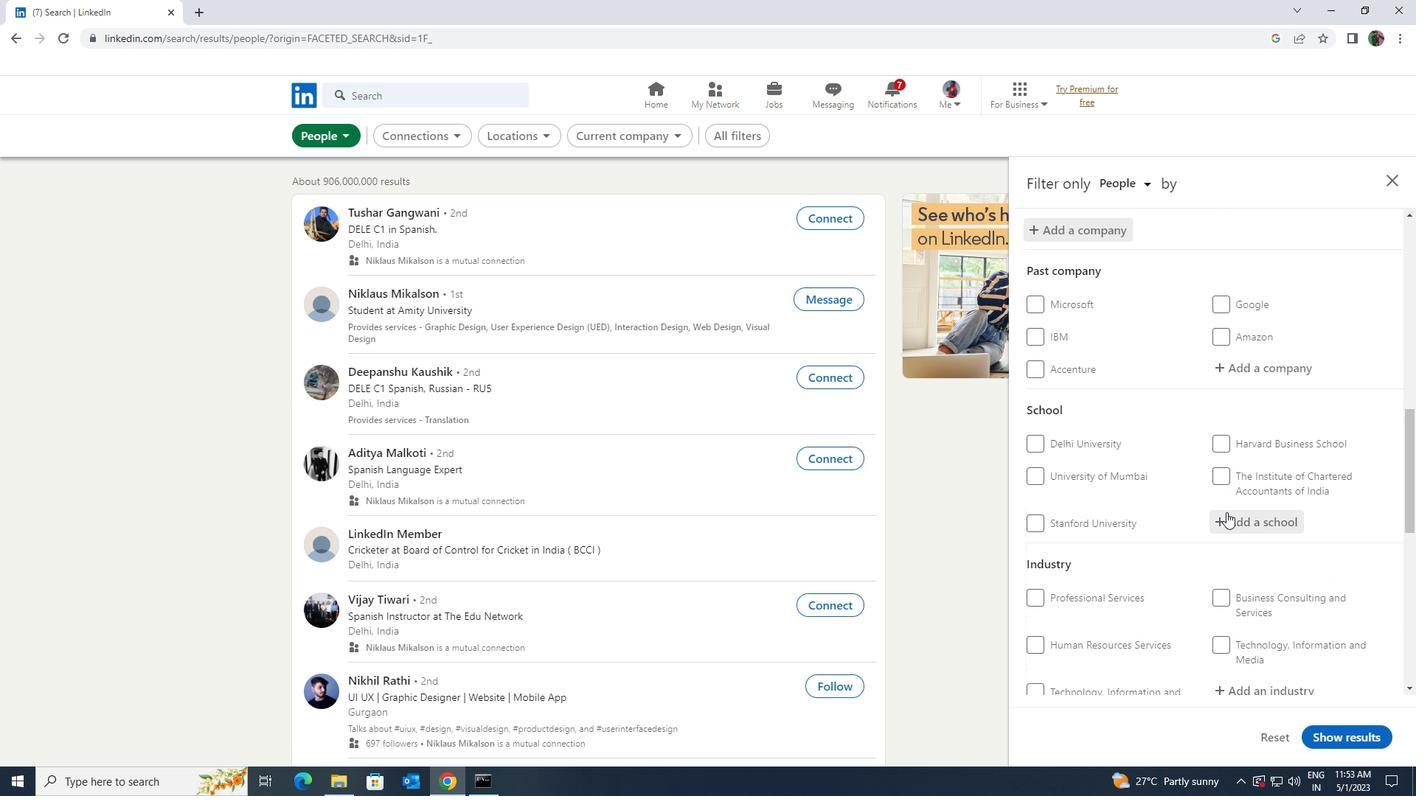 
Action: Key pressed <Key.shift>SRI<Key.space>INDU
Screenshot: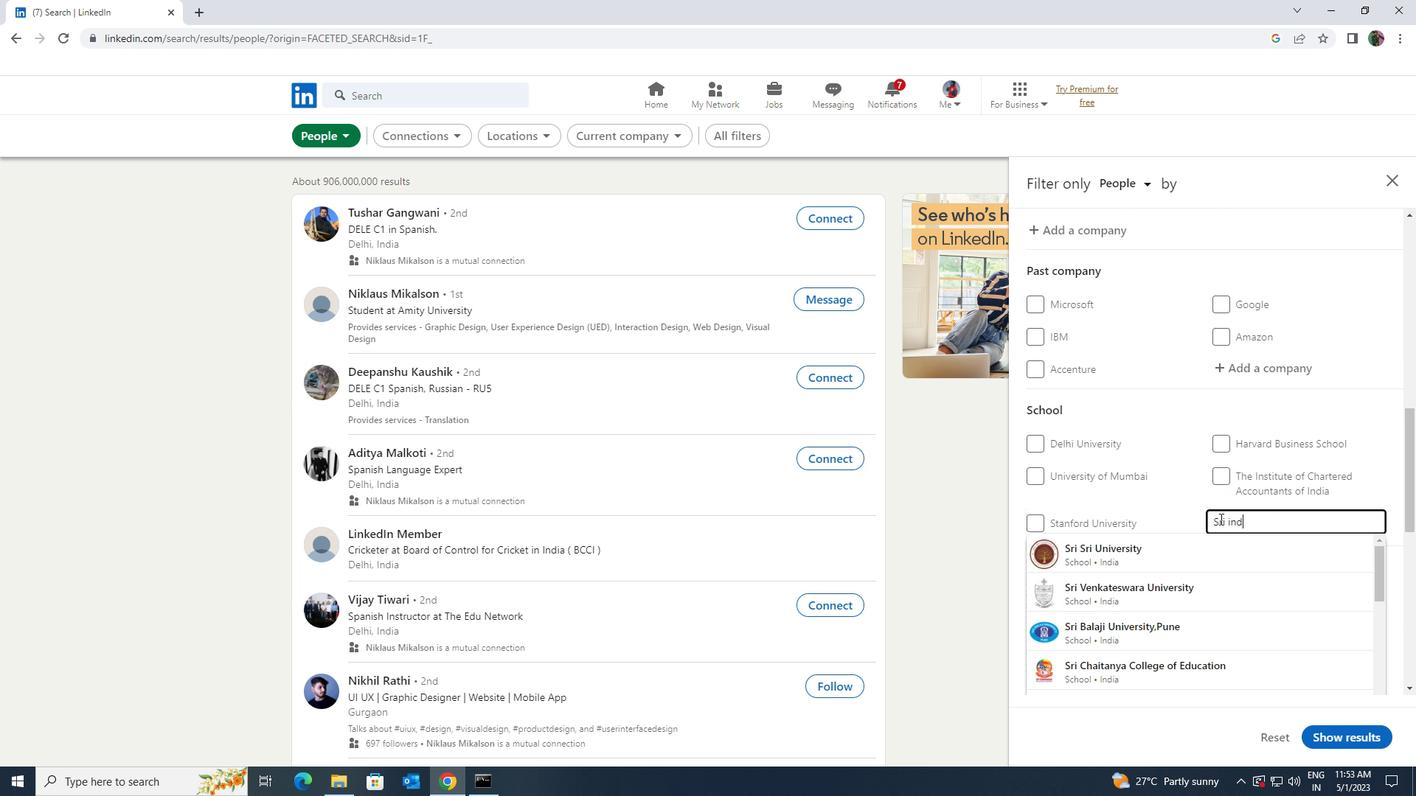 
Action: Mouse moved to (1222, 539)
Screenshot: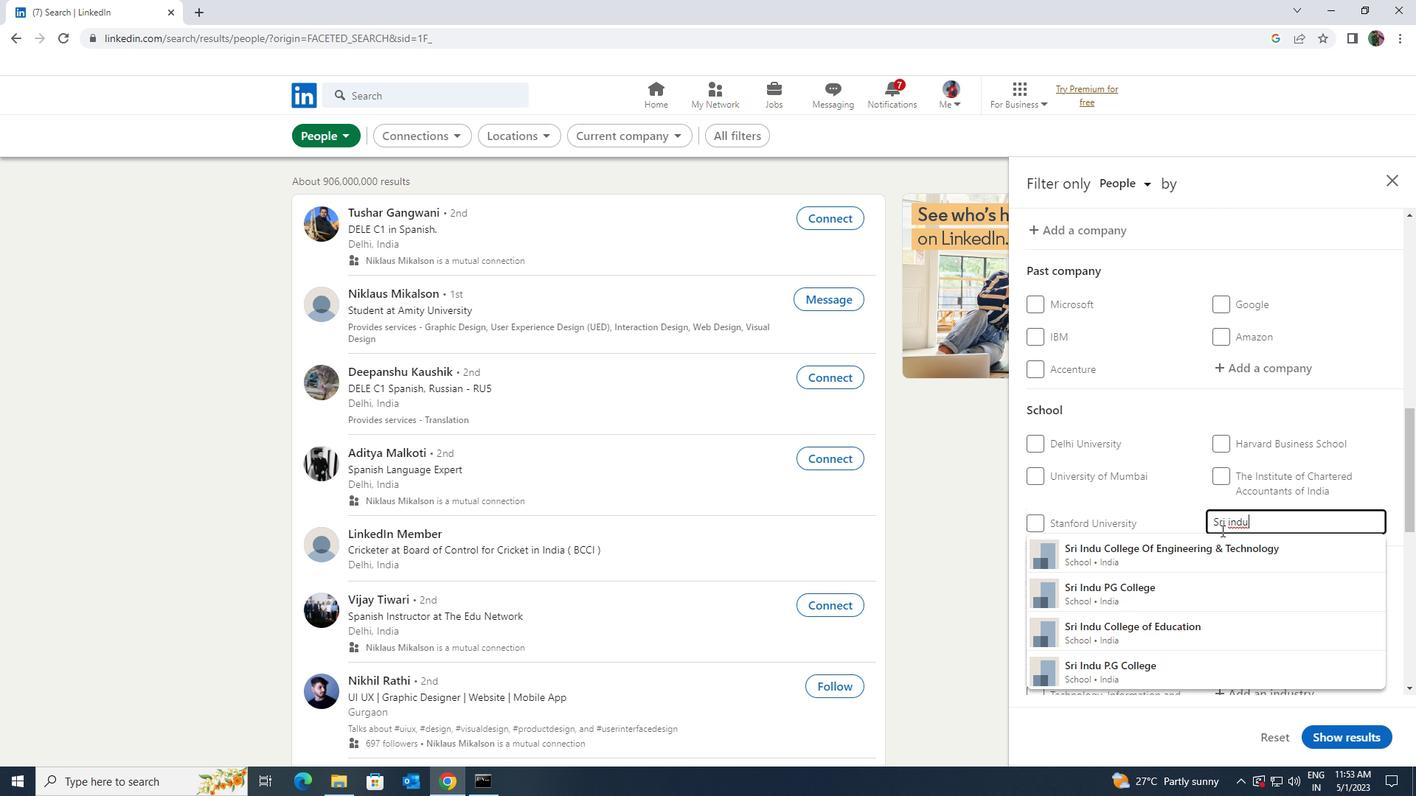 
Action: Mouse pressed left at (1222, 539)
Screenshot: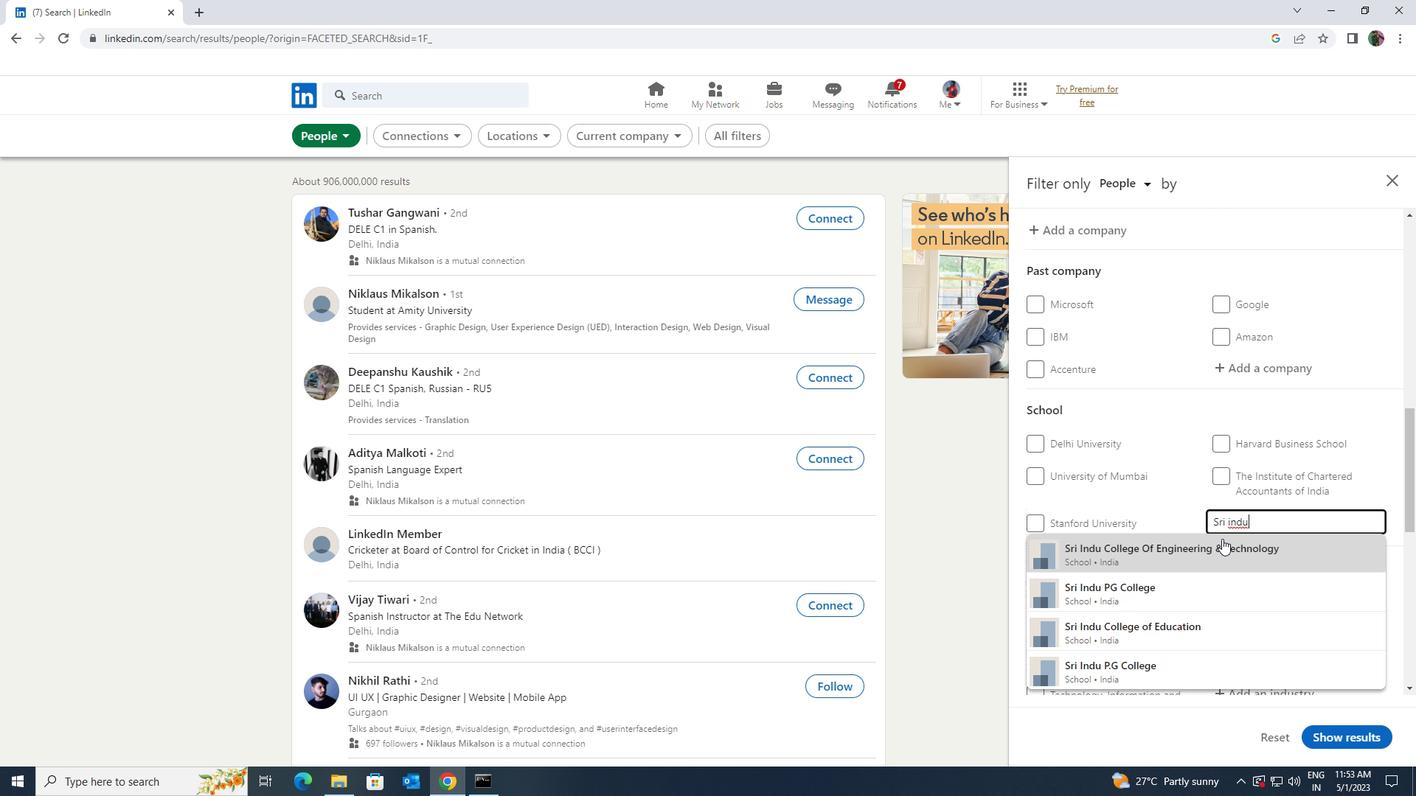 
Action: Mouse scrolled (1222, 538) with delta (0, 0)
Screenshot: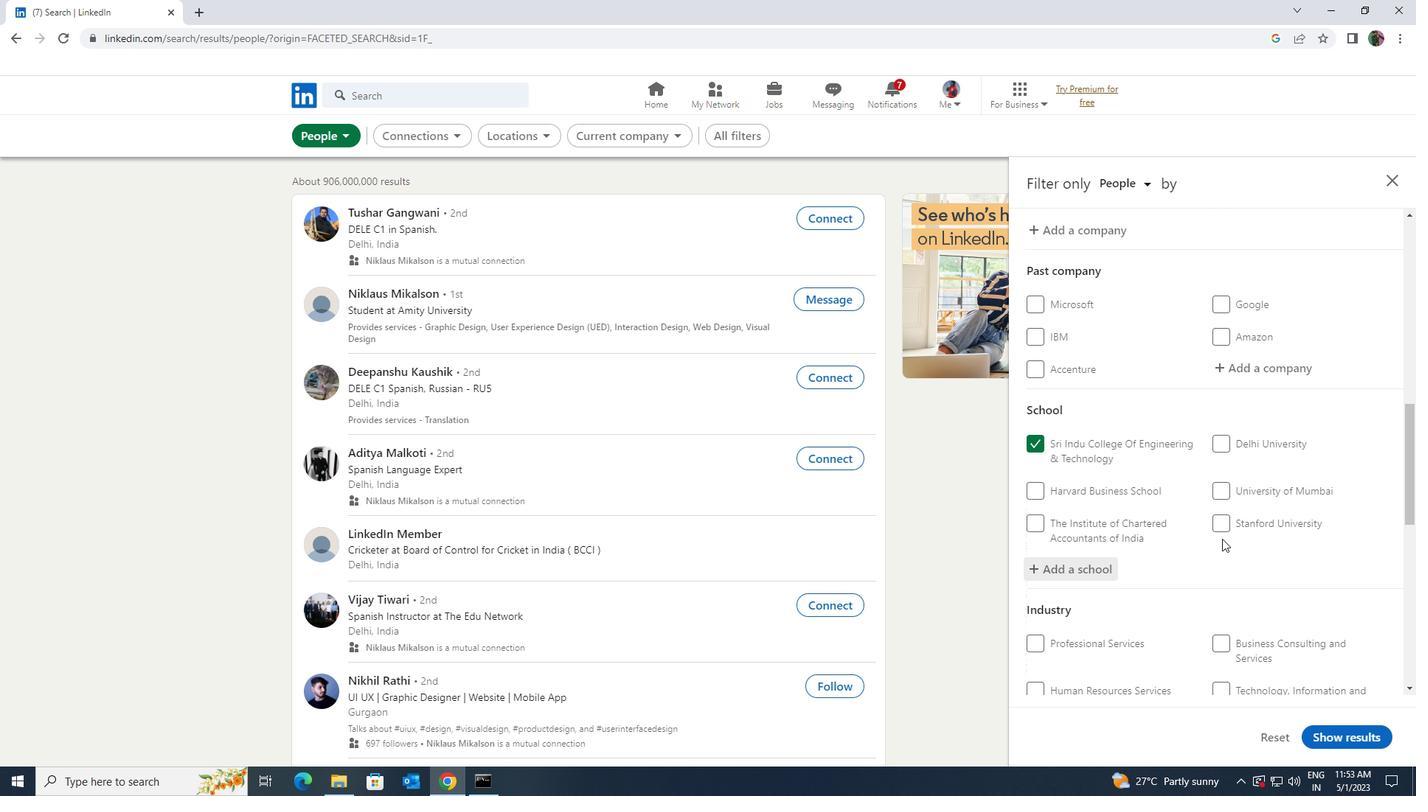 
Action: Mouse scrolled (1222, 538) with delta (0, 0)
Screenshot: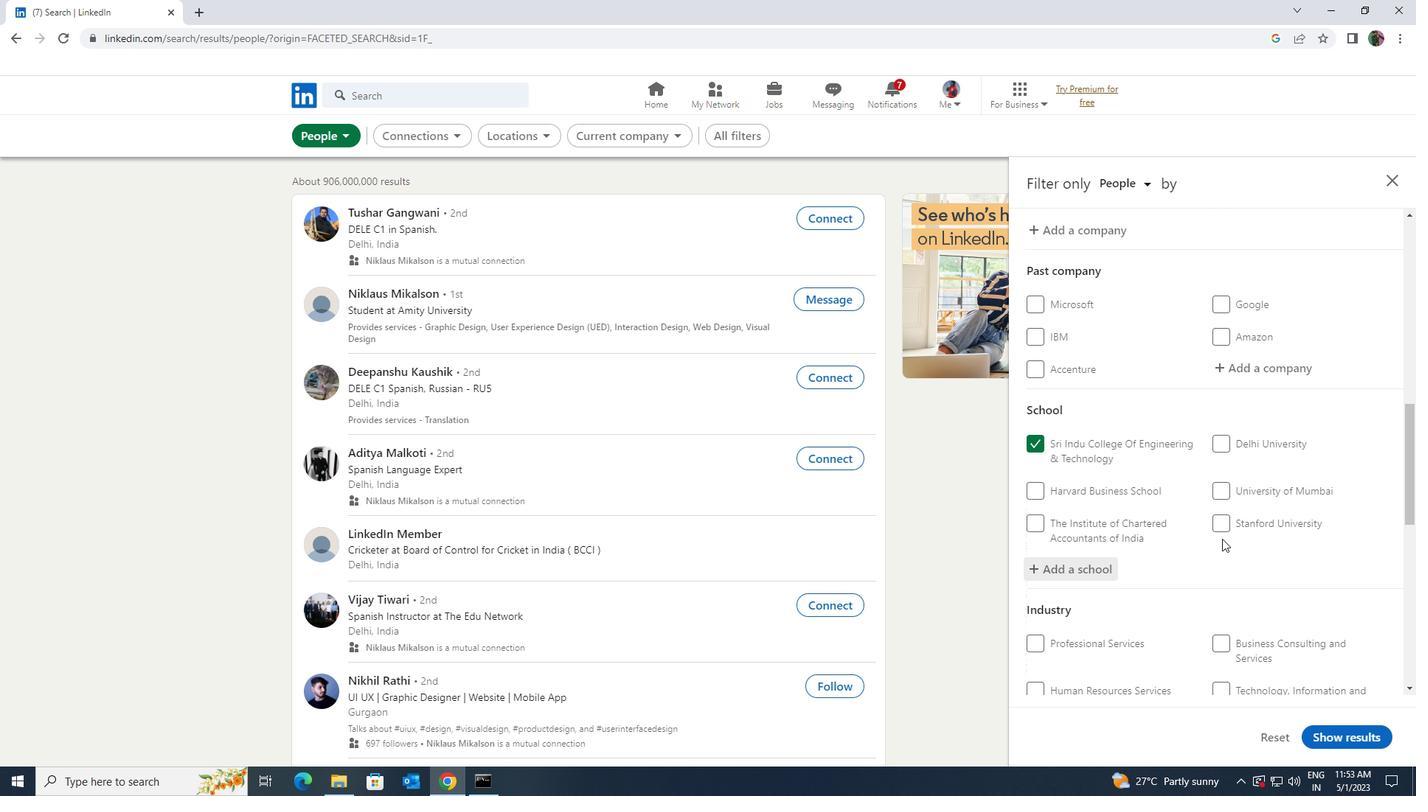 
Action: Mouse moved to (1237, 579)
Screenshot: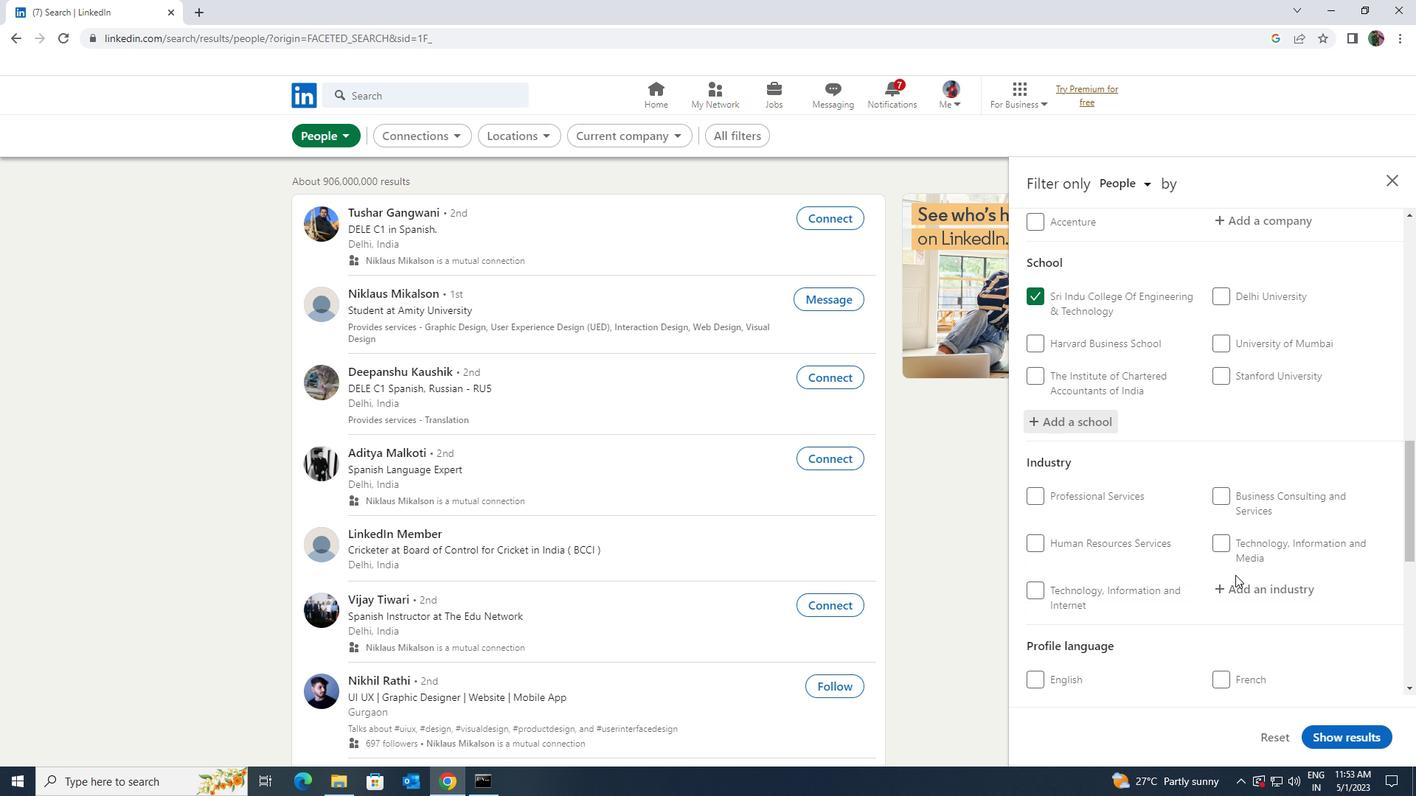 
Action: Mouse pressed left at (1237, 579)
Screenshot: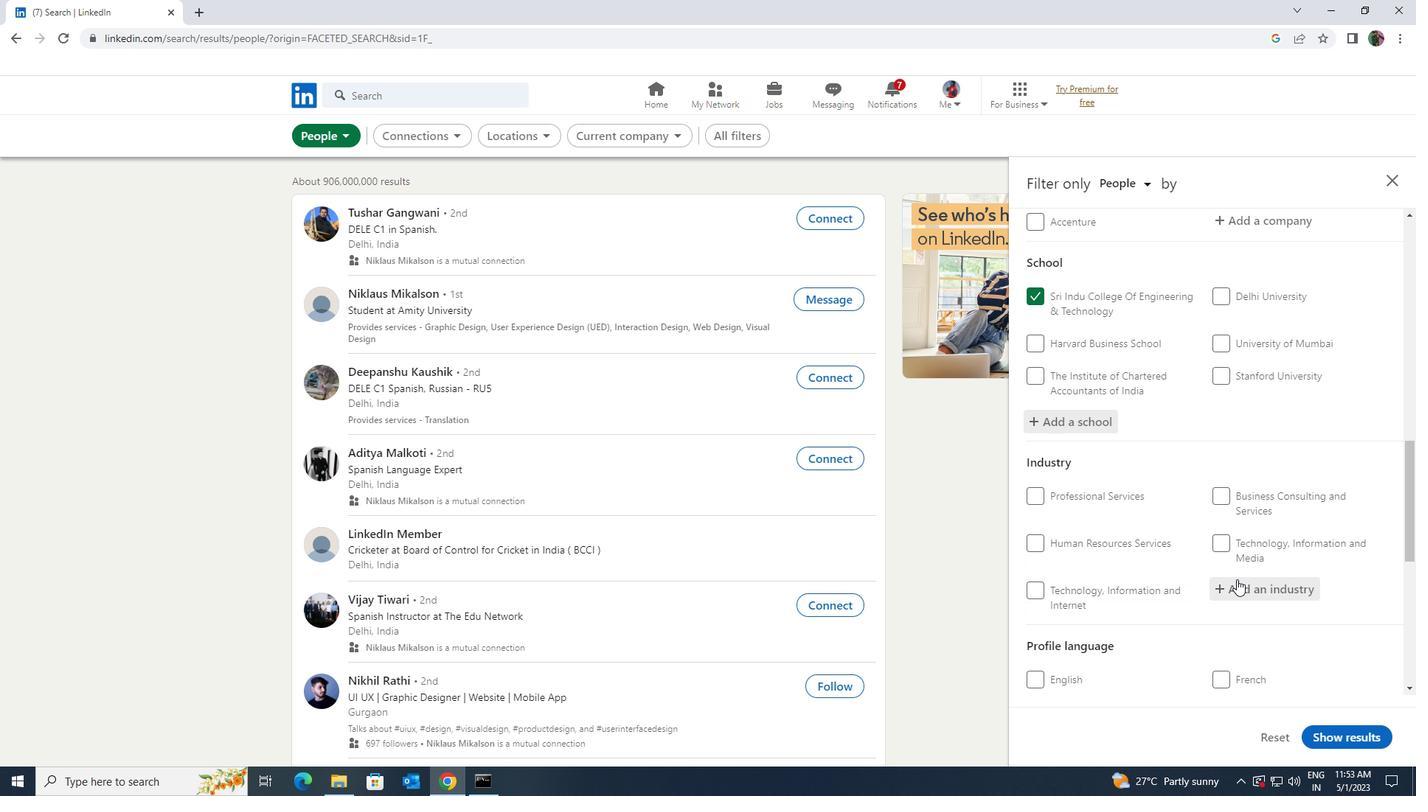 
Action: Key pressed <Key.shift>NATURAL<Key.space>
Screenshot: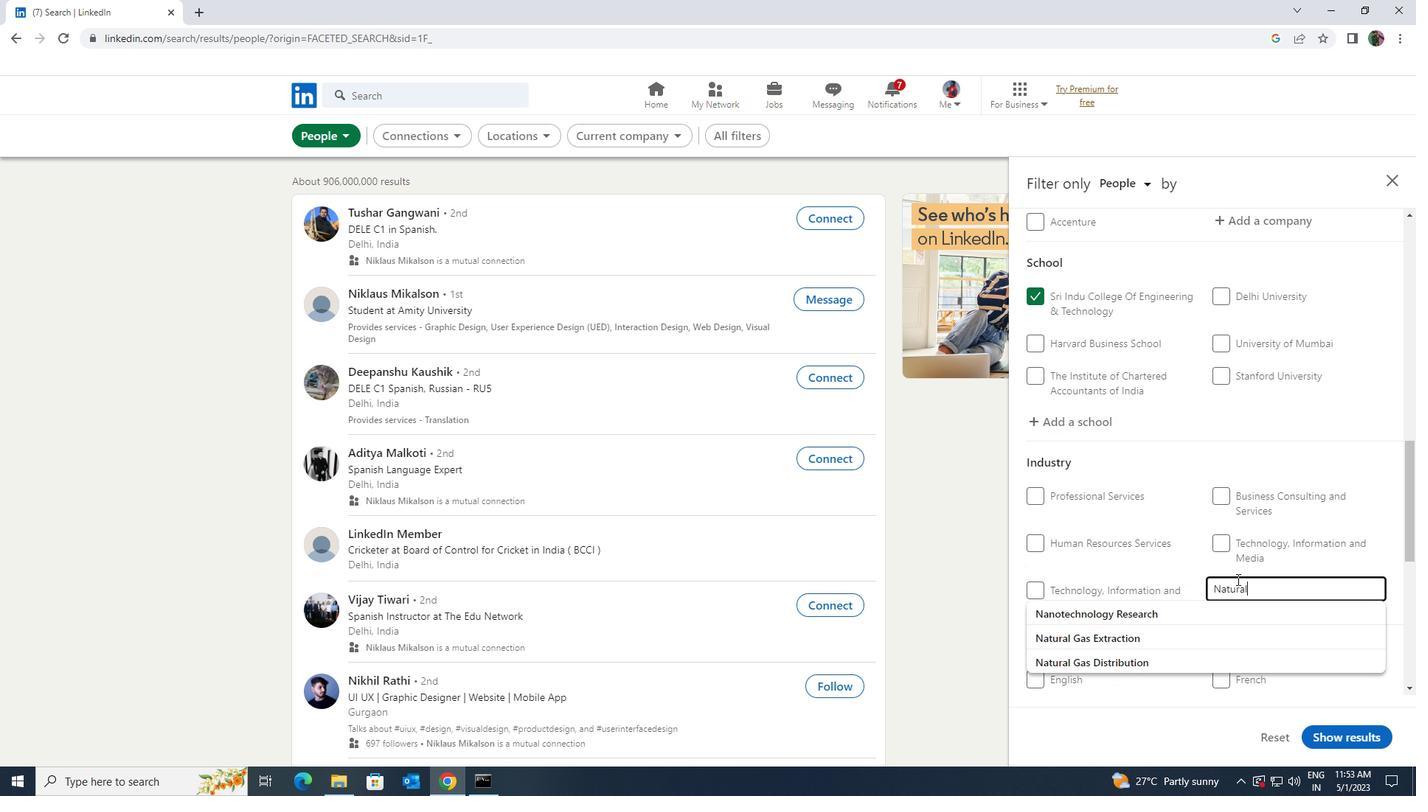 
Action: Mouse moved to (1229, 636)
Screenshot: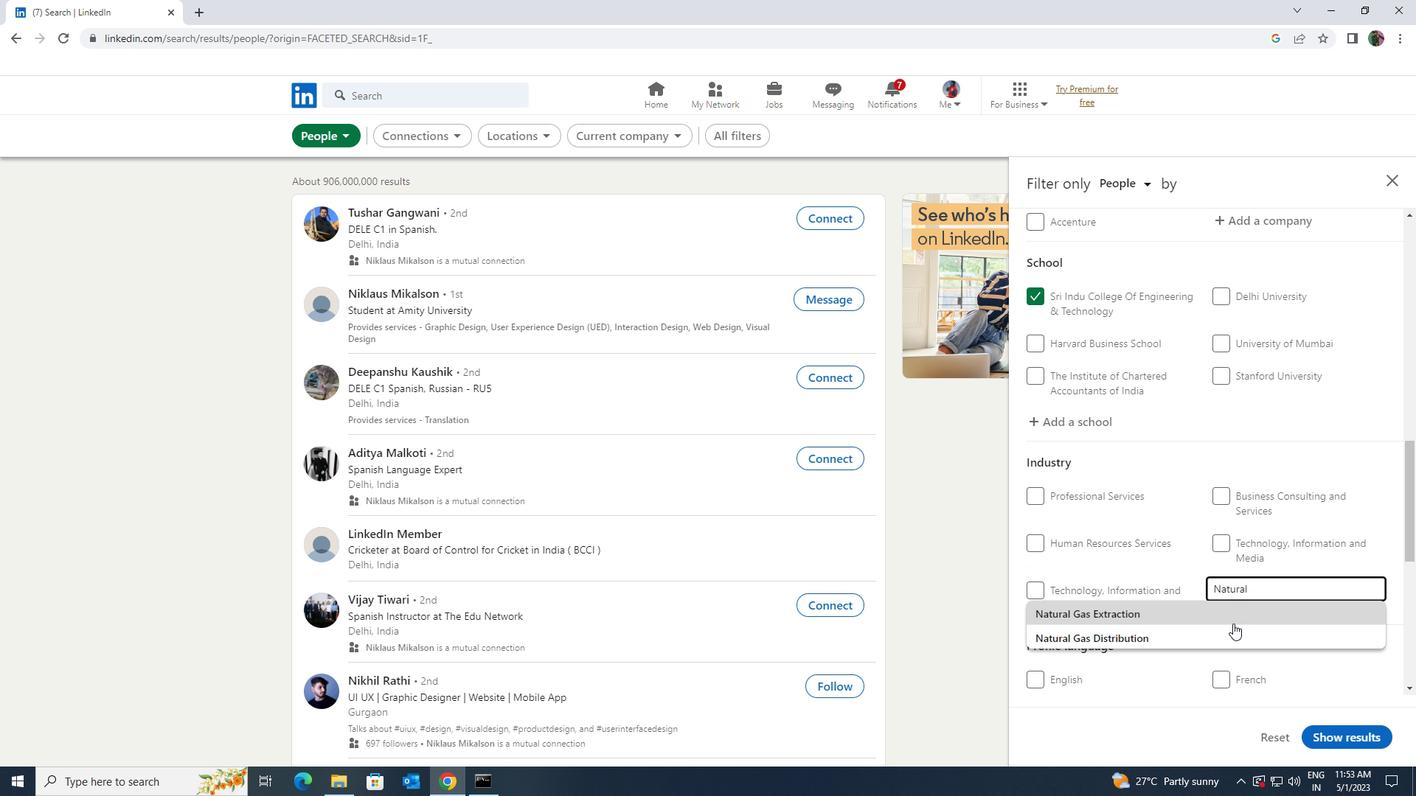 
Action: Mouse pressed left at (1229, 636)
Screenshot: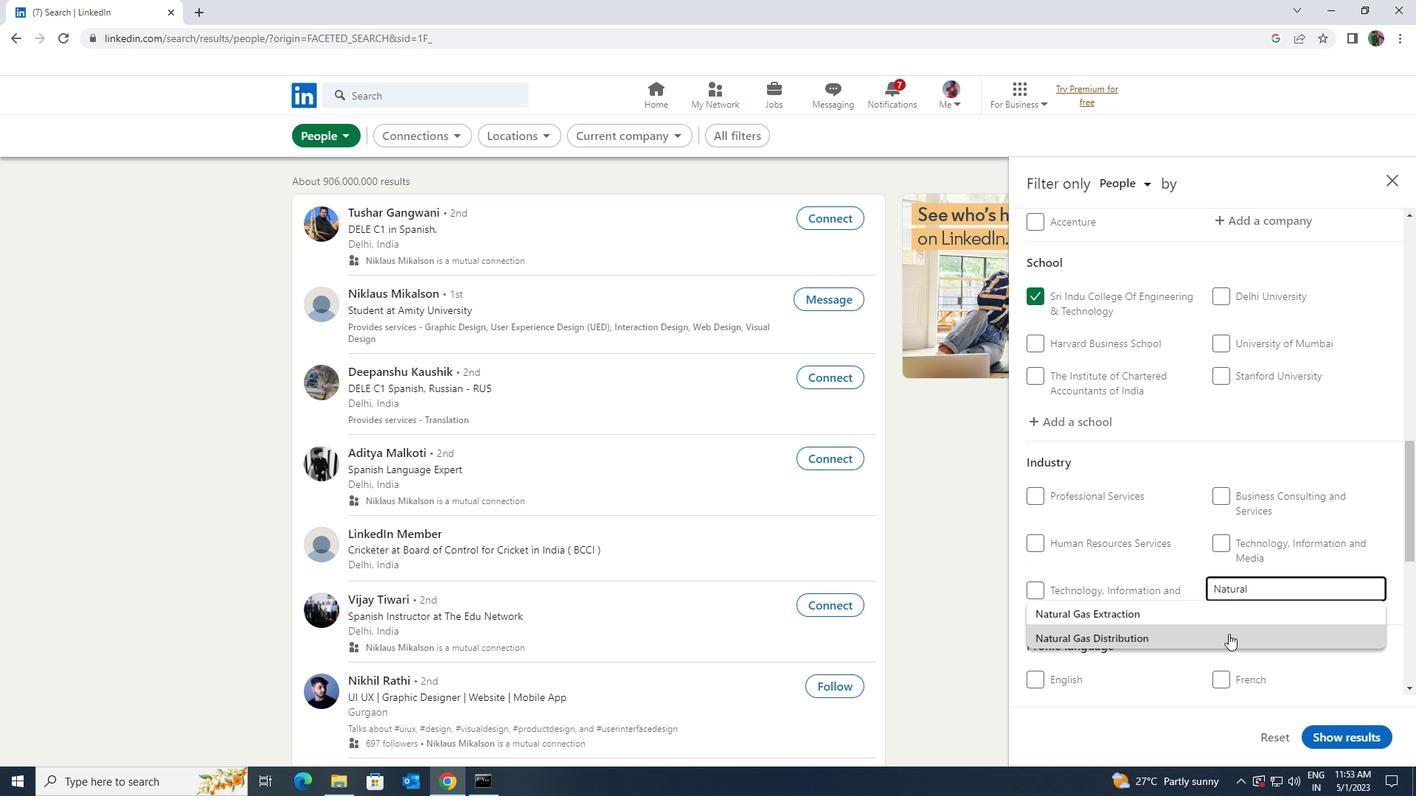 
Action: Mouse scrolled (1229, 635) with delta (0, 0)
Screenshot: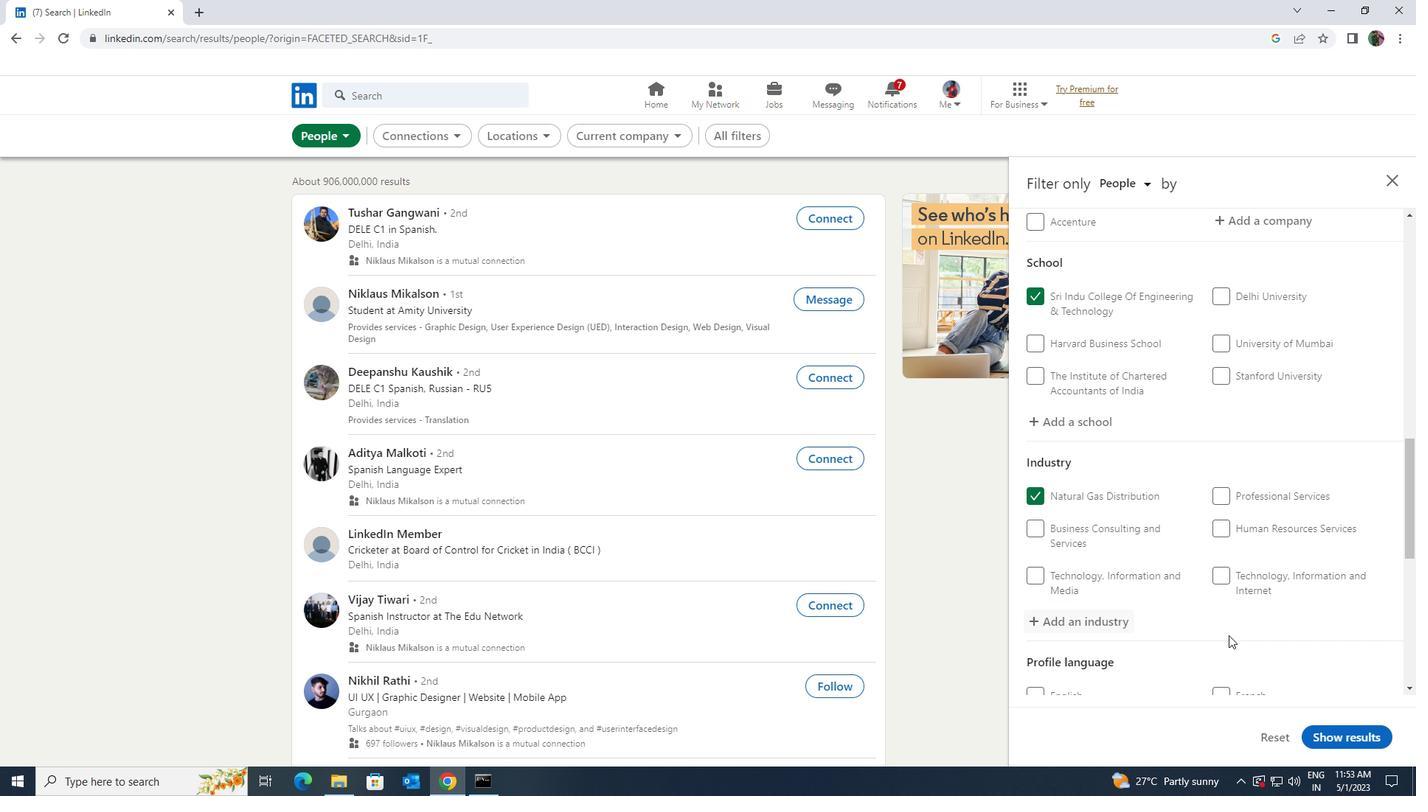 
Action: Mouse scrolled (1229, 635) with delta (0, 0)
Screenshot: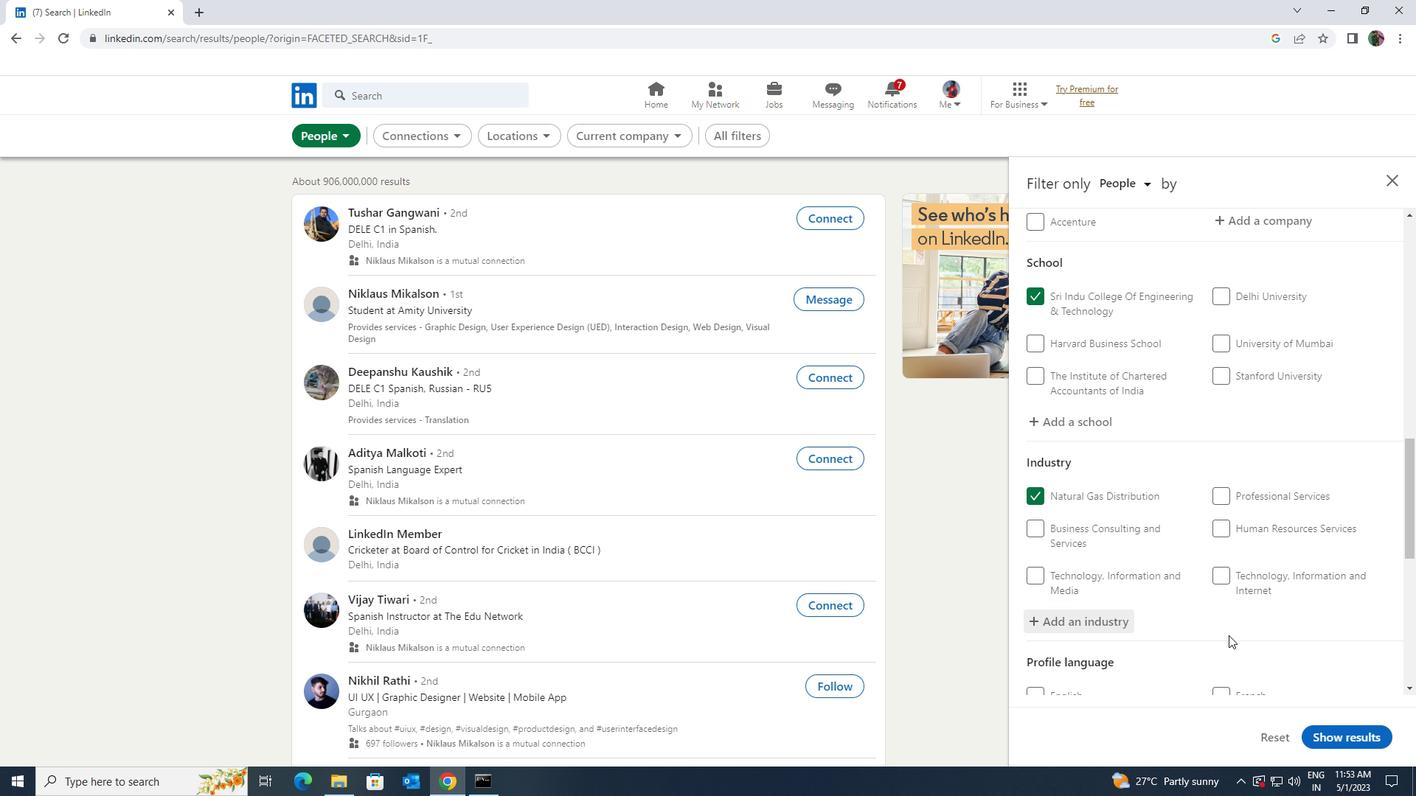 
Action: Mouse scrolled (1229, 635) with delta (0, 0)
Screenshot: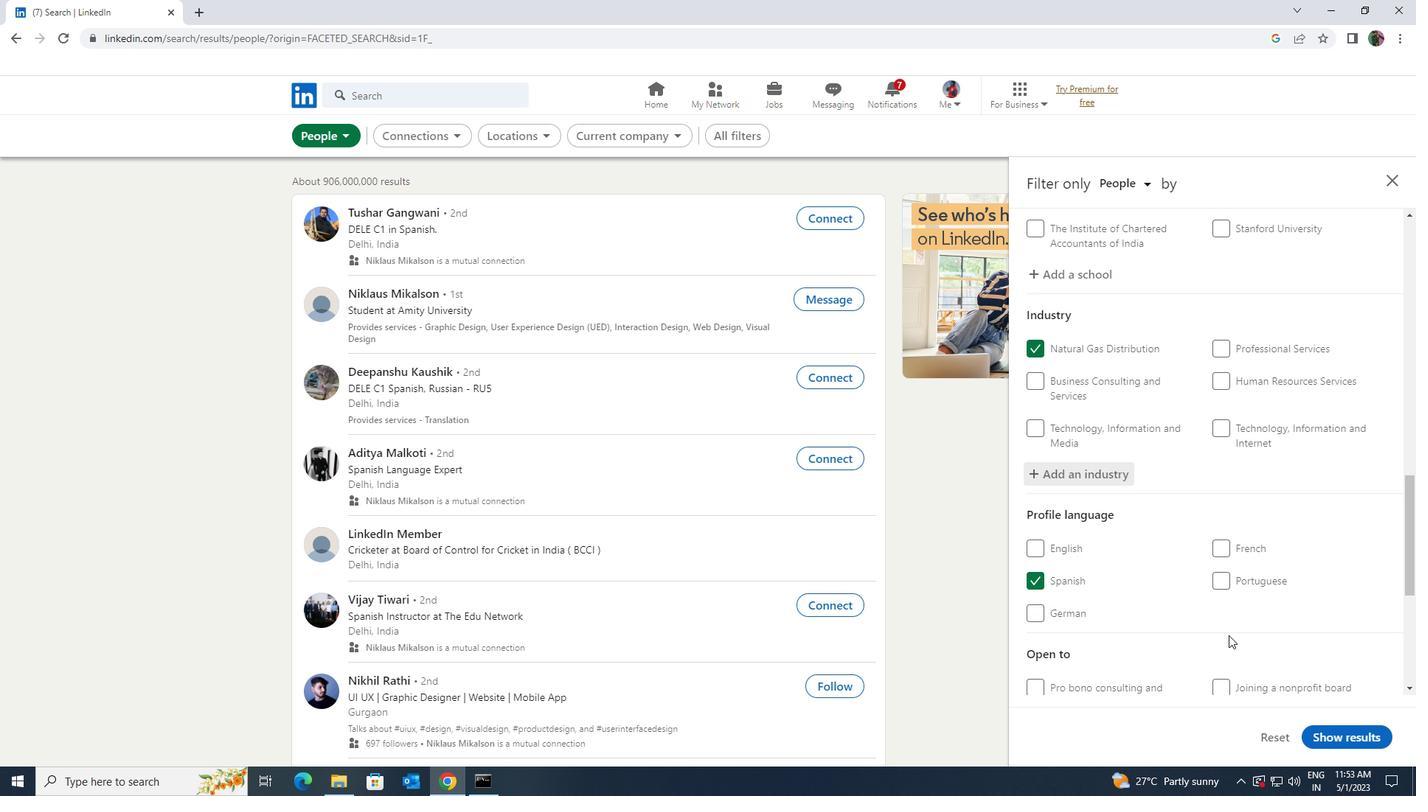 
Action: Mouse scrolled (1229, 635) with delta (0, 0)
Screenshot: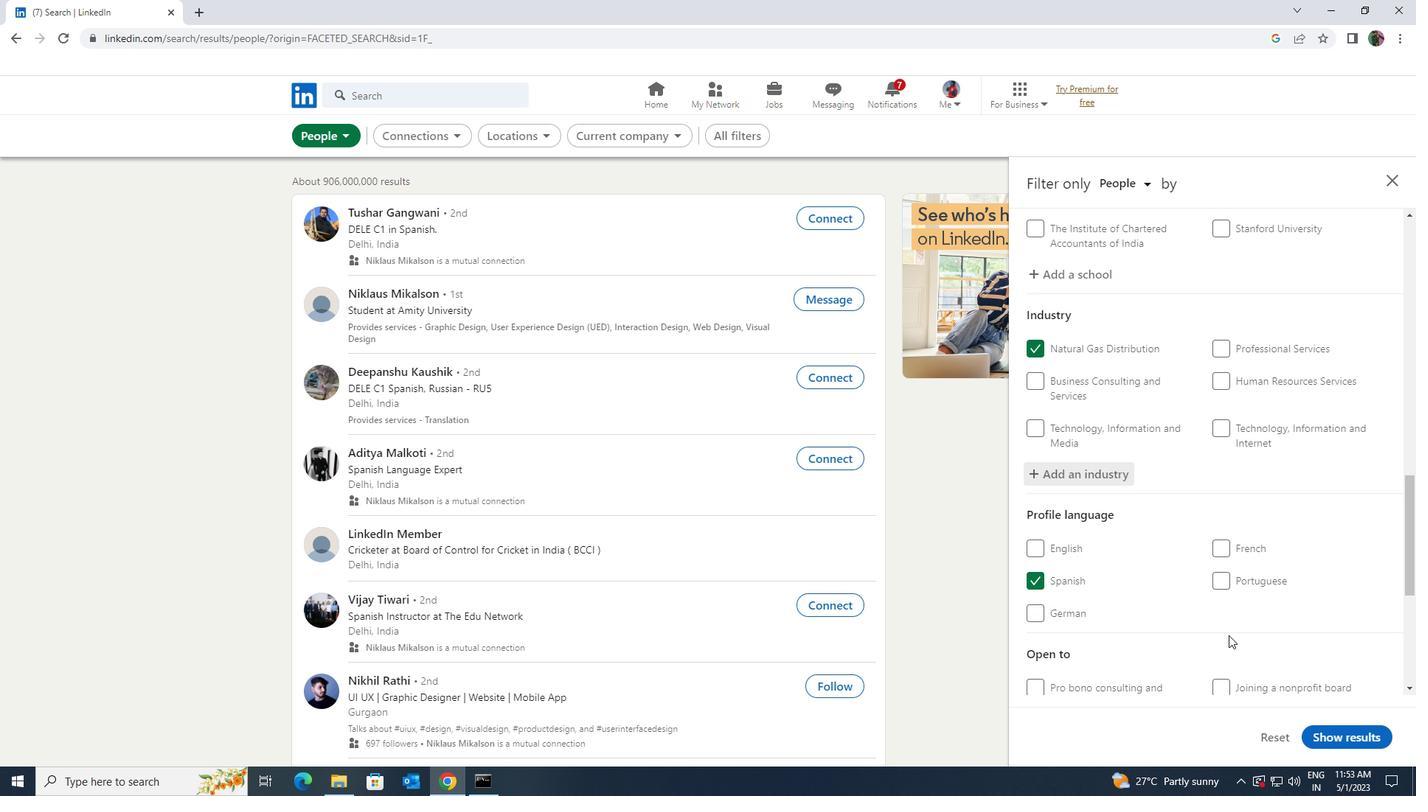 
Action: Mouse moved to (1229, 635)
Screenshot: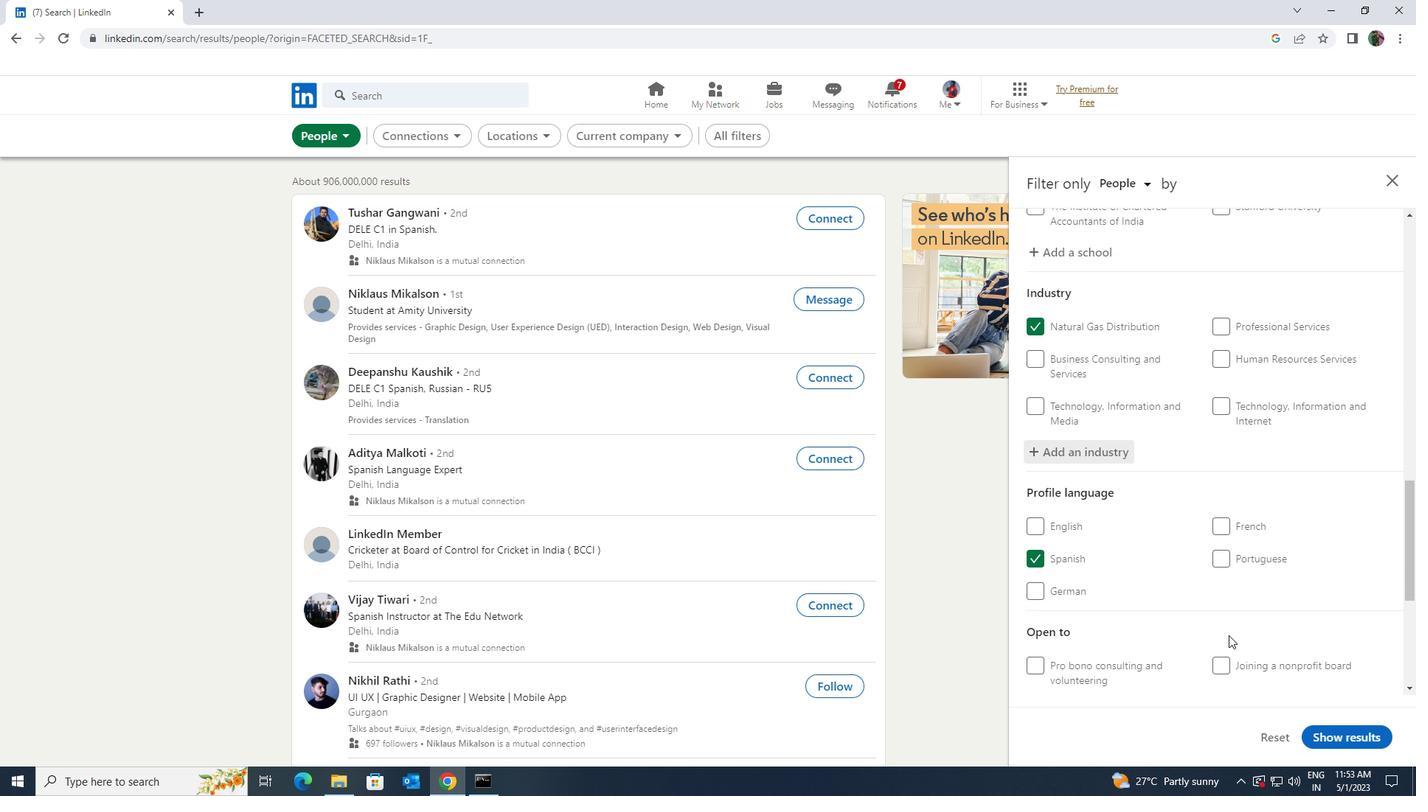 
Action: Mouse scrolled (1229, 634) with delta (0, 0)
Screenshot: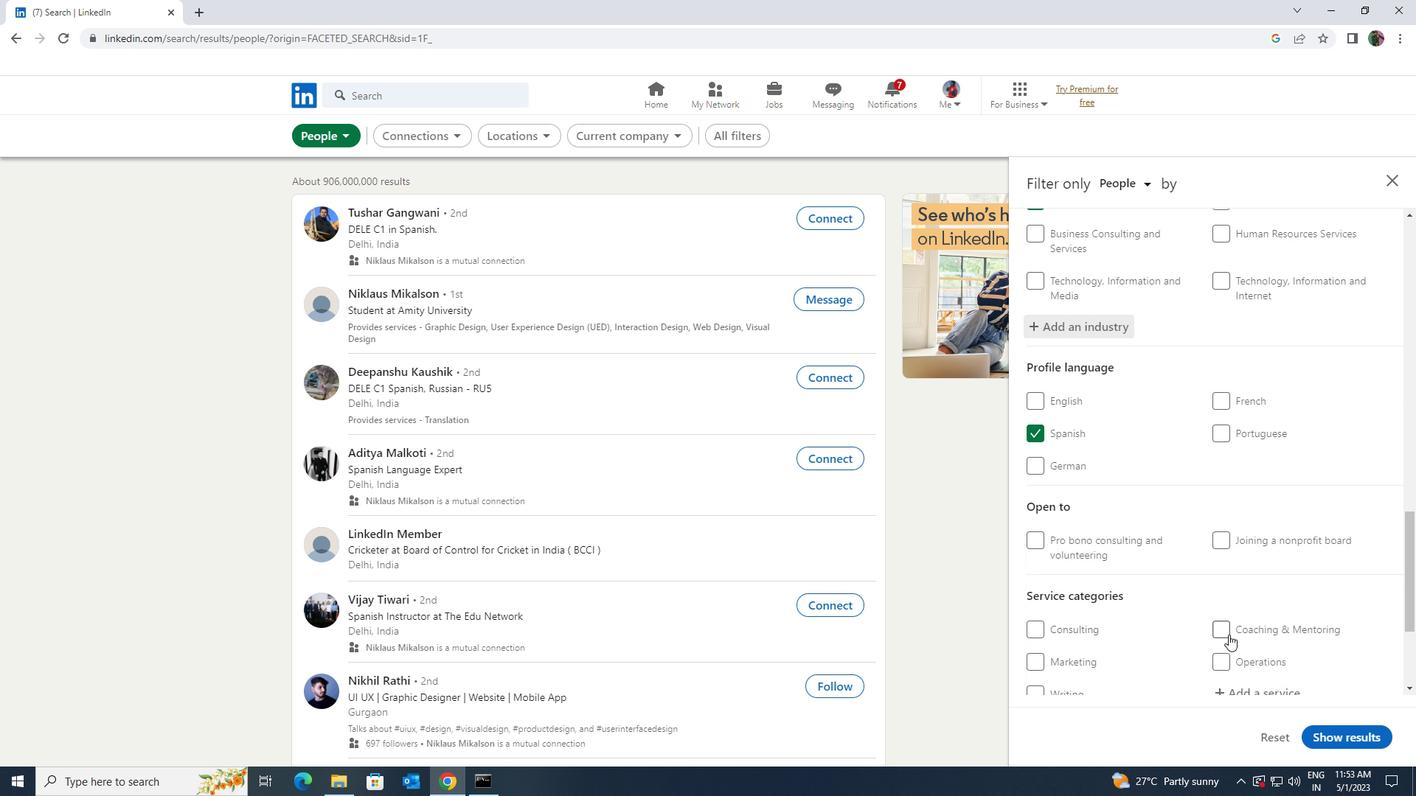 
Action: Mouse moved to (1234, 621)
Screenshot: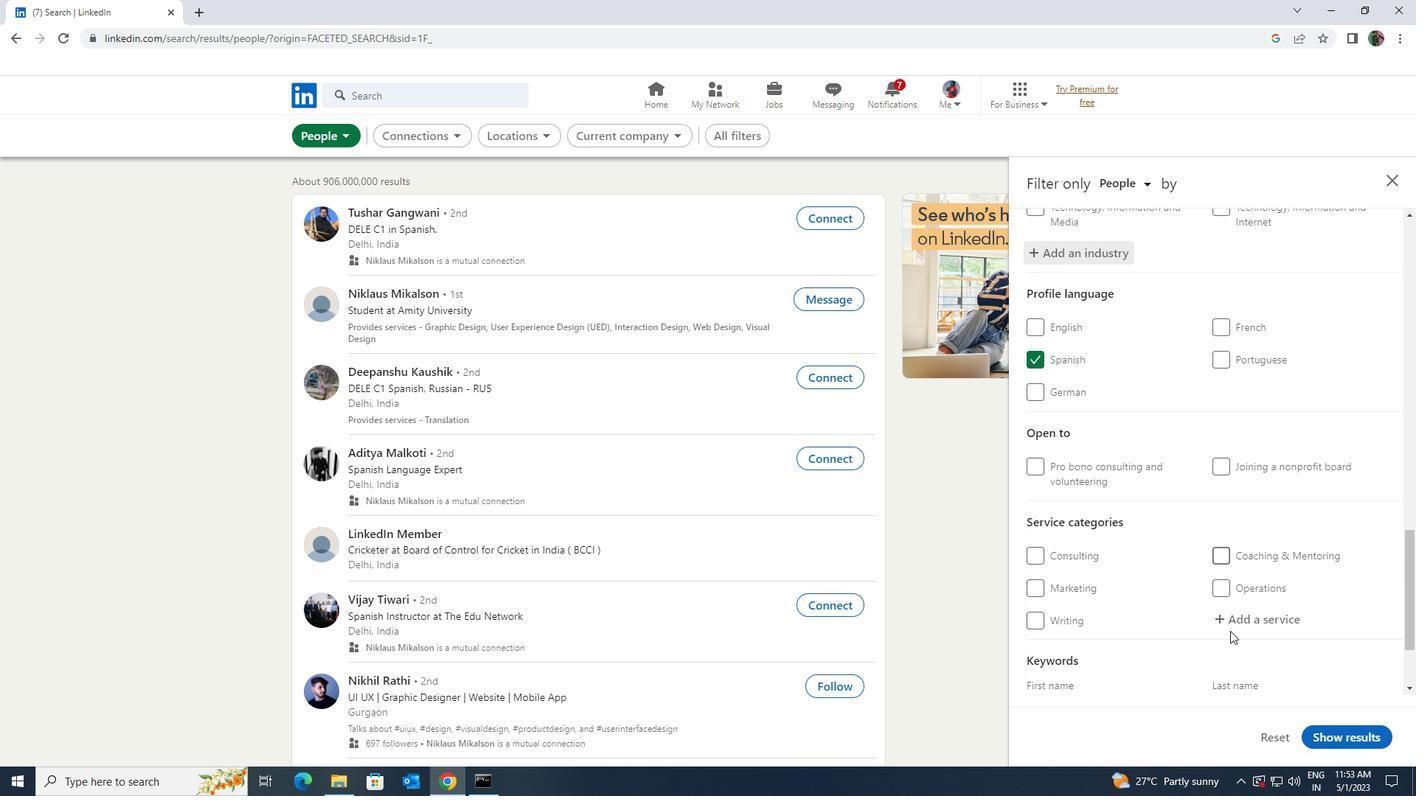 
Action: Mouse pressed left at (1234, 621)
Screenshot: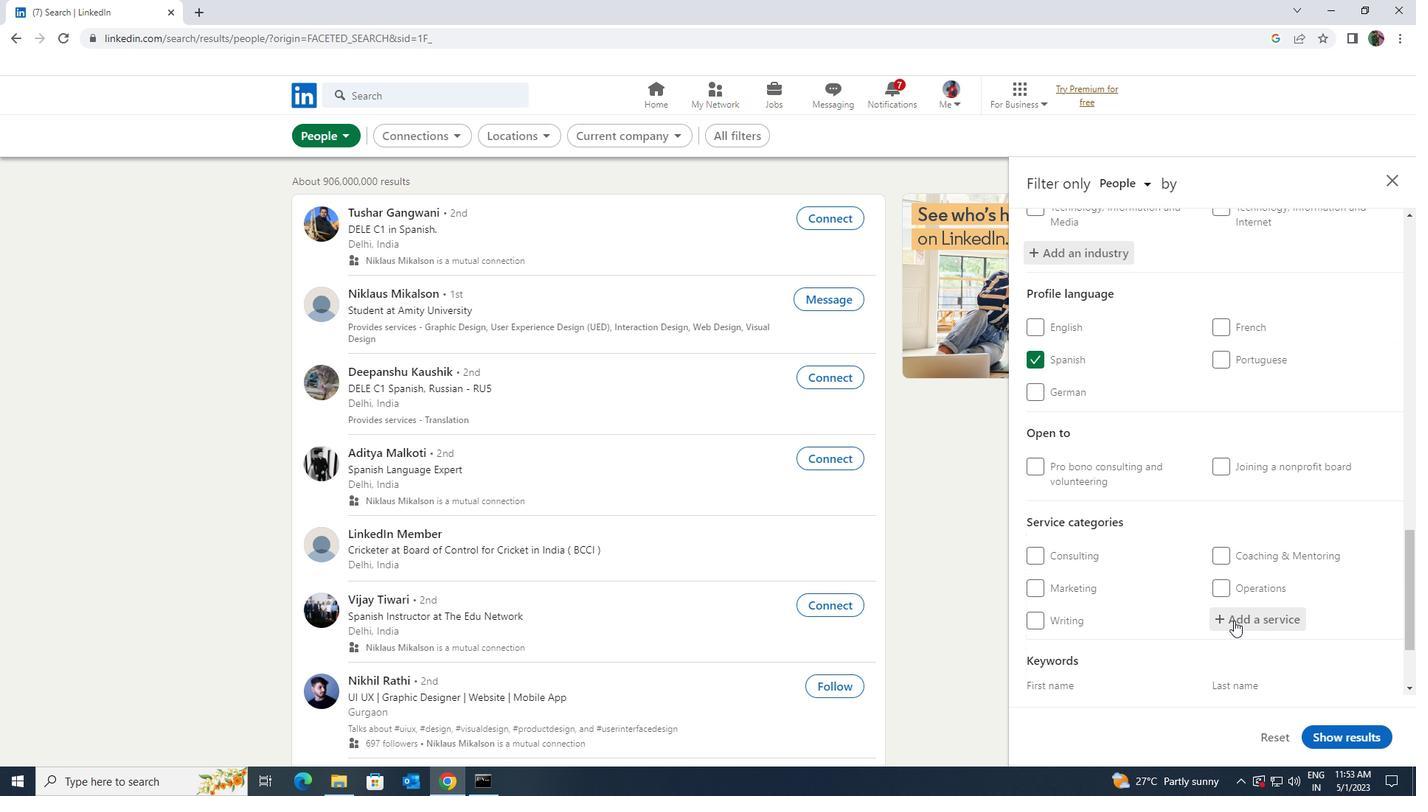 
Action: Key pressed <Key.shift>USER<Key.space>EX
Screenshot: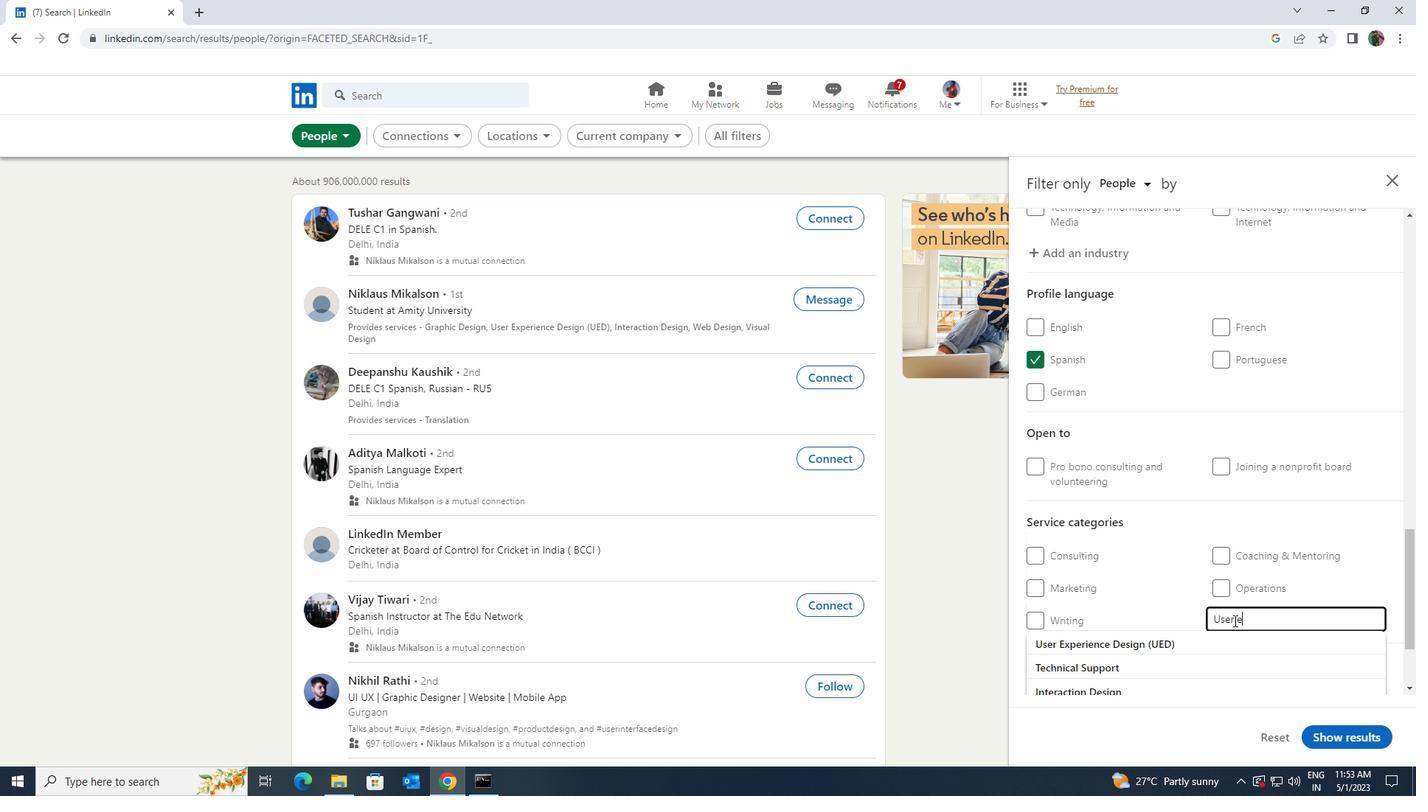 
Action: Mouse moved to (1220, 686)
Screenshot: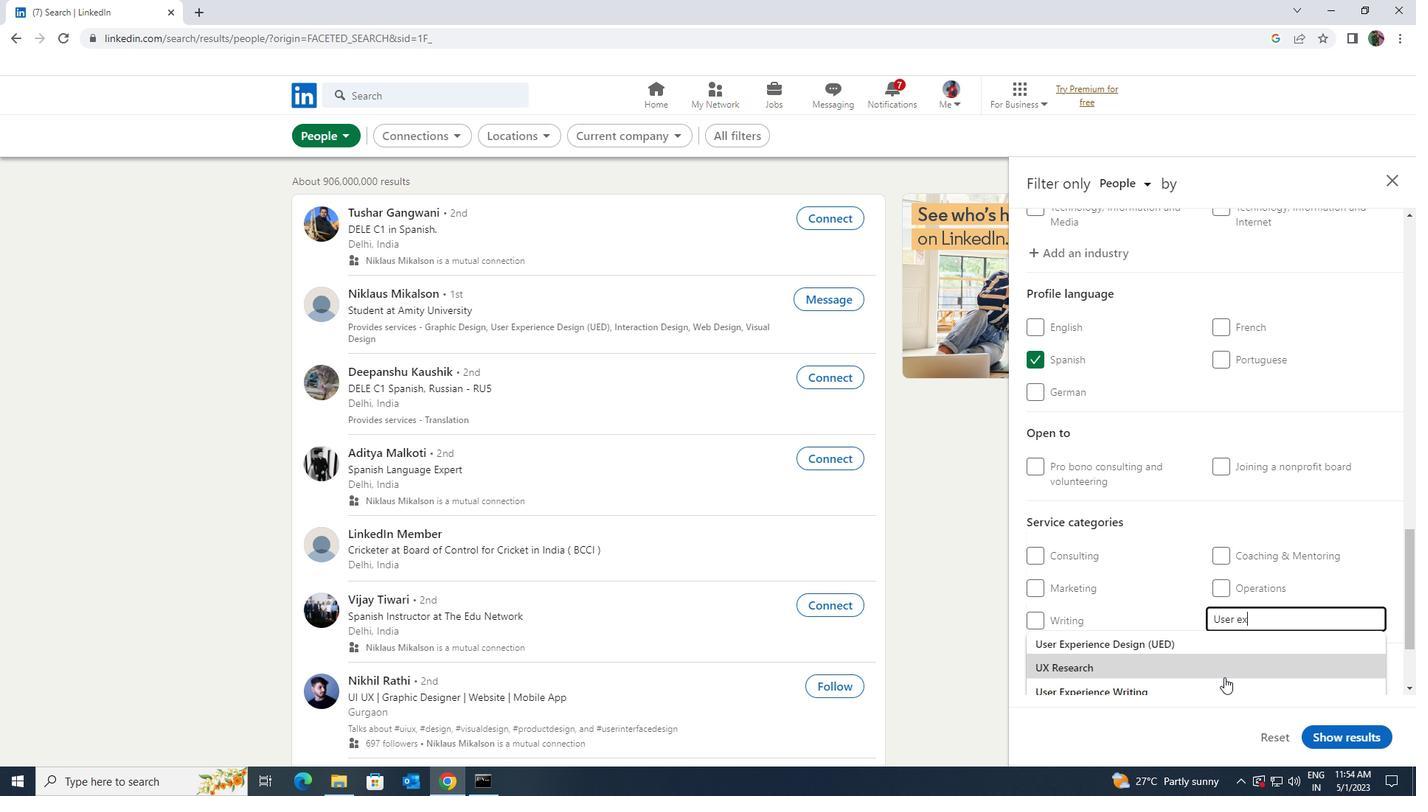 
Action: Mouse pressed left at (1220, 686)
Screenshot: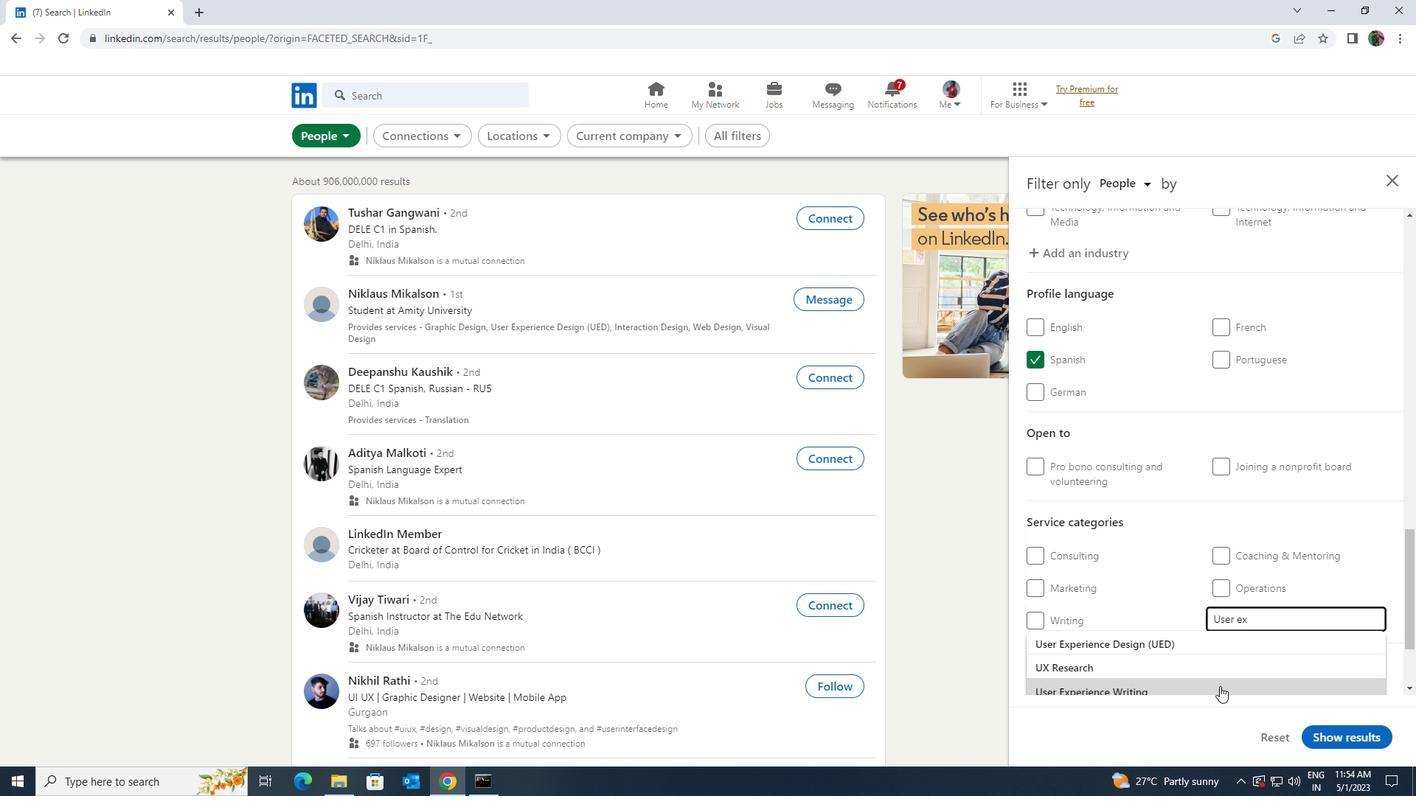 
Action: Mouse scrolled (1220, 686) with delta (0, 0)
Screenshot: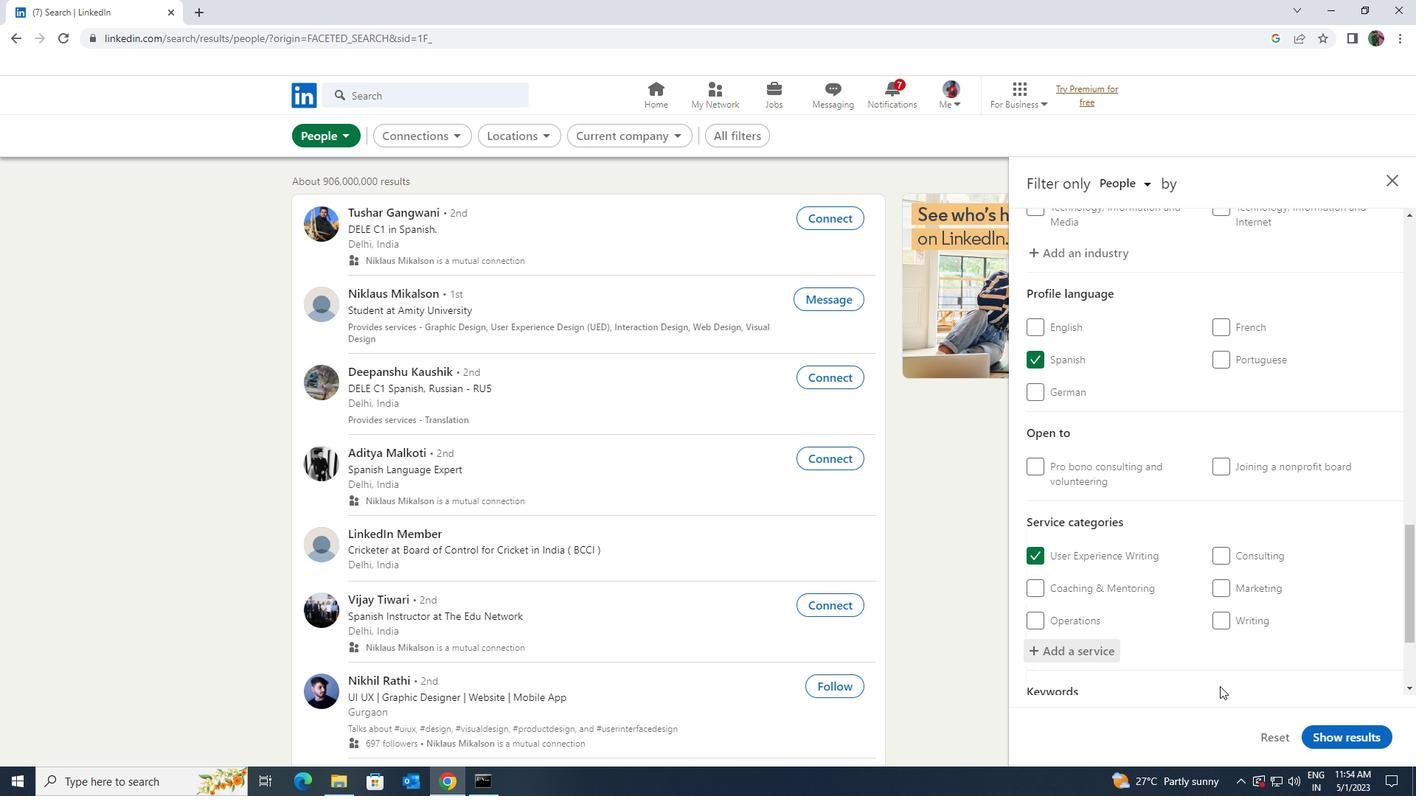 
Action: Mouse moved to (1221, 686)
Screenshot: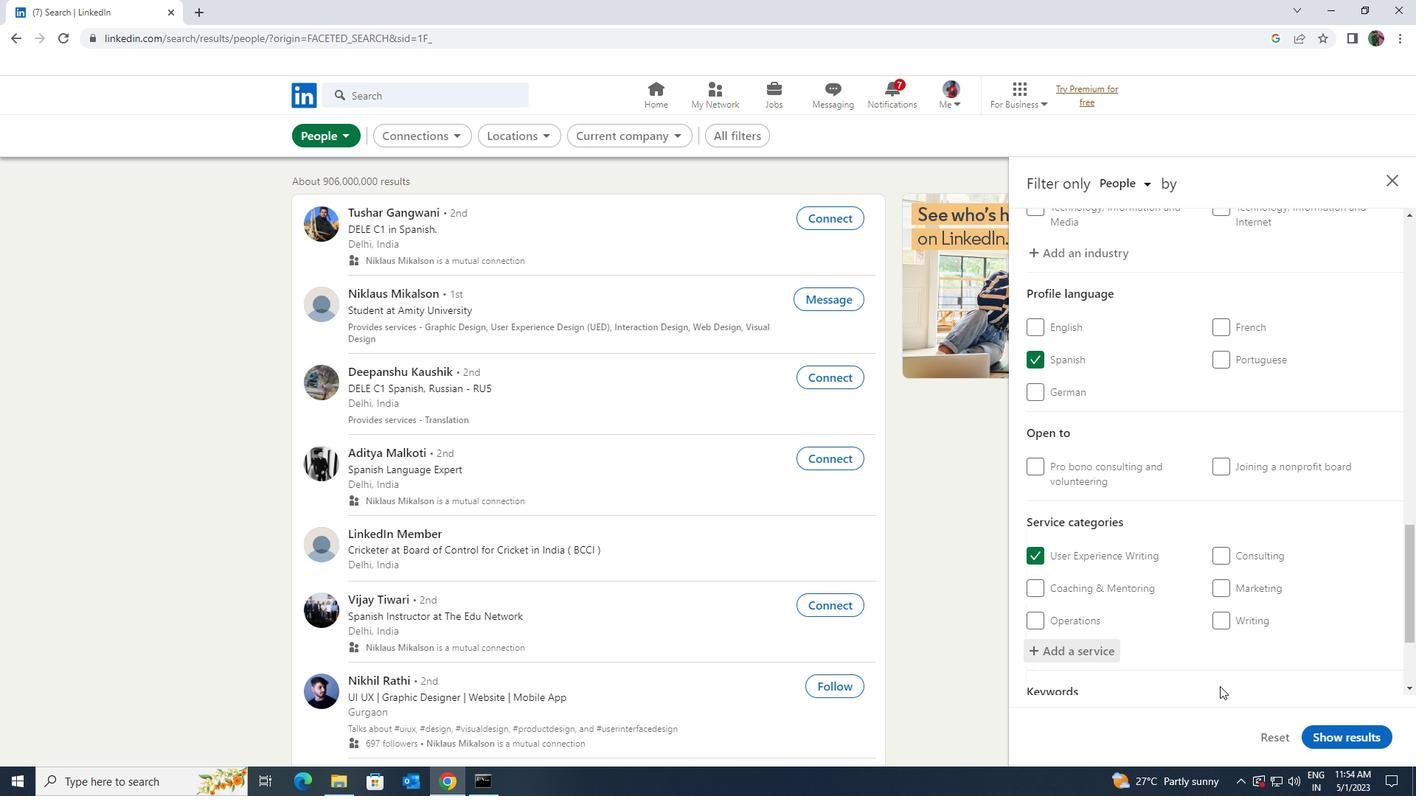 
Action: Mouse scrolled (1221, 686) with delta (0, 0)
Screenshot: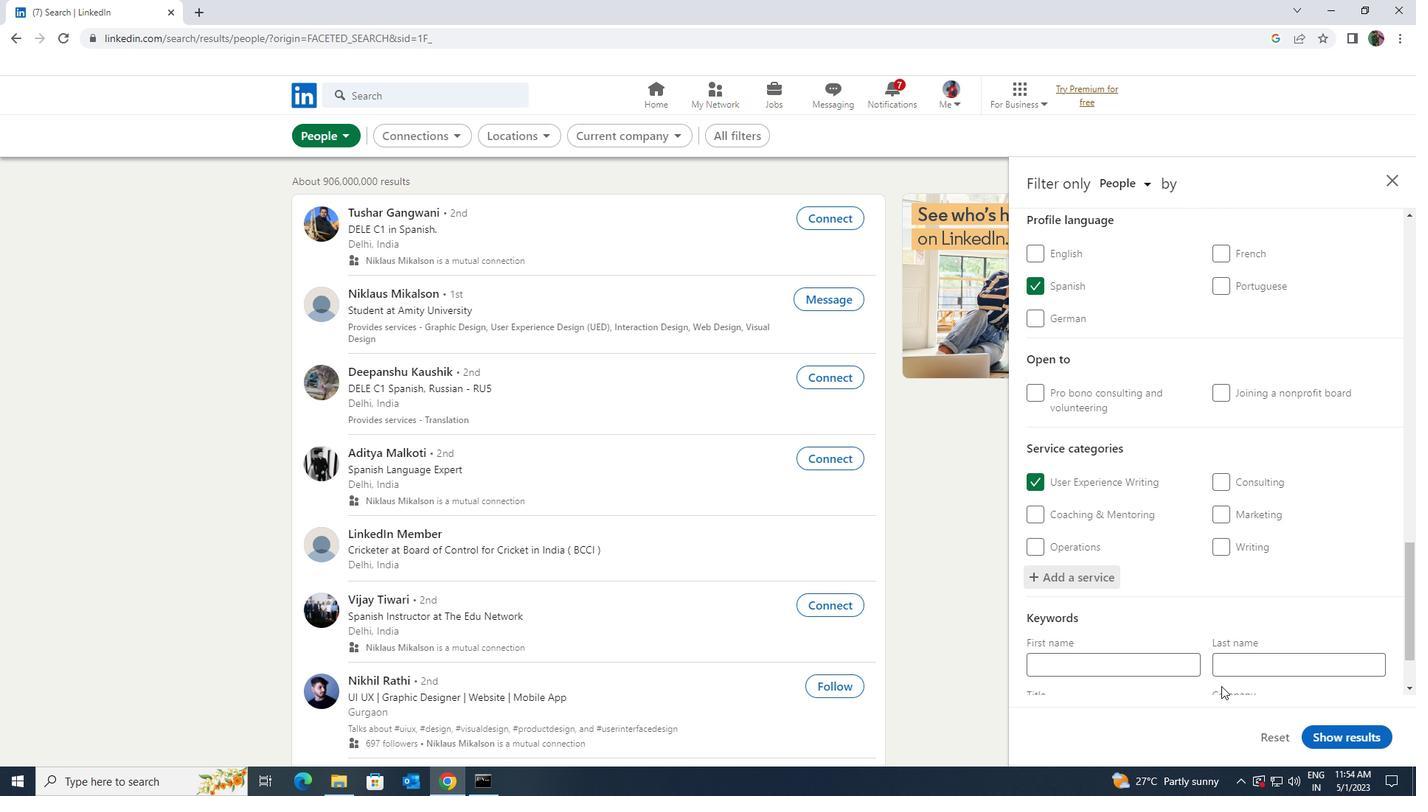 
Action: Mouse scrolled (1221, 686) with delta (0, 0)
Screenshot: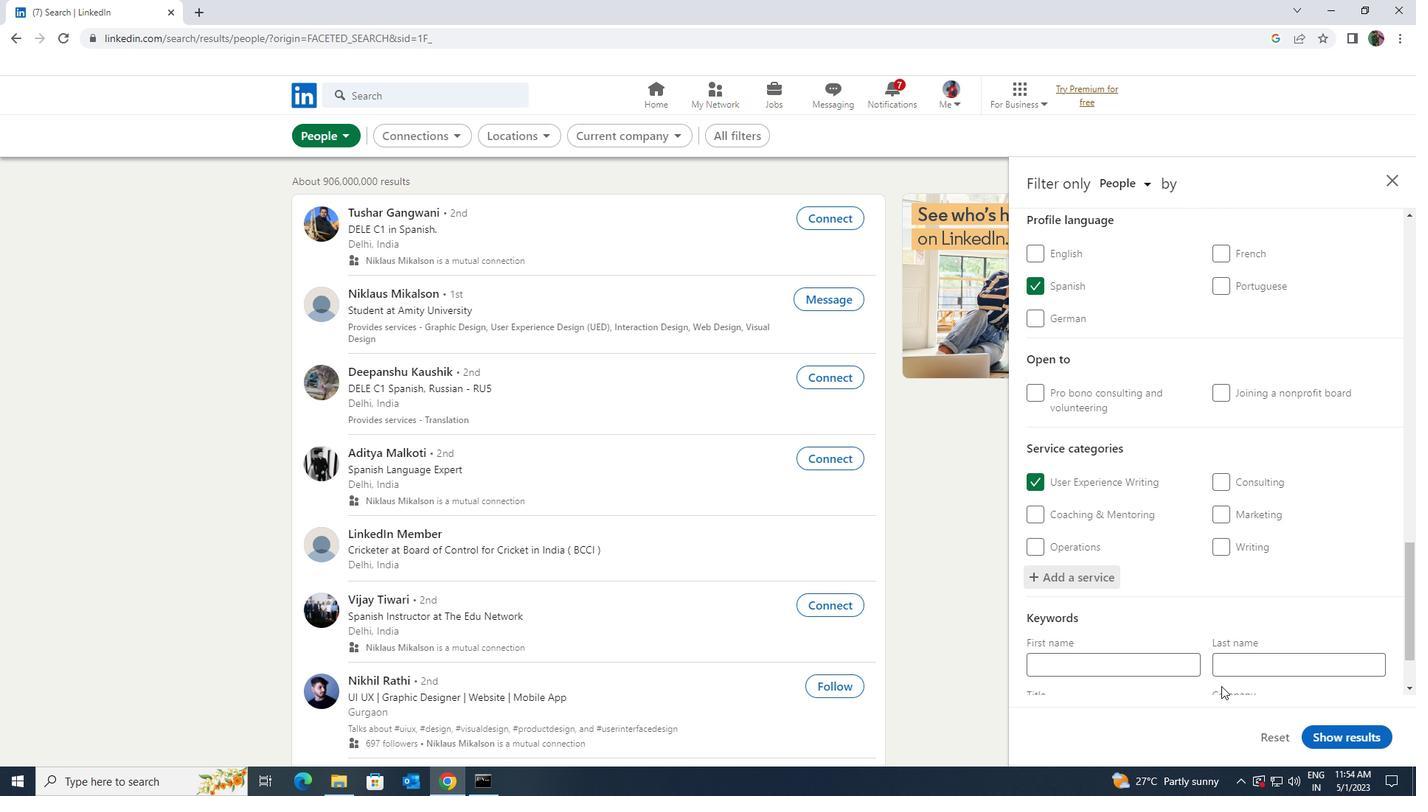 
Action: Mouse moved to (1169, 633)
Screenshot: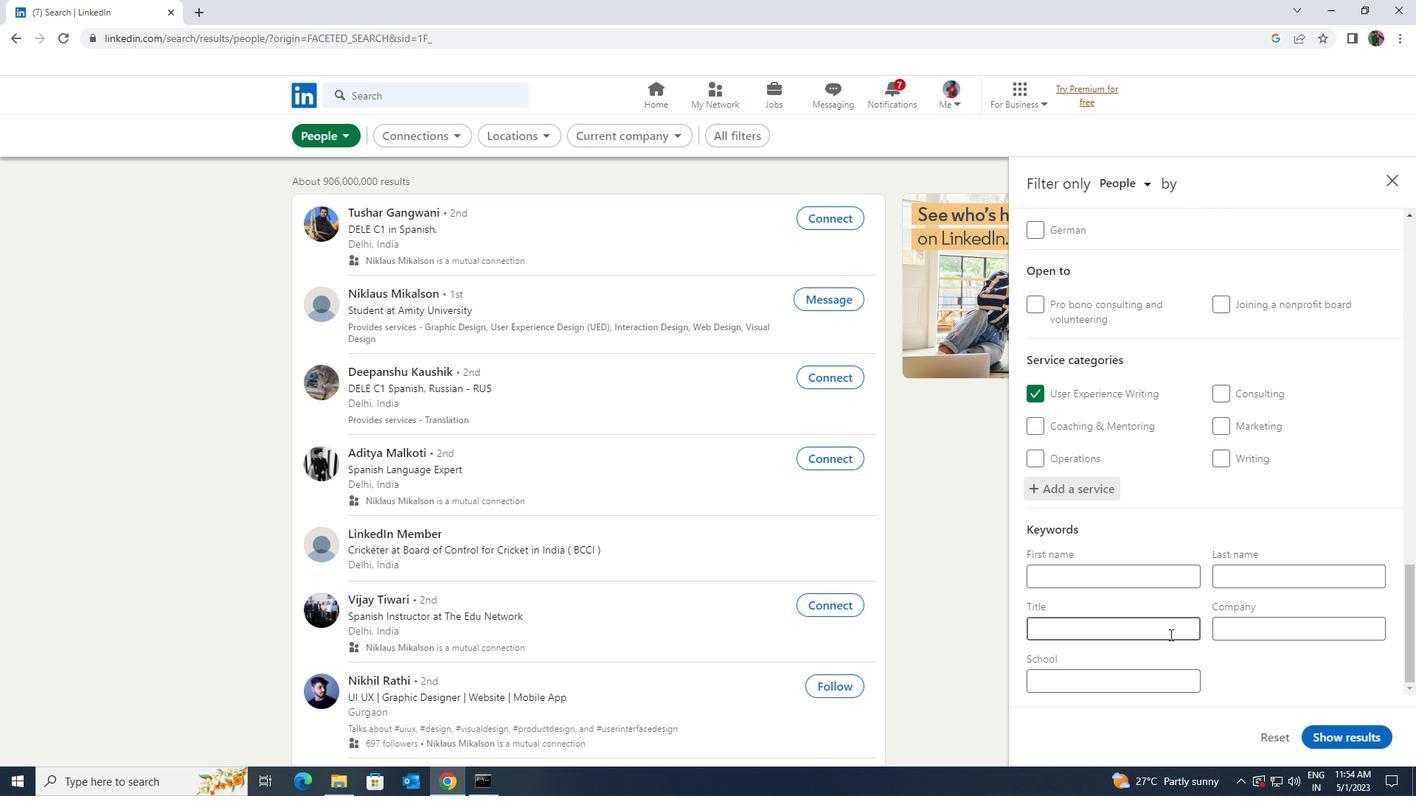 
Action: Mouse pressed left at (1169, 633)
Screenshot: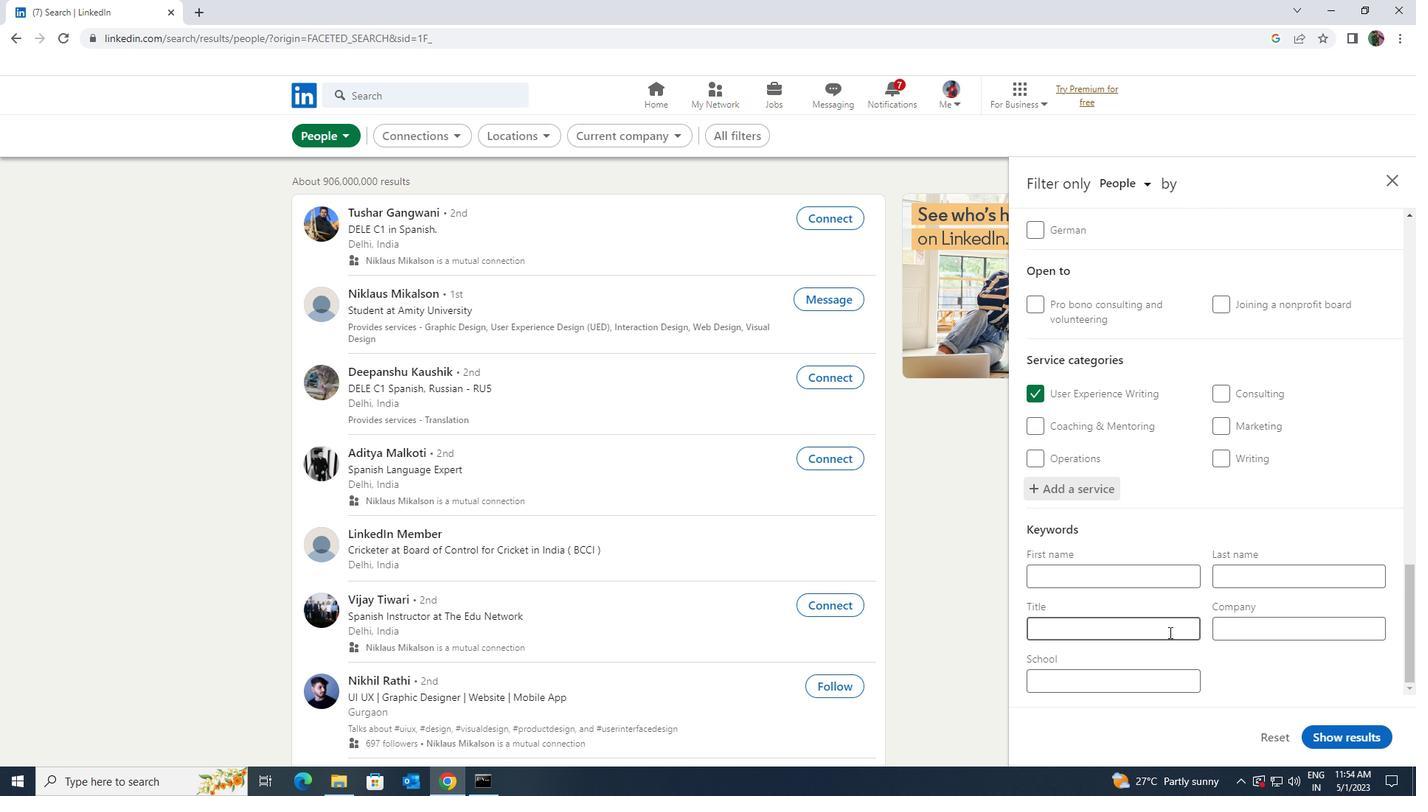 
Action: Key pressed <Key.shift><Key.shift><Key.shift><Key.shift><Key.shift><Key.shift><Key.shift><Key.shift>TEACHING<Key.space><Key.shift>ASSISTANT
Screenshot: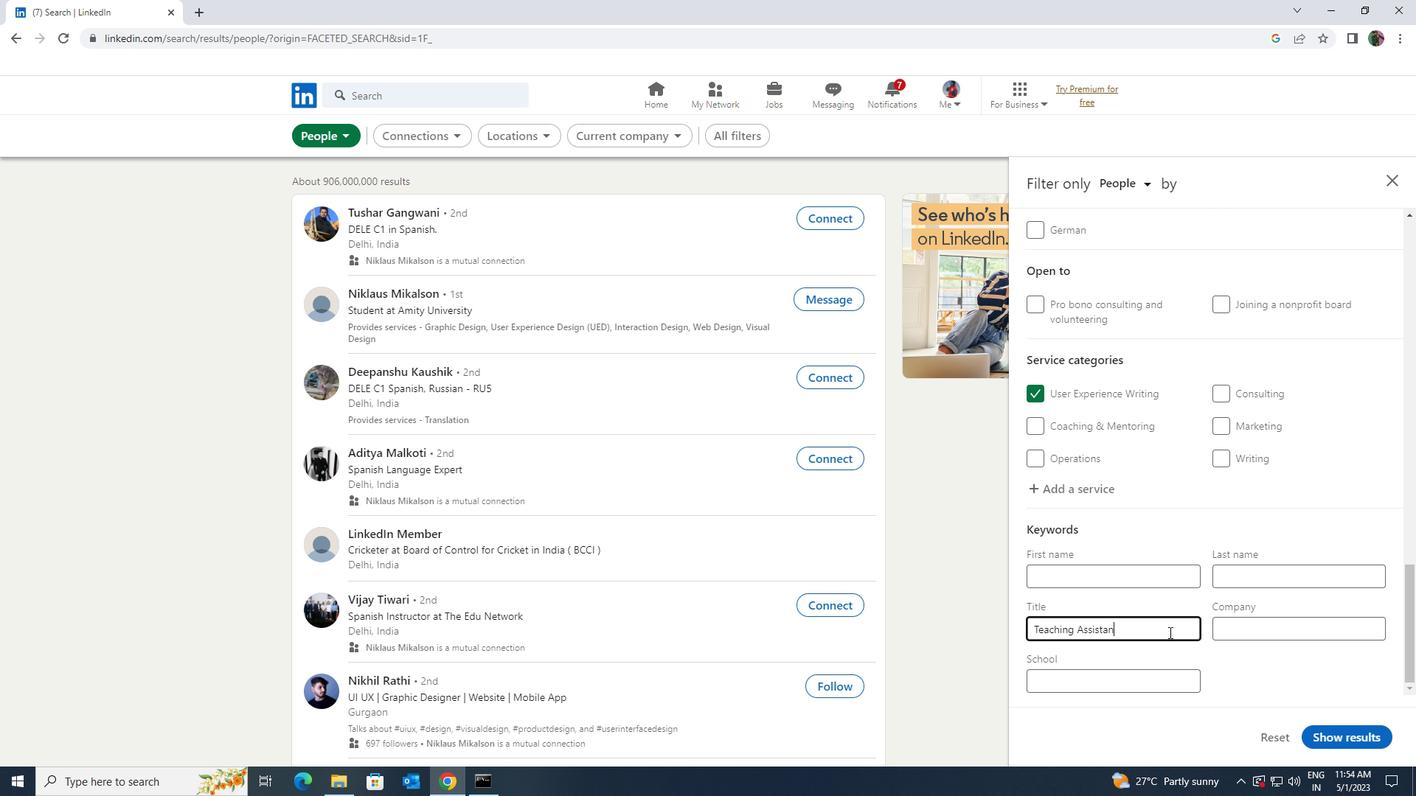 
Action: Mouse moved to (1339, 731)
Screenshot: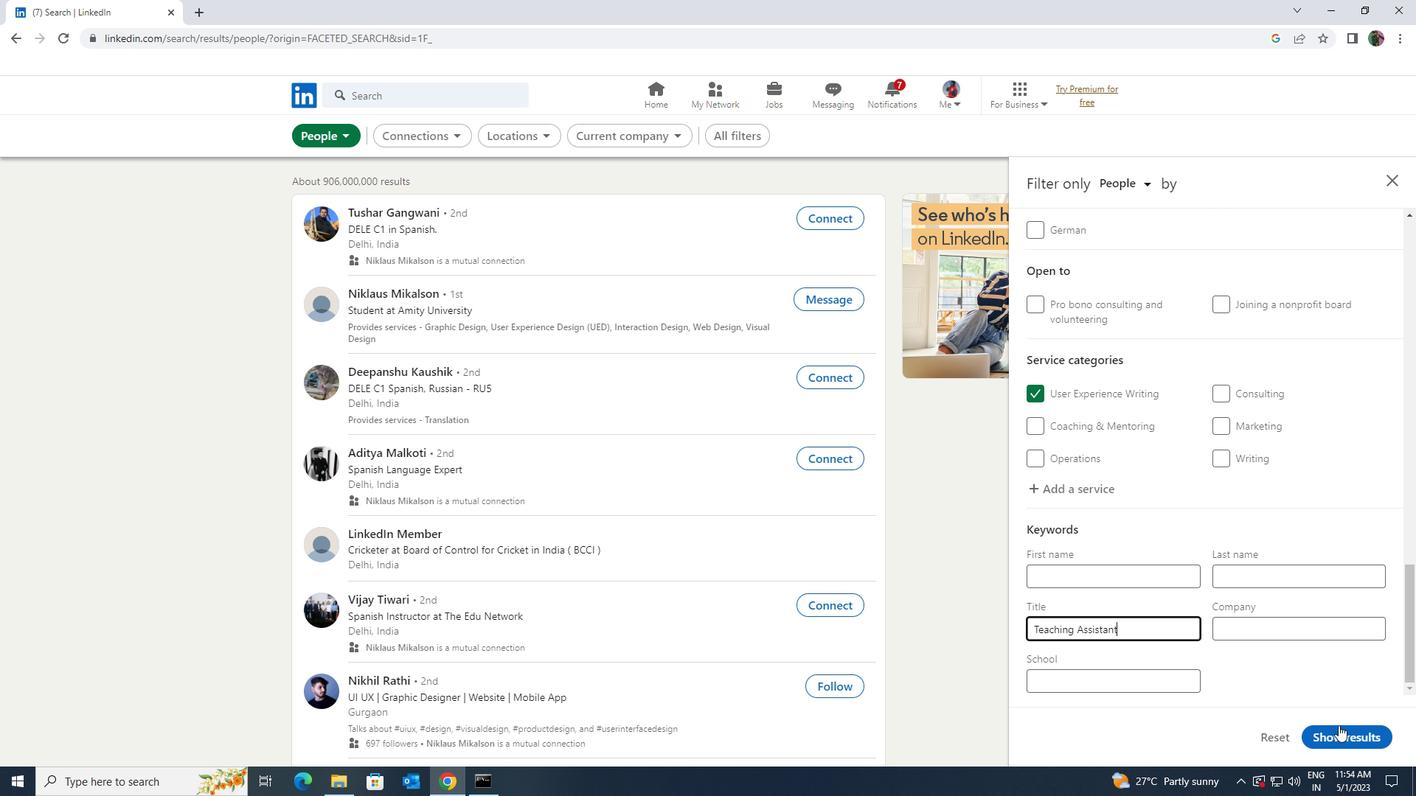 
Action: Mouse pressed left at (1339, 731)
Screenshot: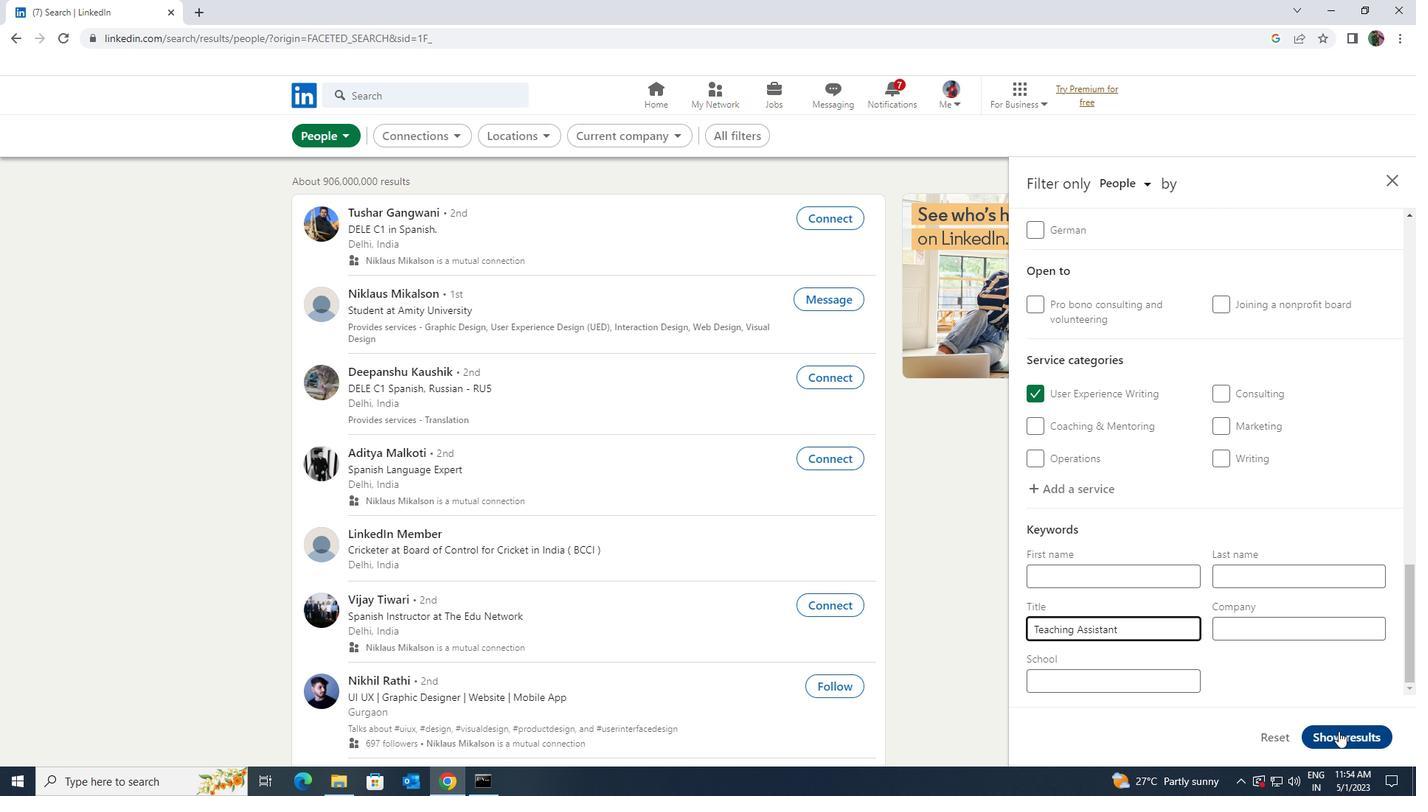 
